 Task: Look for space in Jiamusi, China from 1st July, 2023 to 8th July, 2023 for 2 adults, 1 child in price range Rs.15000 to Rs.20000. Place can be entire place with 1  bedroom having 1 bed and 1 bathroom. Property type can be house, flat, guest house, hotel. Booking option can be shelf check-in. Required host language is Chinese (Simplified).
Action: Mouse moved to (745, 104)
Screenshot: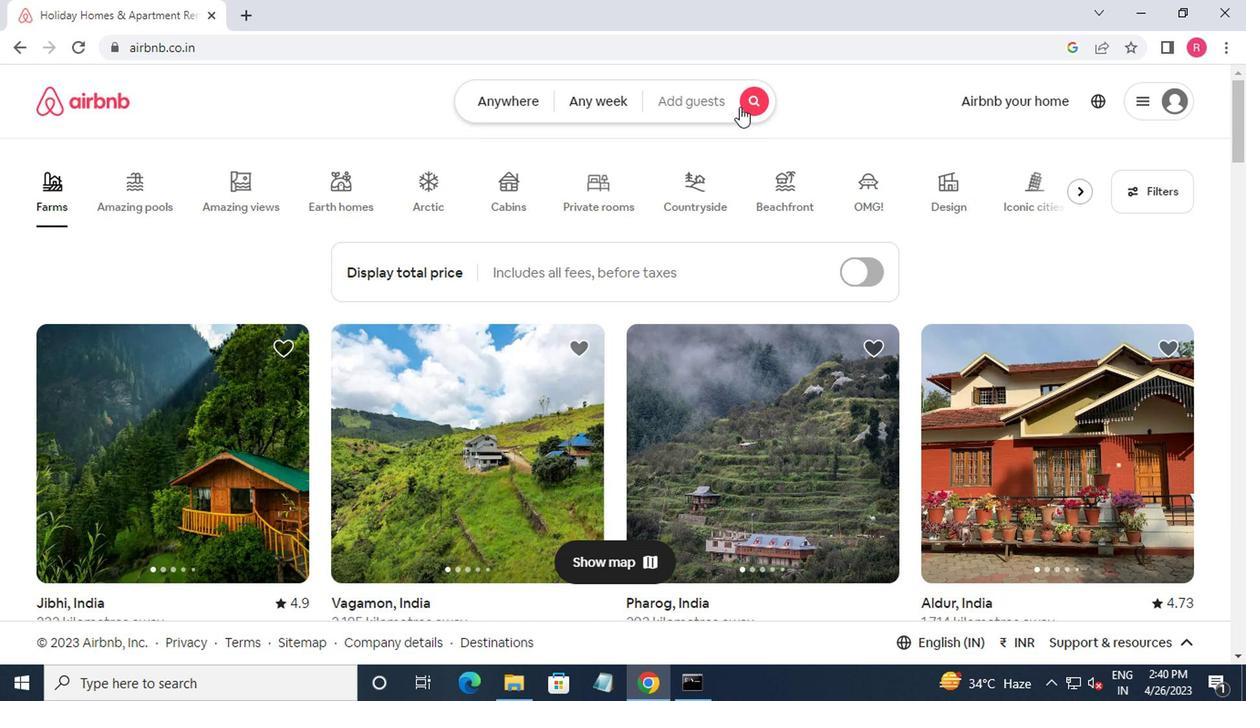 
Action: Mouse pressed left at (745, 104)
Screenshot: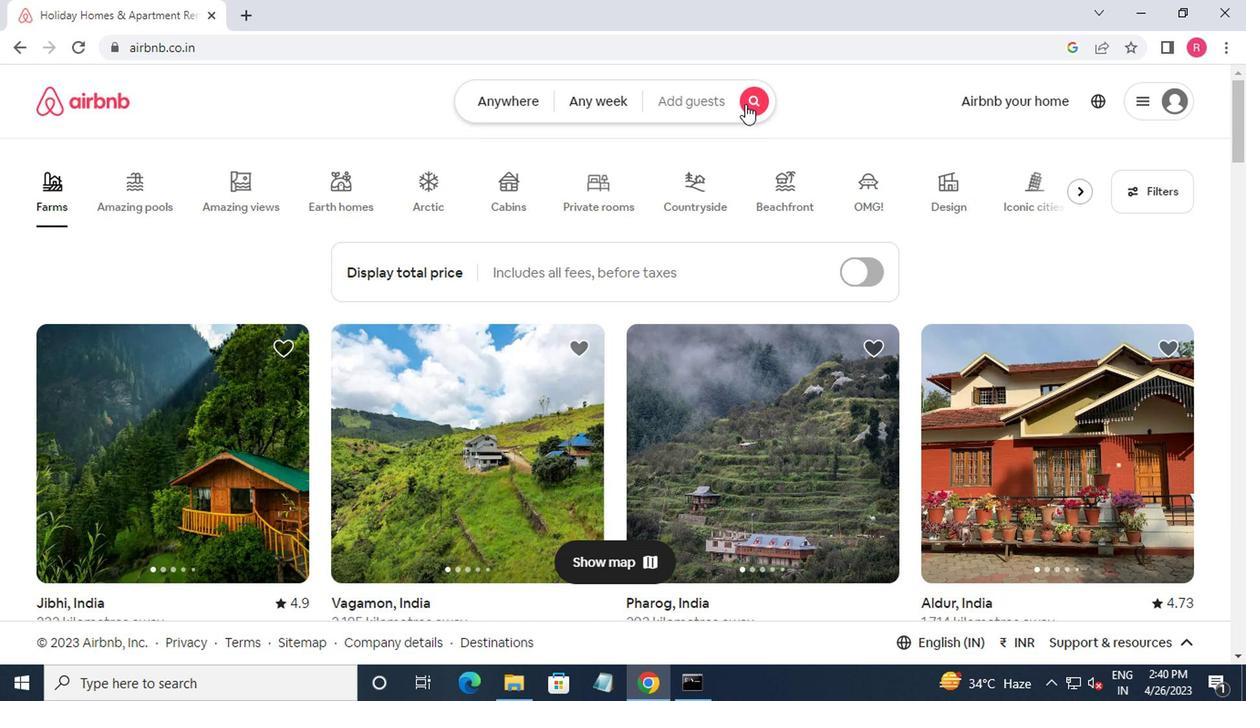 
Action: Mouse moved to (460, 173)
Screenshot: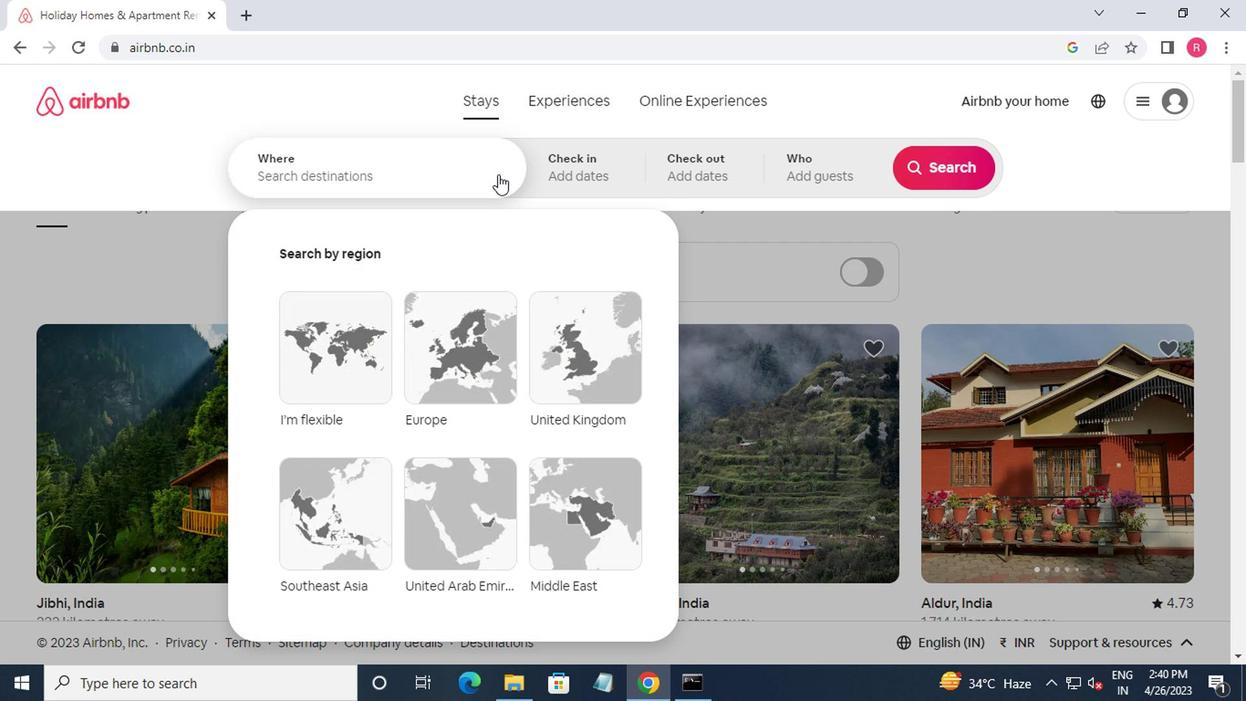 
Action: Mouse pressed left at (460, 173)
Screenshot: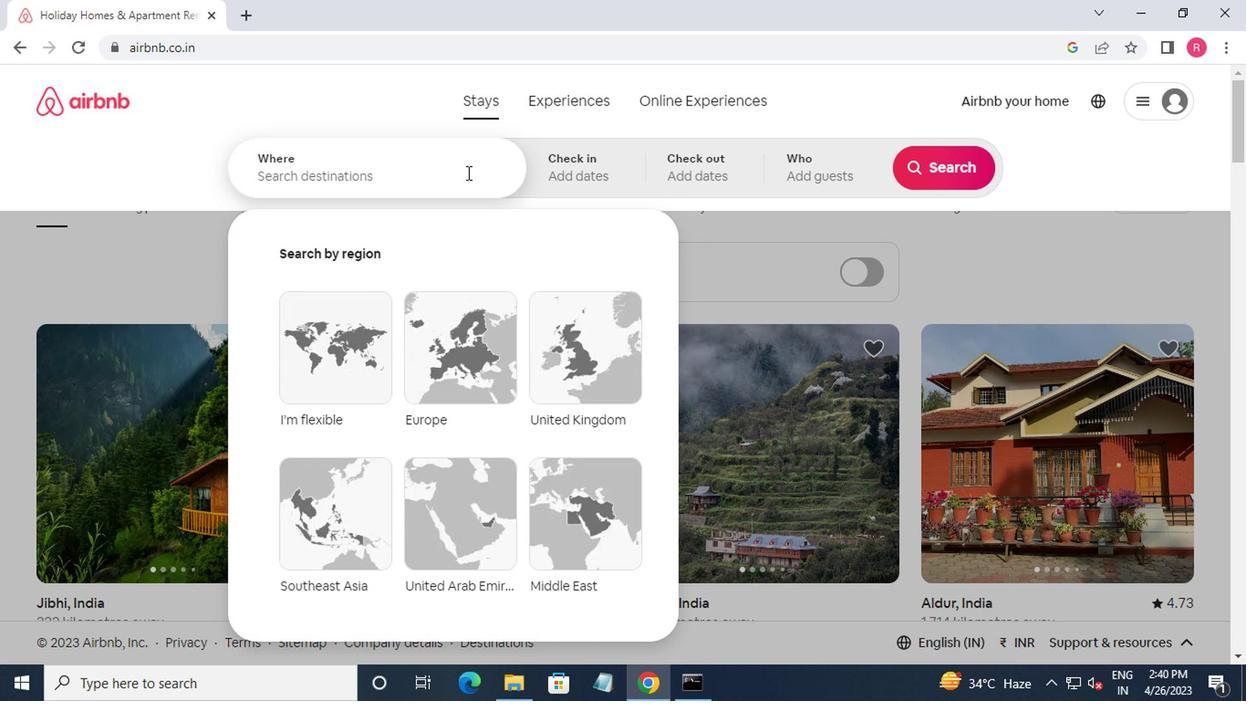 
Action: Key pressed jiamusi,china<Key.enter>
Screenshot: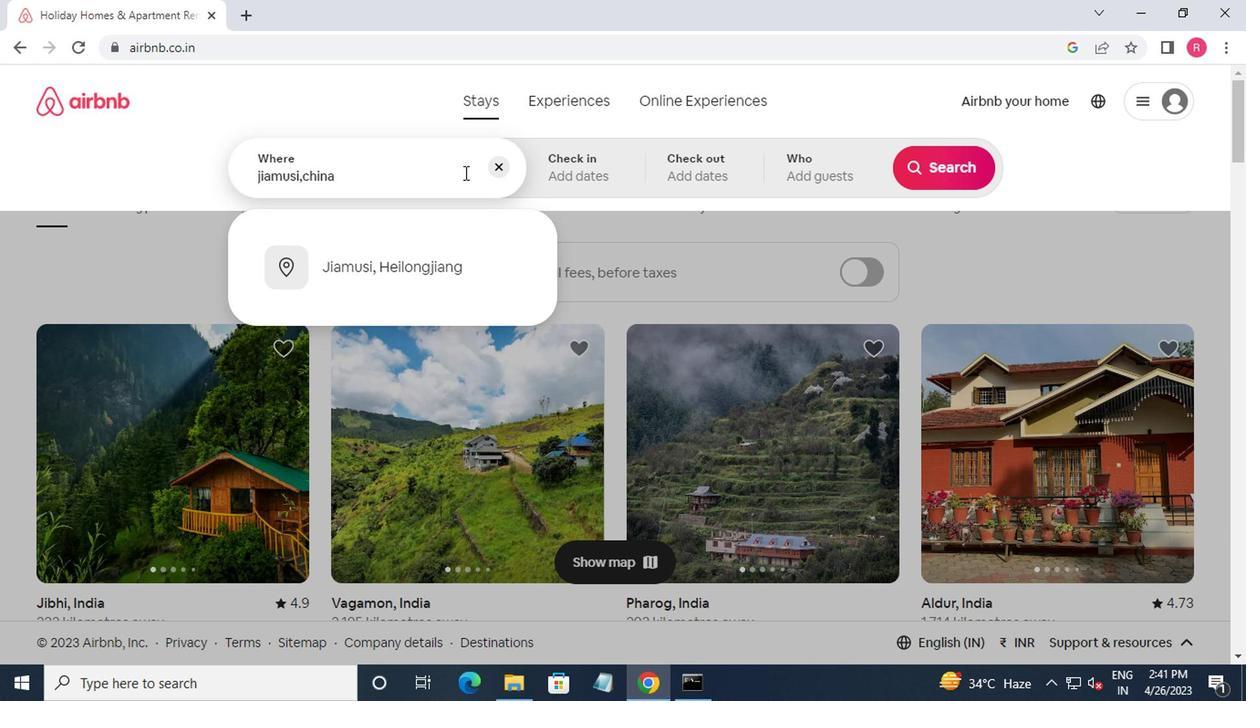 
Action: Mouse moved to (930, 321)
Screenshot: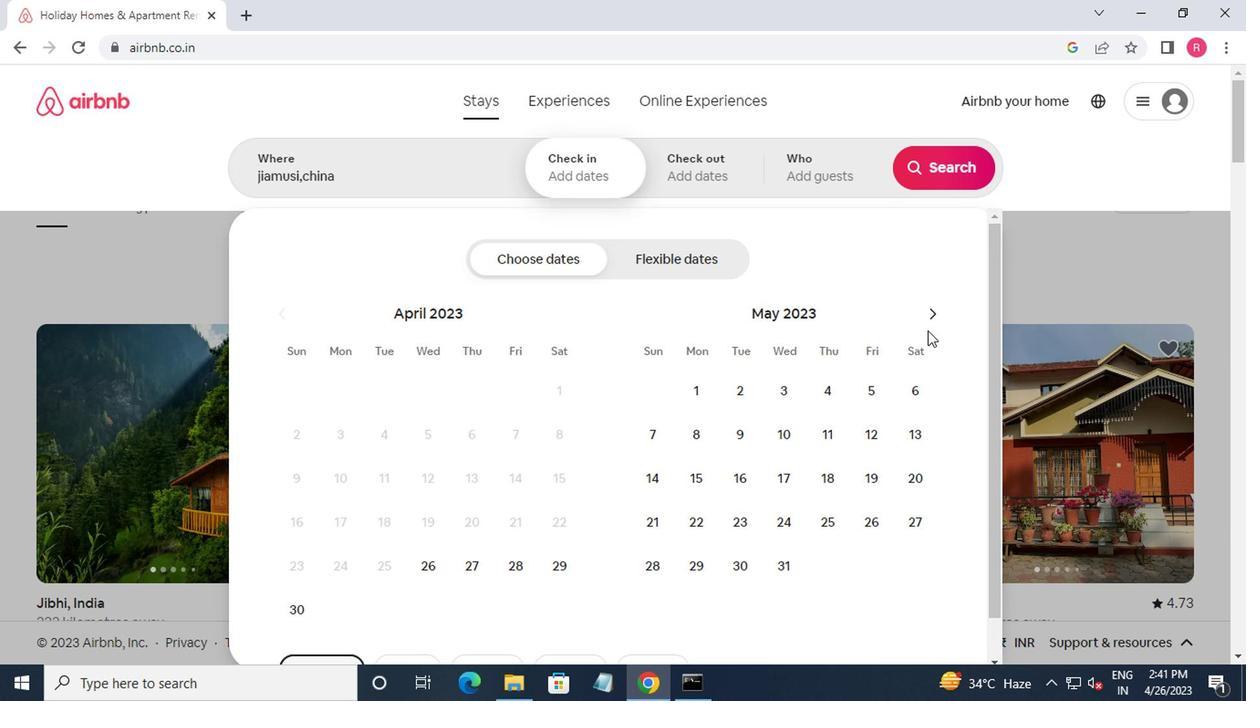 
Action: Mouse pressed left at (930, 321)
Screenshot: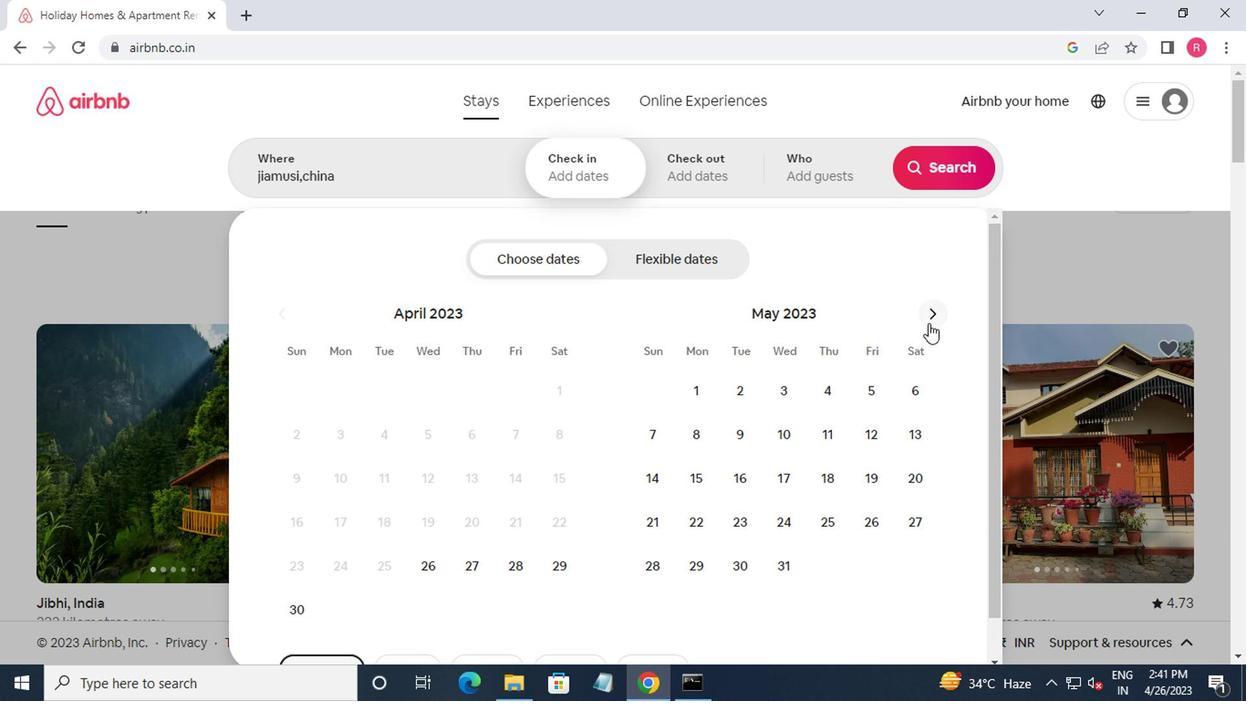 
Action: Mouse moved to (930, 321)
Screenshot: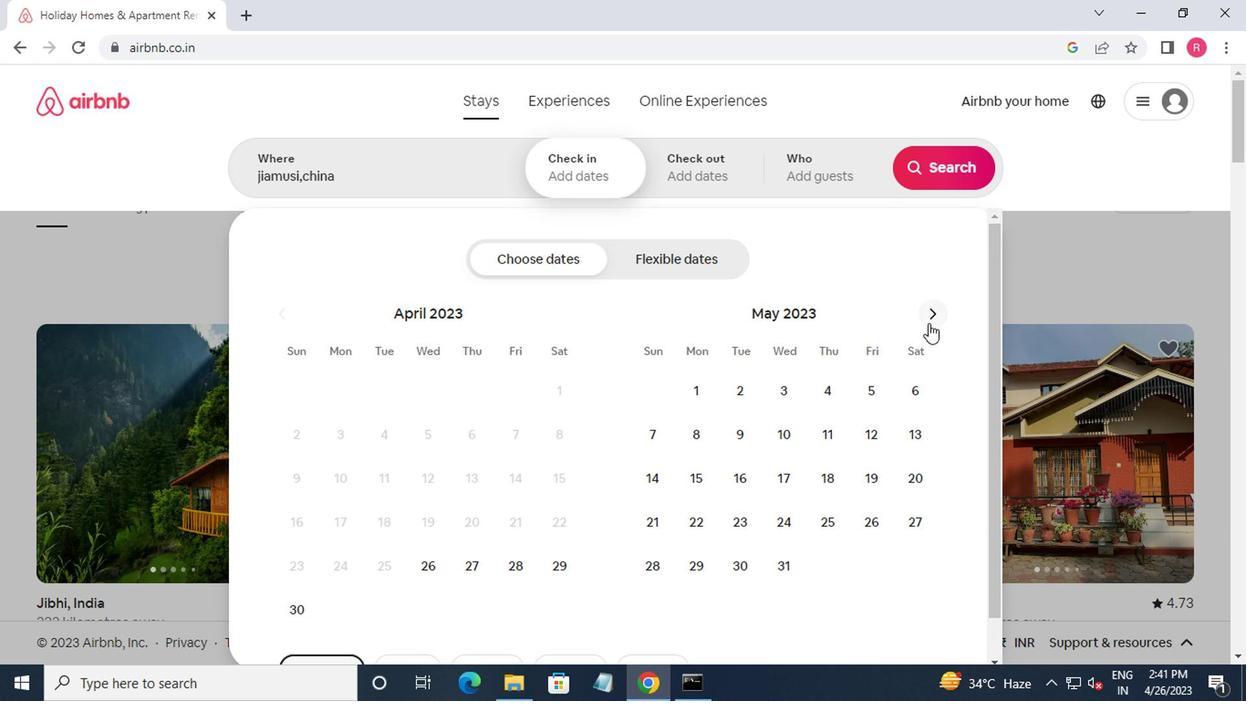 
Action: Mouse pressed left at (930, 321)
Screenshot: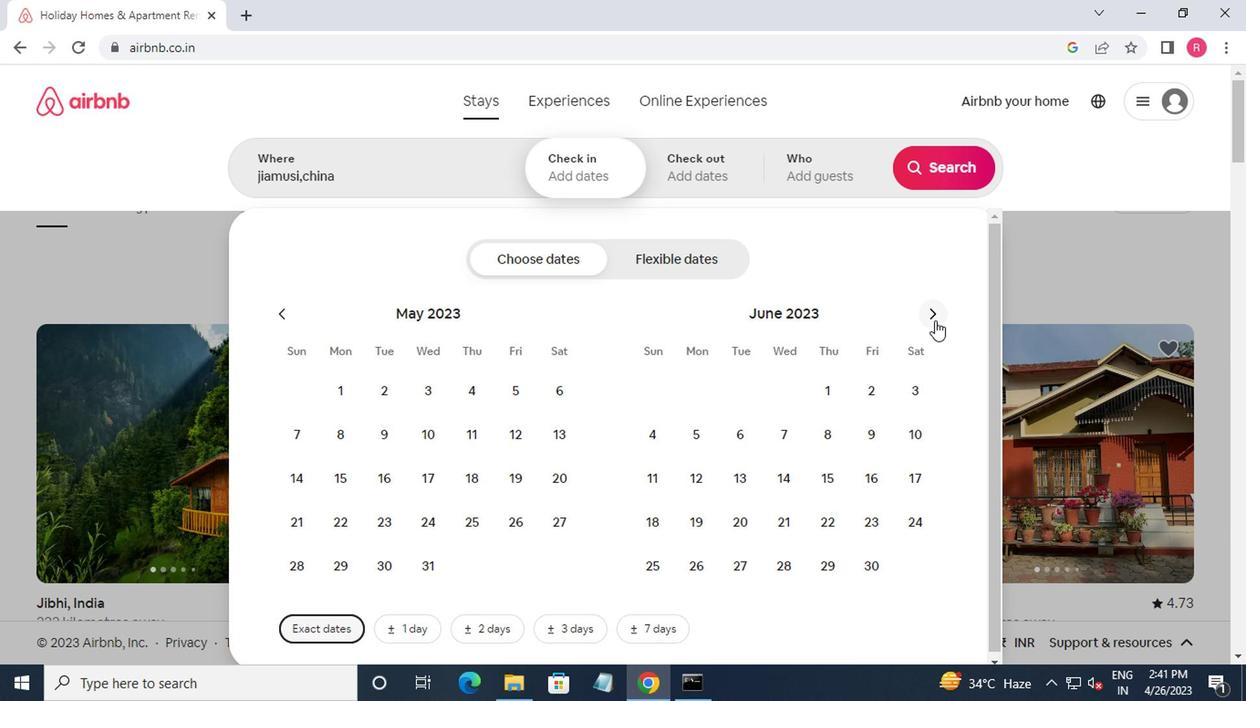 
Action: Mouse moved to (903, 407)
Screenshot: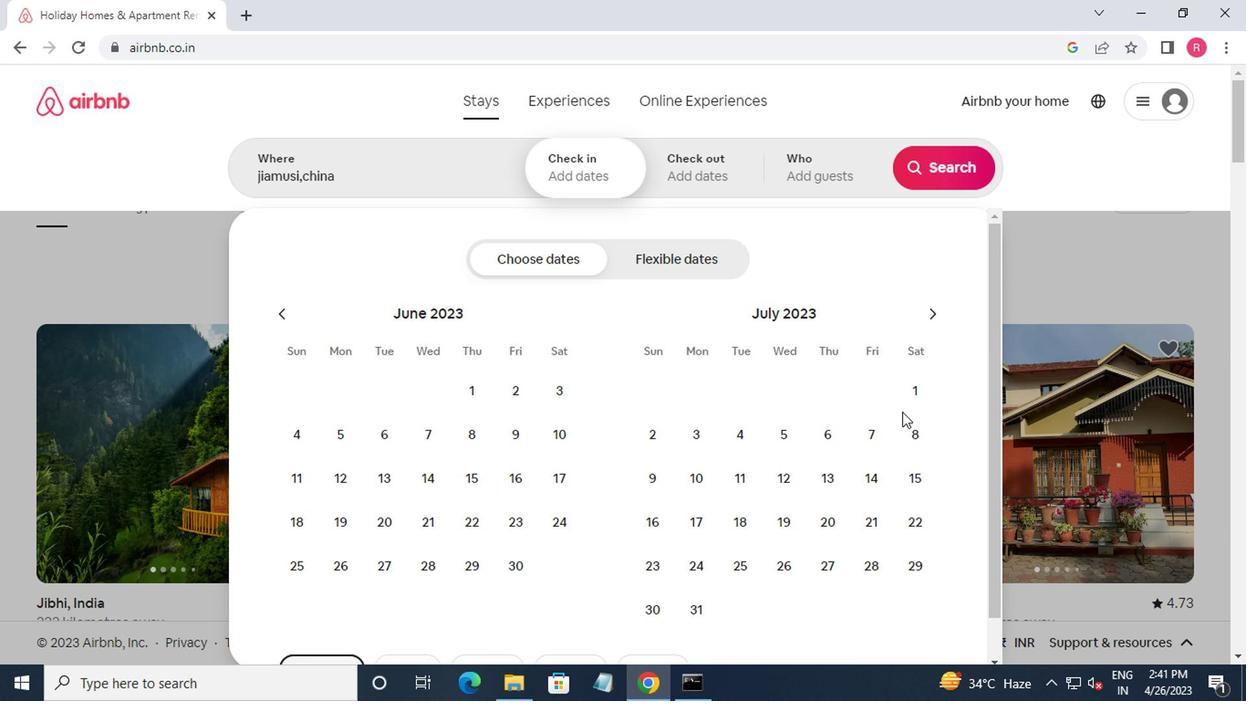 
Action: Mouse pressed left at (903, 407)
Screenshot: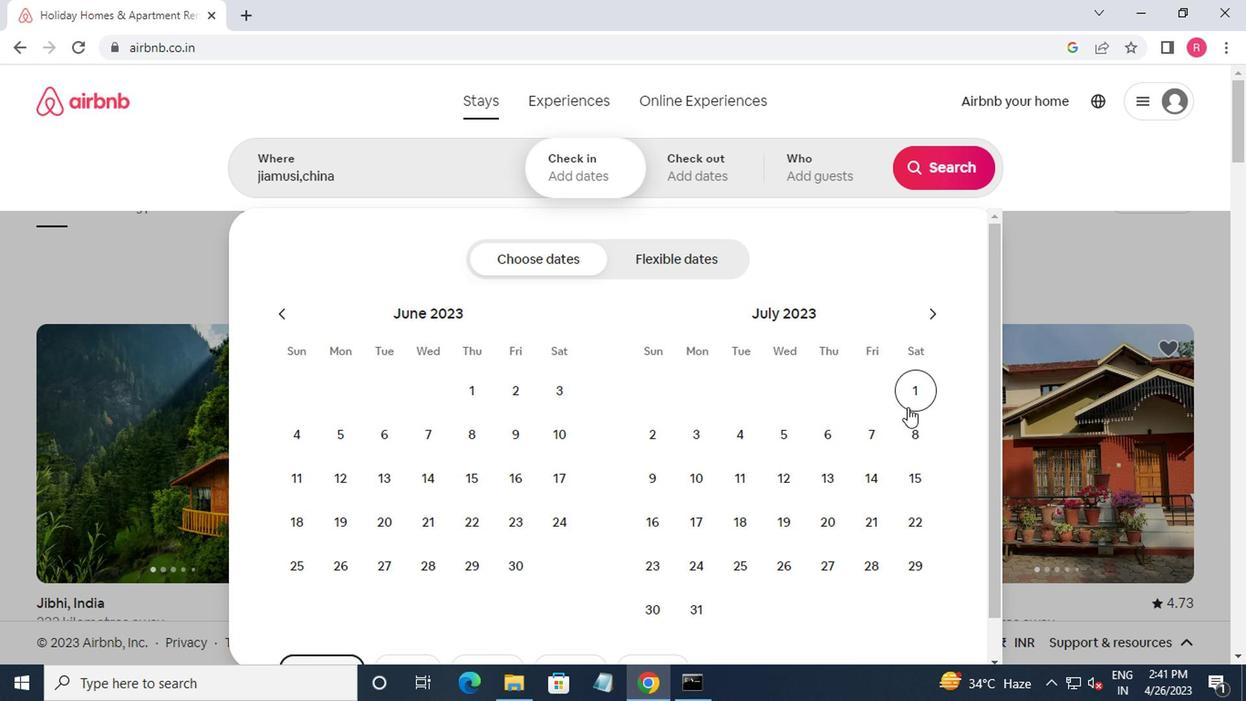 
Action: Mouse moved to (908, 443)
Screenshot: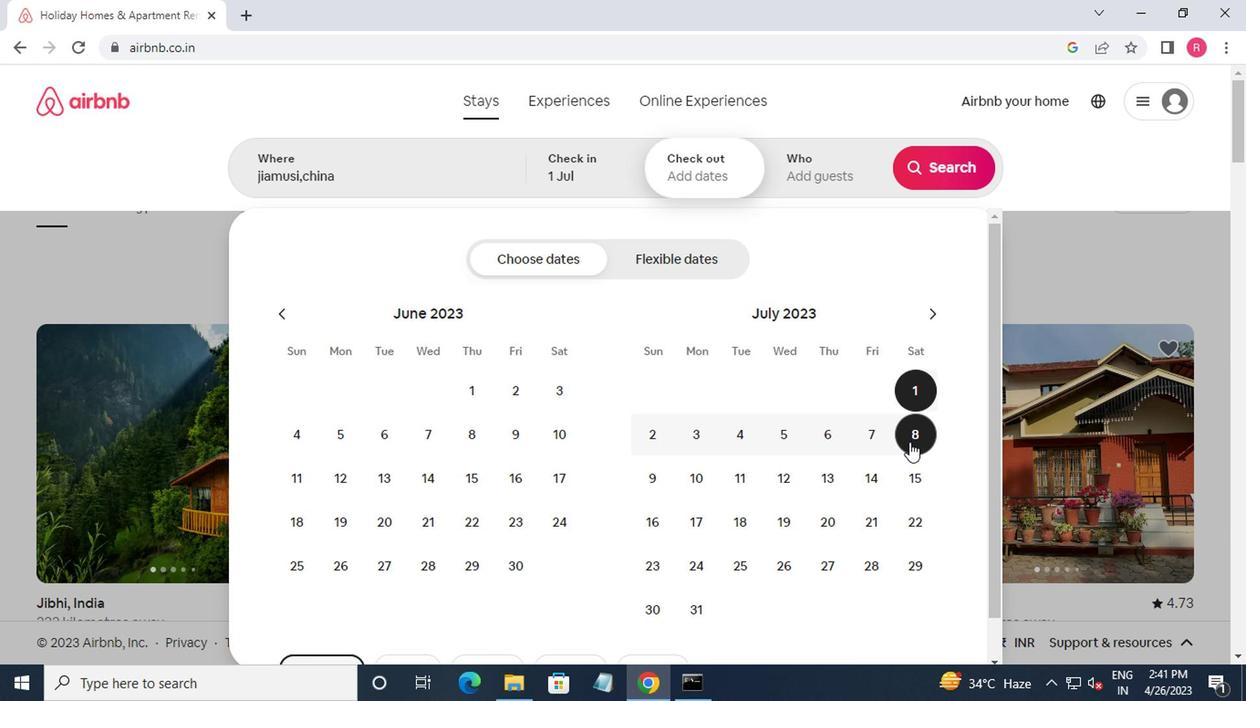 
Action: Mouse pressed left at (908, 443)
Screenshot: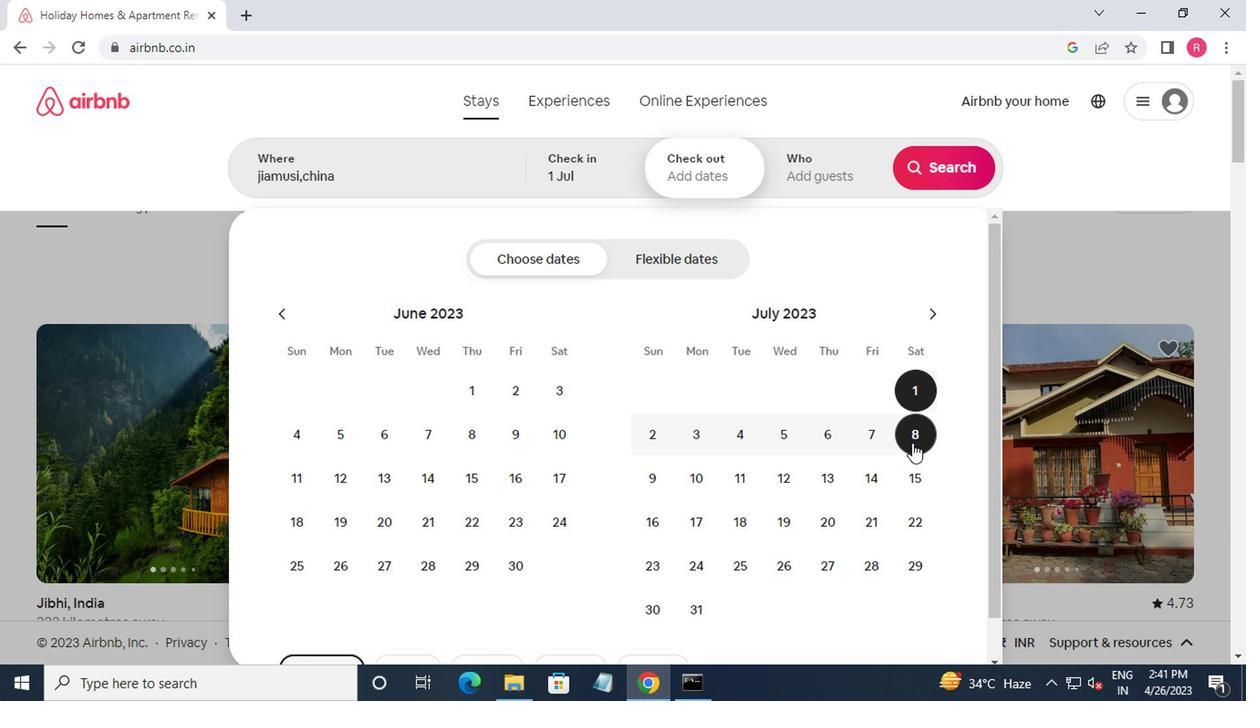 
Action: Mouse moved to (828, 188)
Screenshot: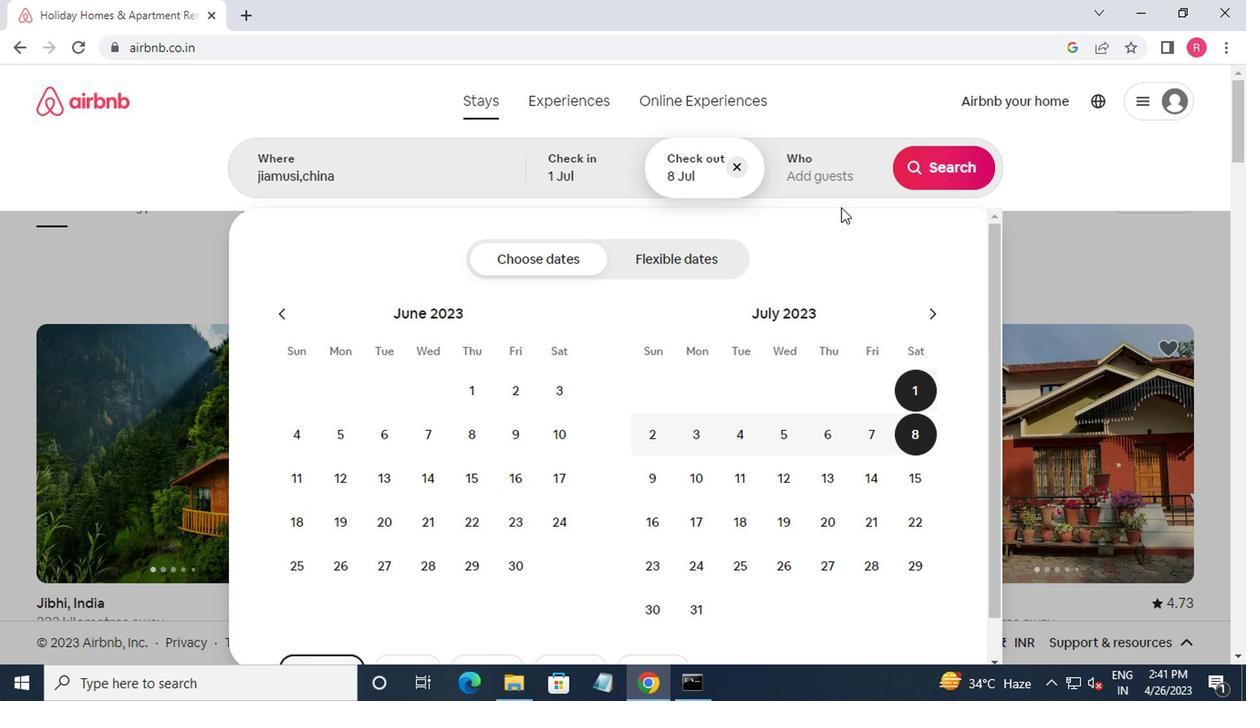 
Action: Mouse pressed left at (828, 188)
Screenshot: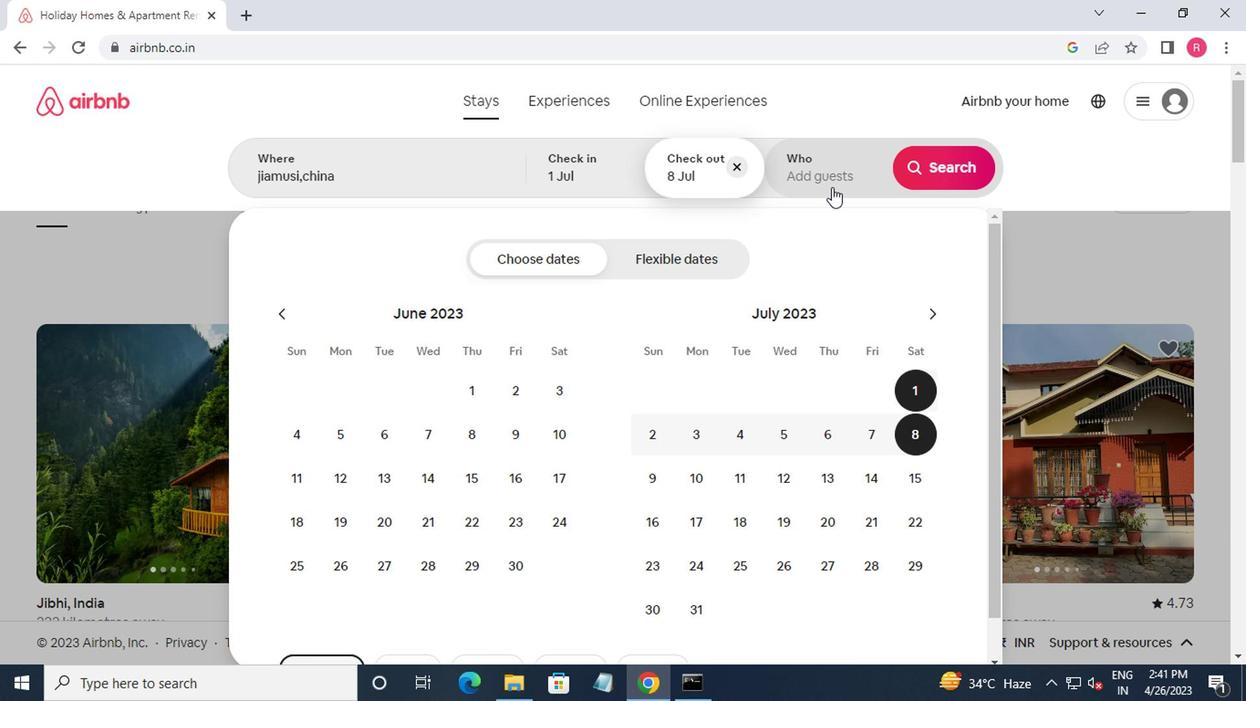 
Action: Mouse moved to (952, 264)
Screenshot: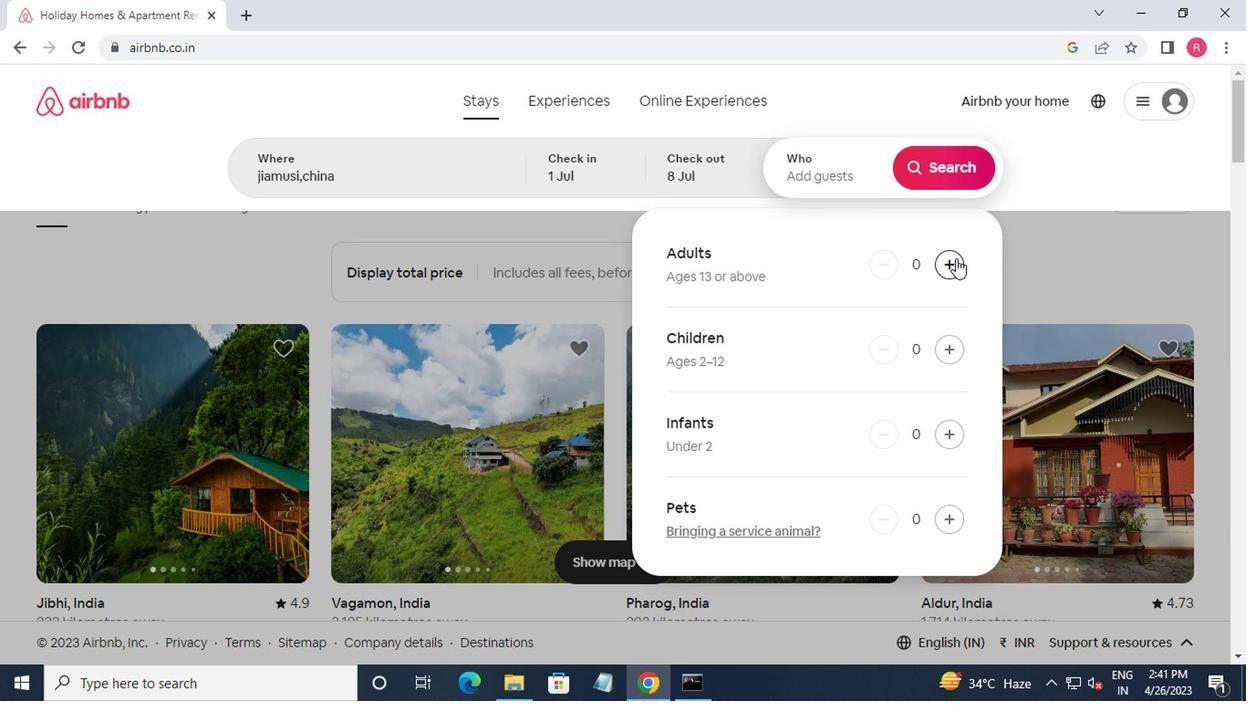 
Action: Mouse pressed left at (952, 264)
Screenshot: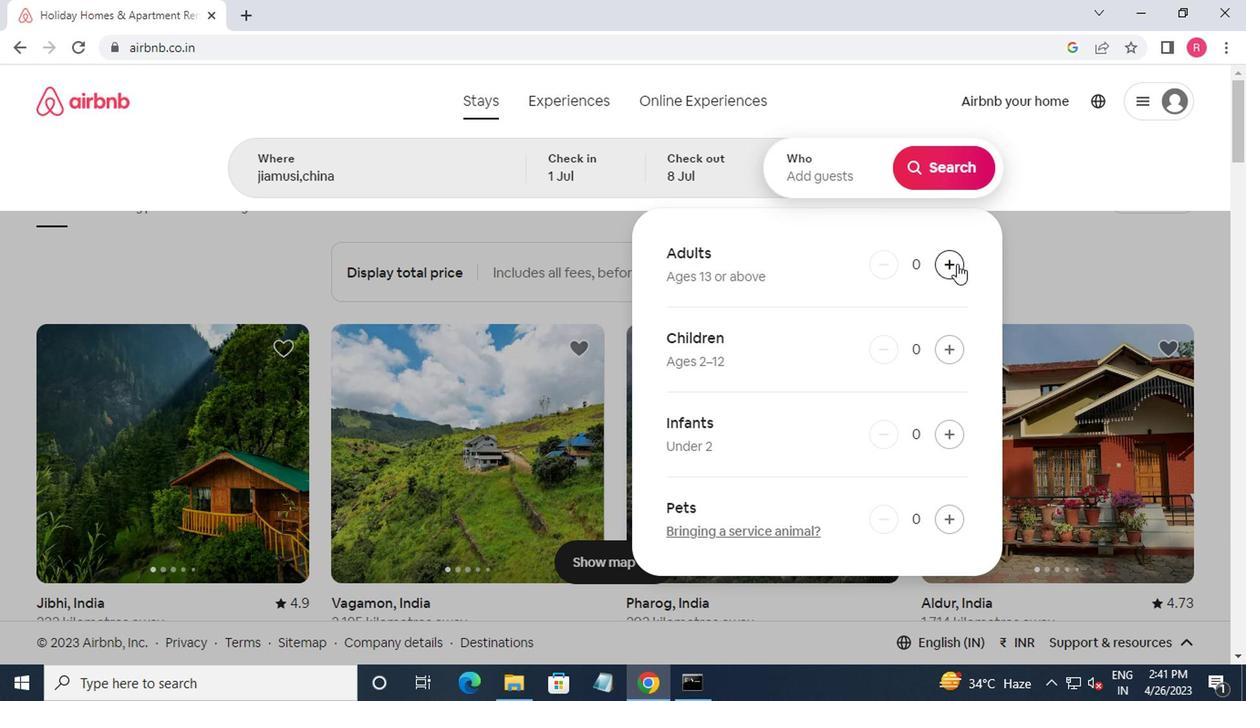 
Action: Mouse pressed left at (952, 264)
Screenshot: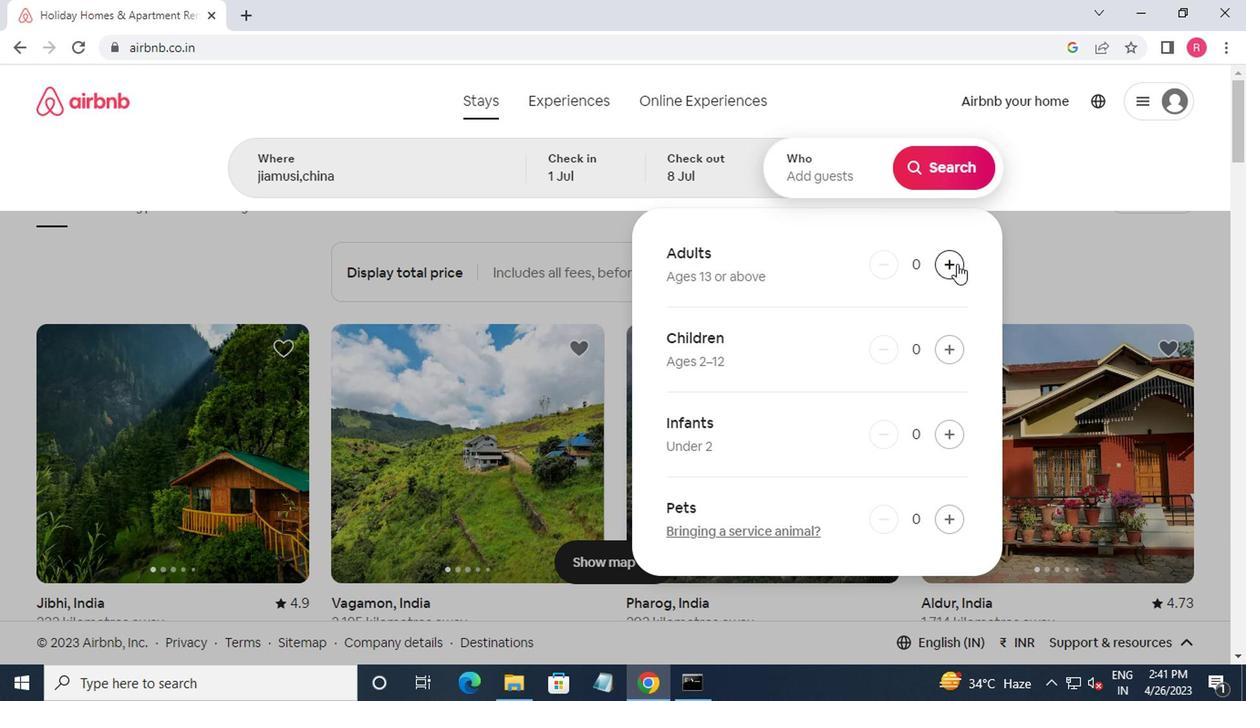 
Action: Mouse moved to (944, 360)
Screenshot: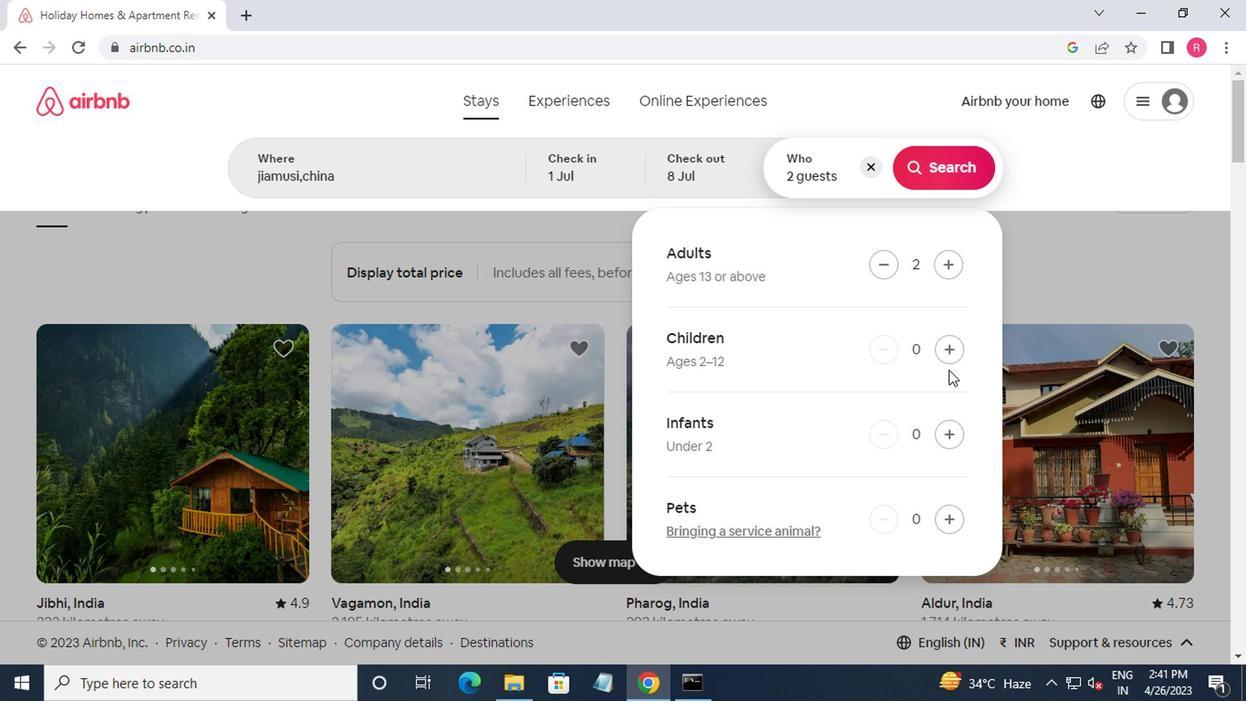 
Action: Mouse pressed left at (944, 360)
Screenshot: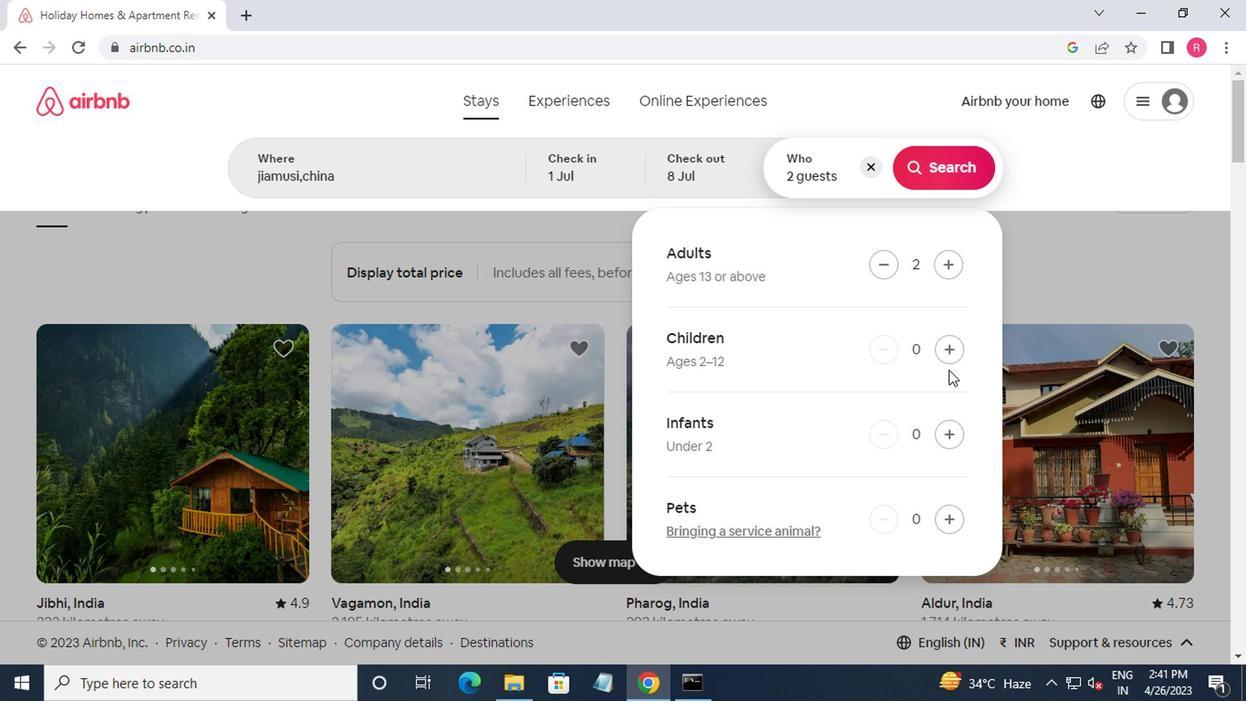 
Action: Mouse moved to (925, 184)
Screenshot: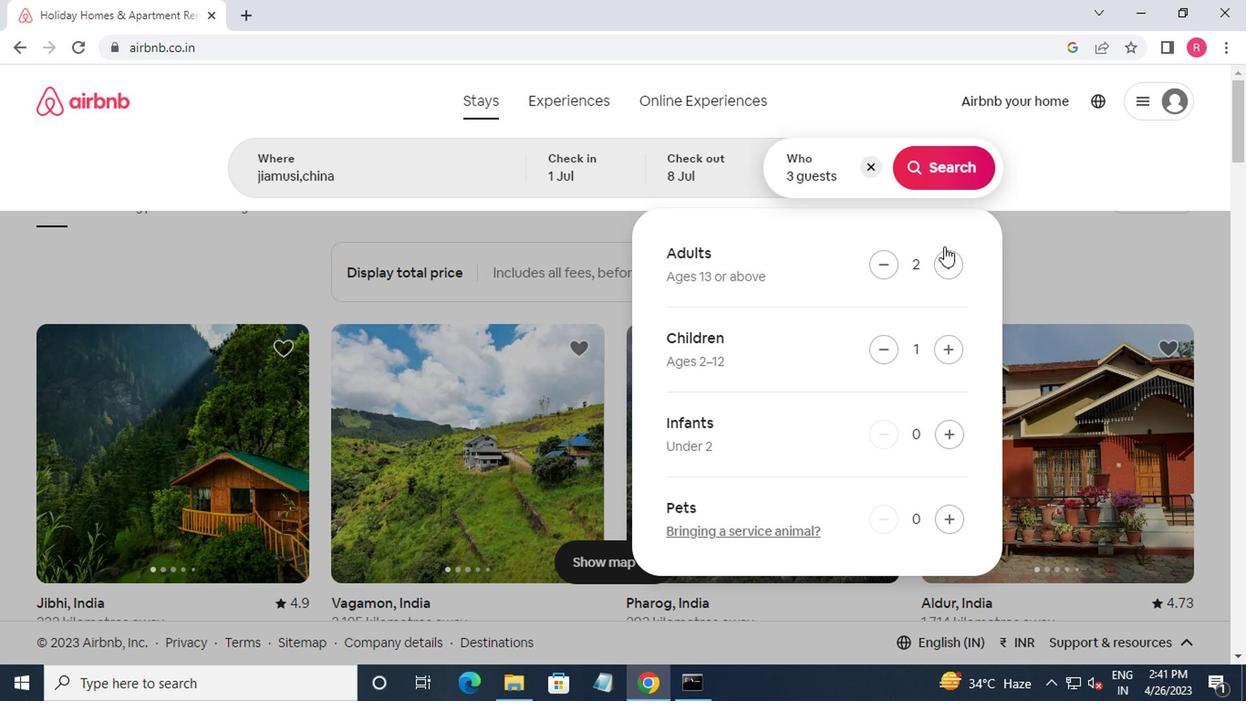 
Action: Mouse pressed left at (925, 184)
Screenshot: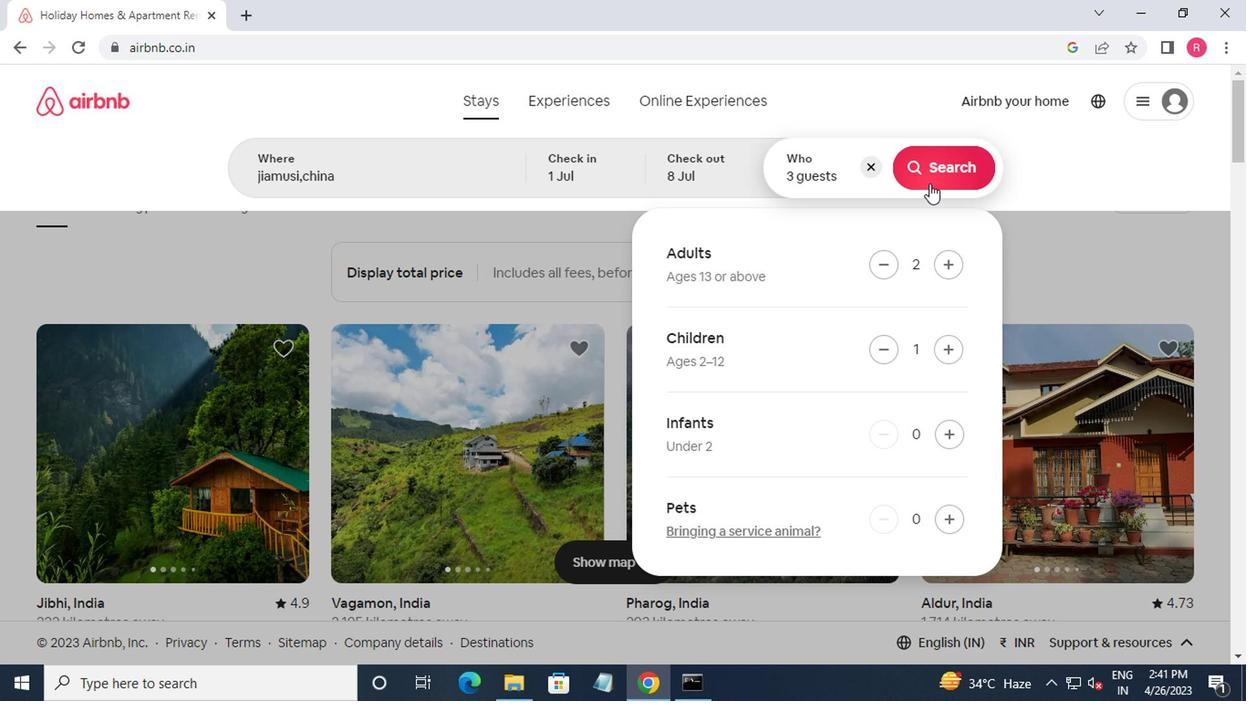 
Action: Mouse moved to (1142, 188)
Screenshot: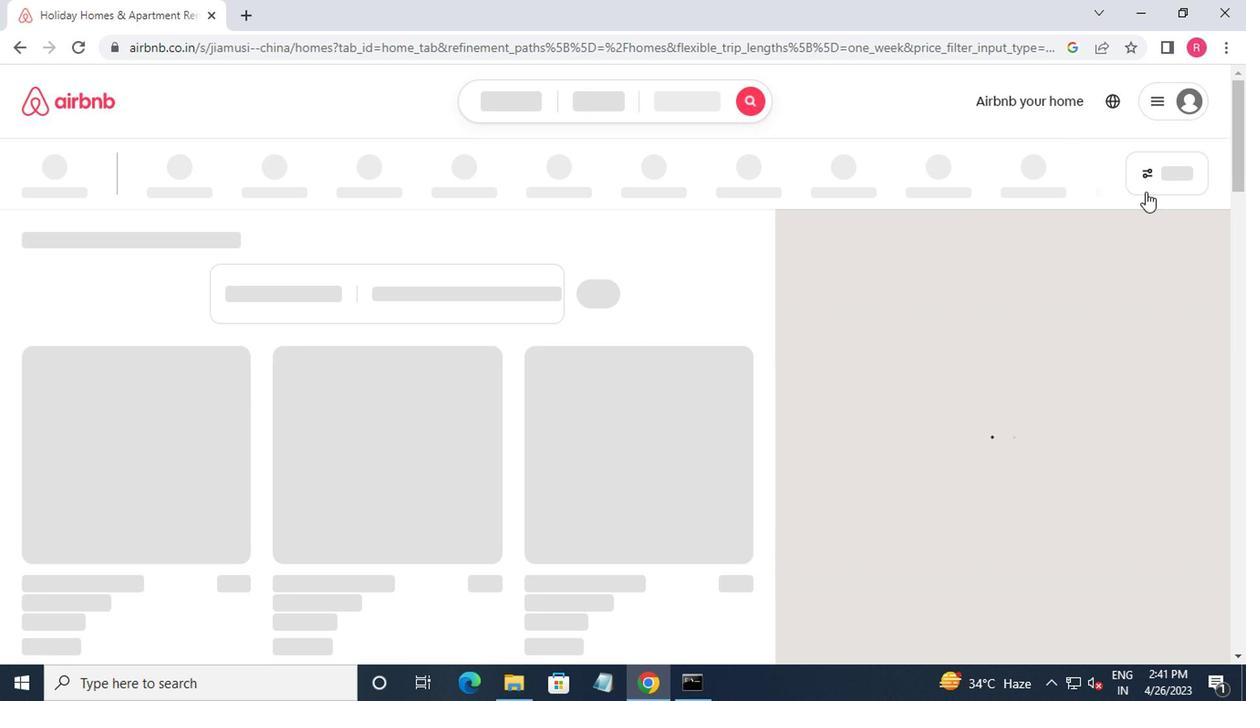 
Action: Mouse pressed left at (1142, 188)
Screenshot: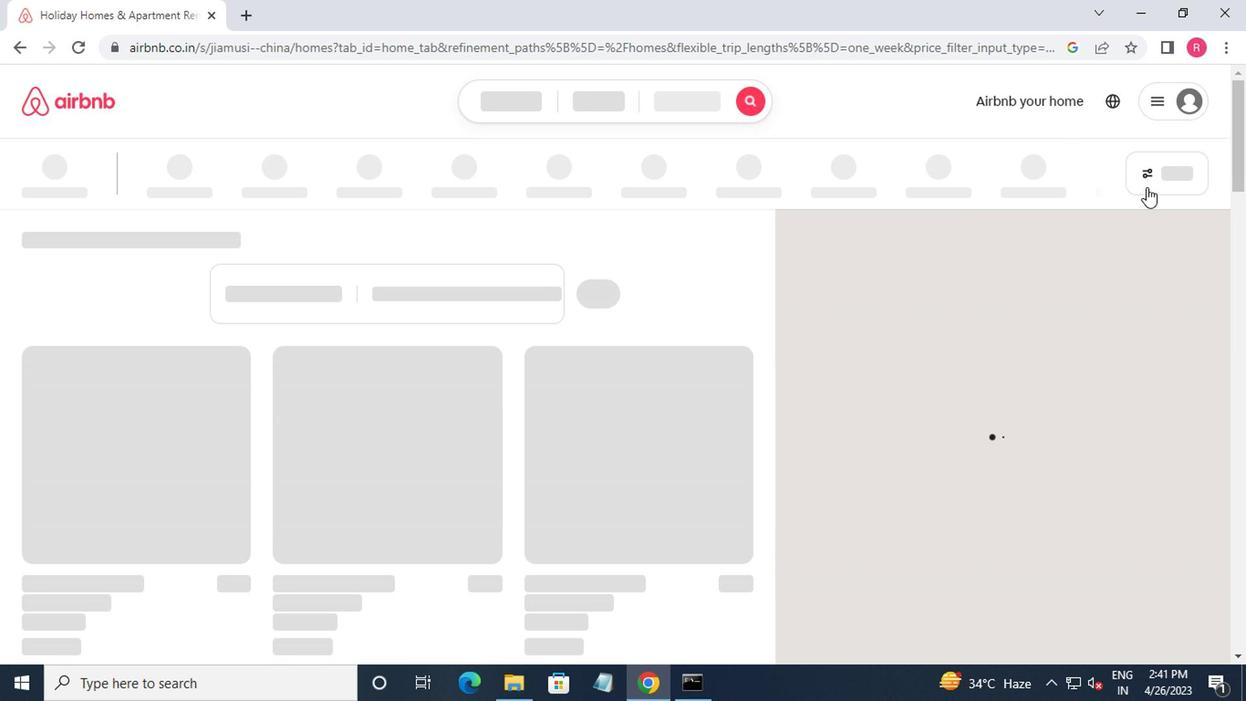 
Action: Mouse moved to (429, 294)
Screenshot: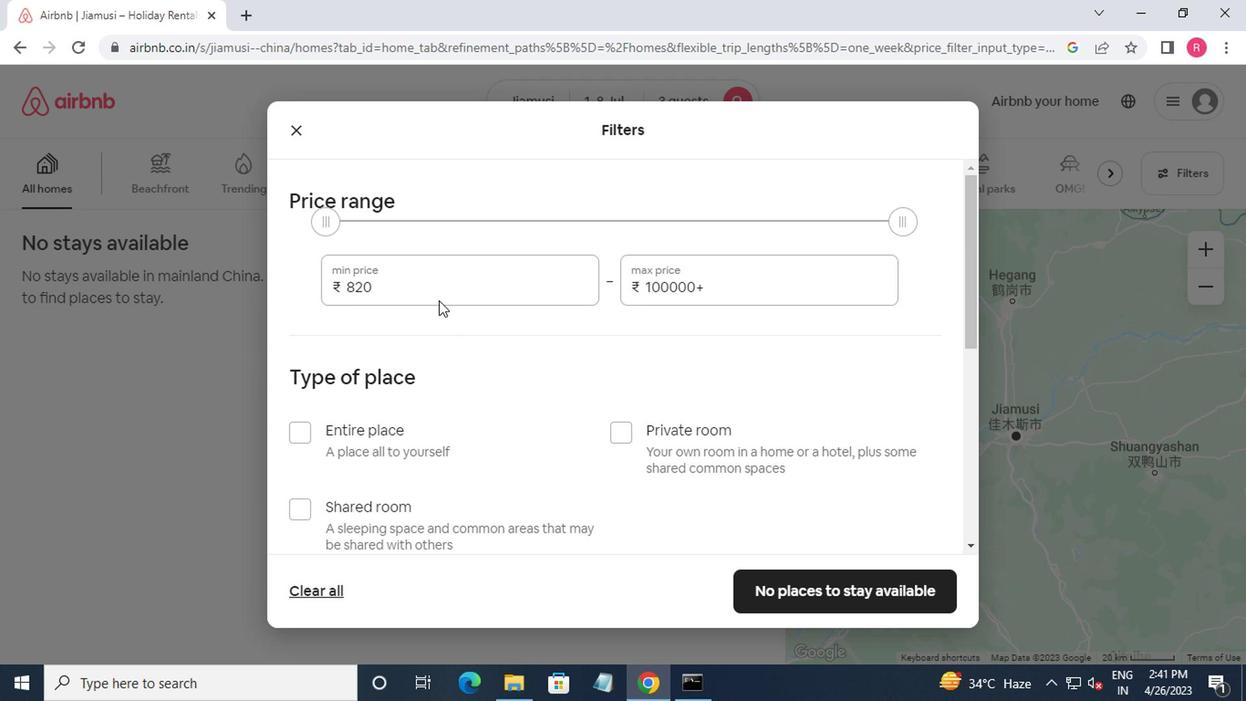 
Action: Mouse pressed left at (429, 294)
Screenshot: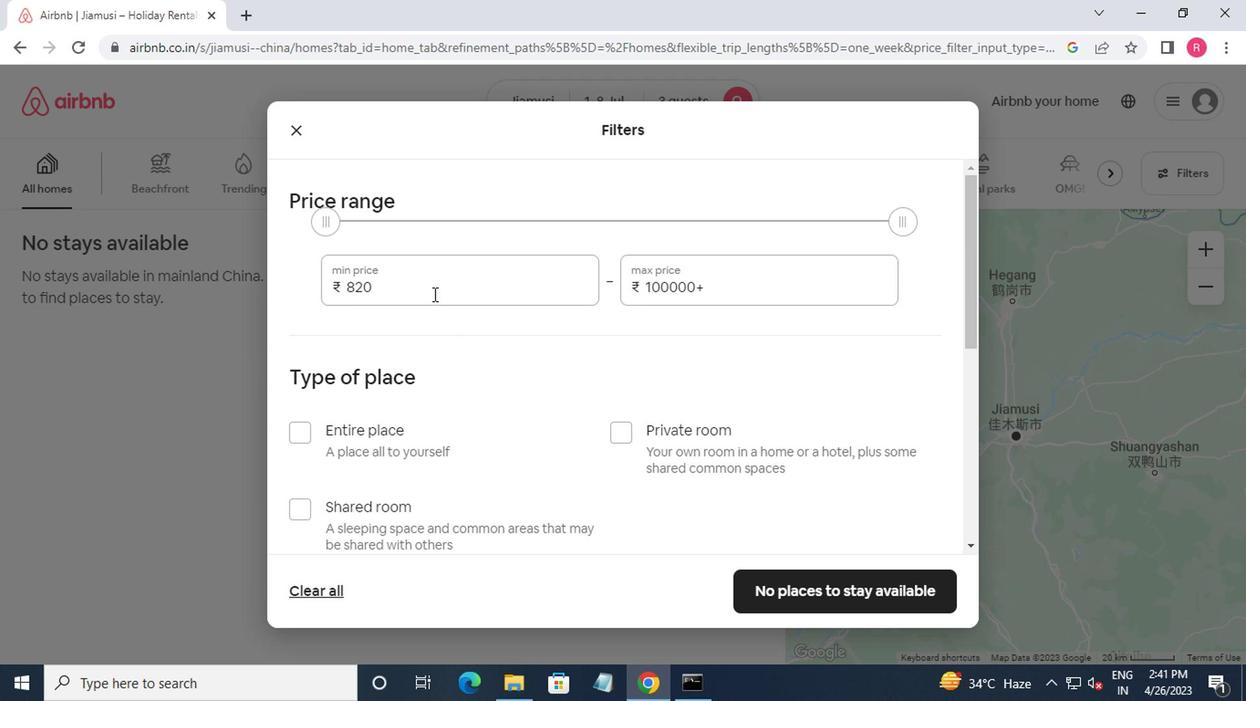 
Action: Mouse moved to (428, 294)
Screenshot: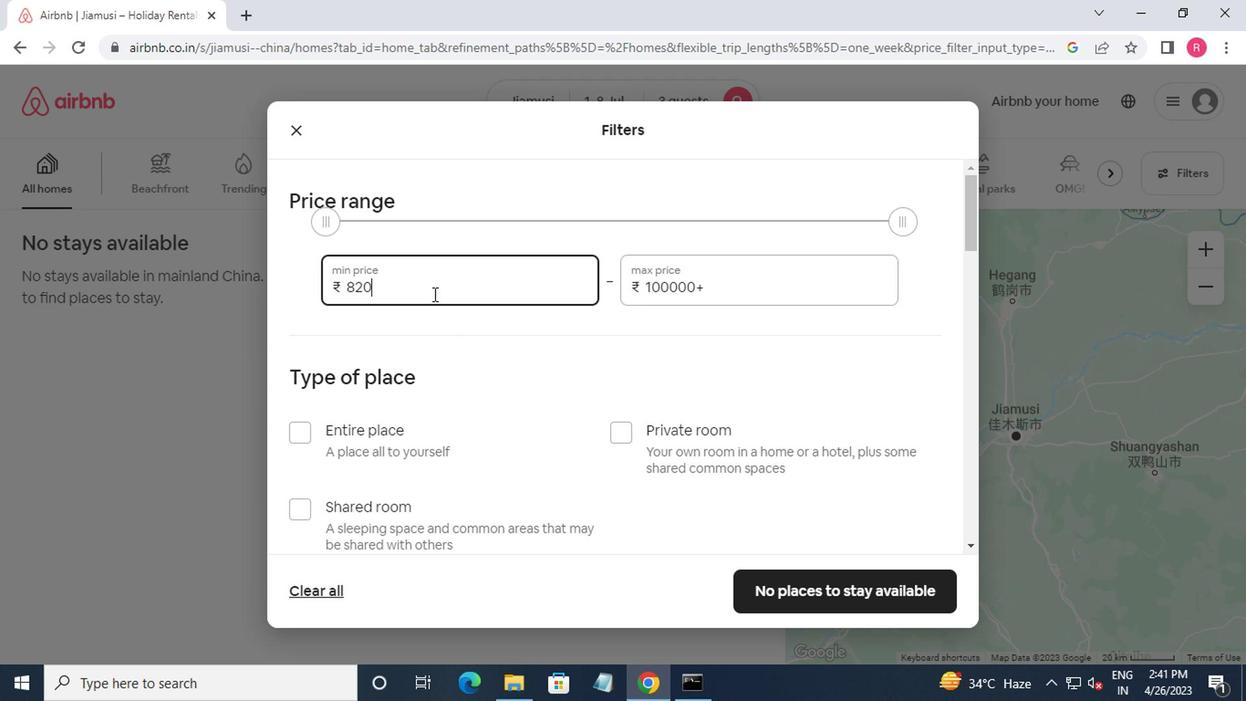 
Action: Key pressed <Key.backspace><Key.backspace><Key.backspace><Key.backspace><Key.backspace><Key.backspace><Key.backspace><Key.backspace><Key.backspace><Key.backspace><Key.backspace><Key.backspace><Key.backspace><Key.backspace><Key.backspace><Key.backspace>15000<Key.tab>2<Key.backspace><Key.backspace><Key.backspace><Key.backspace><Key.backspace><Key.backspace><Key.backspace><Key.backspace><Key.backspace><Key.backspace><Key.backspace><Key.backspace><Key.backspace>20000
Screenshot: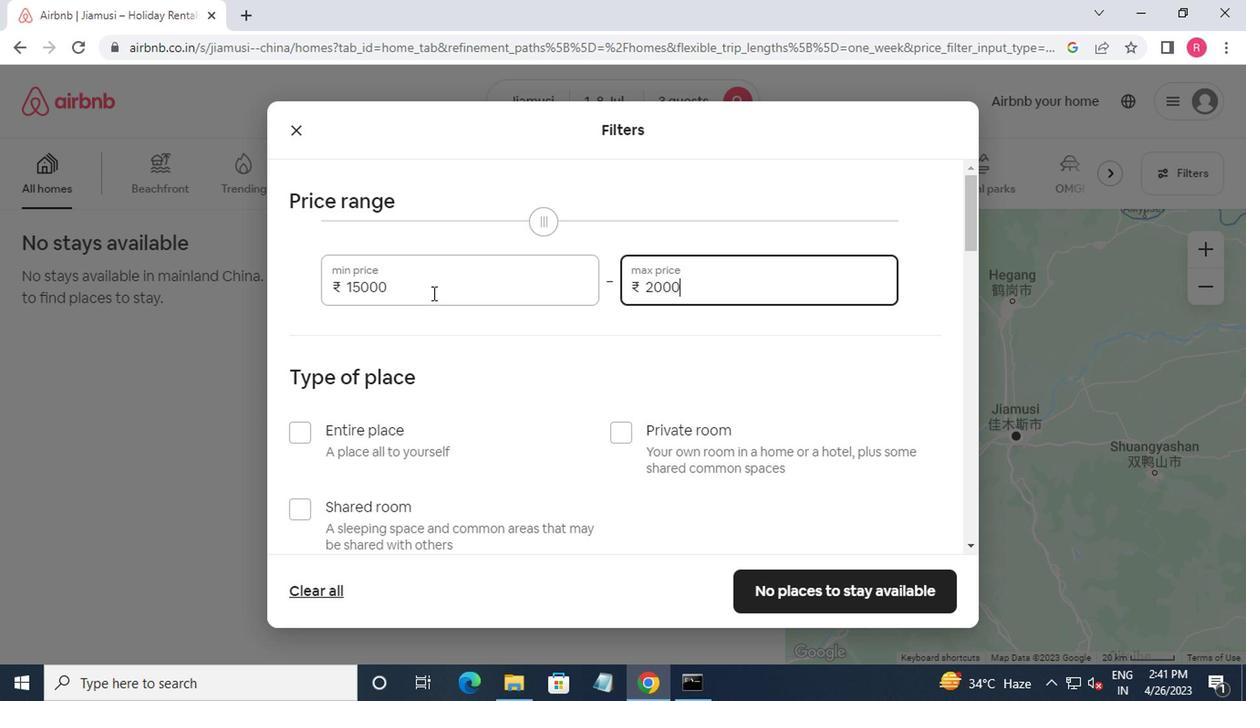 
Action: Mouse moved to (384, 316)
Screenshot: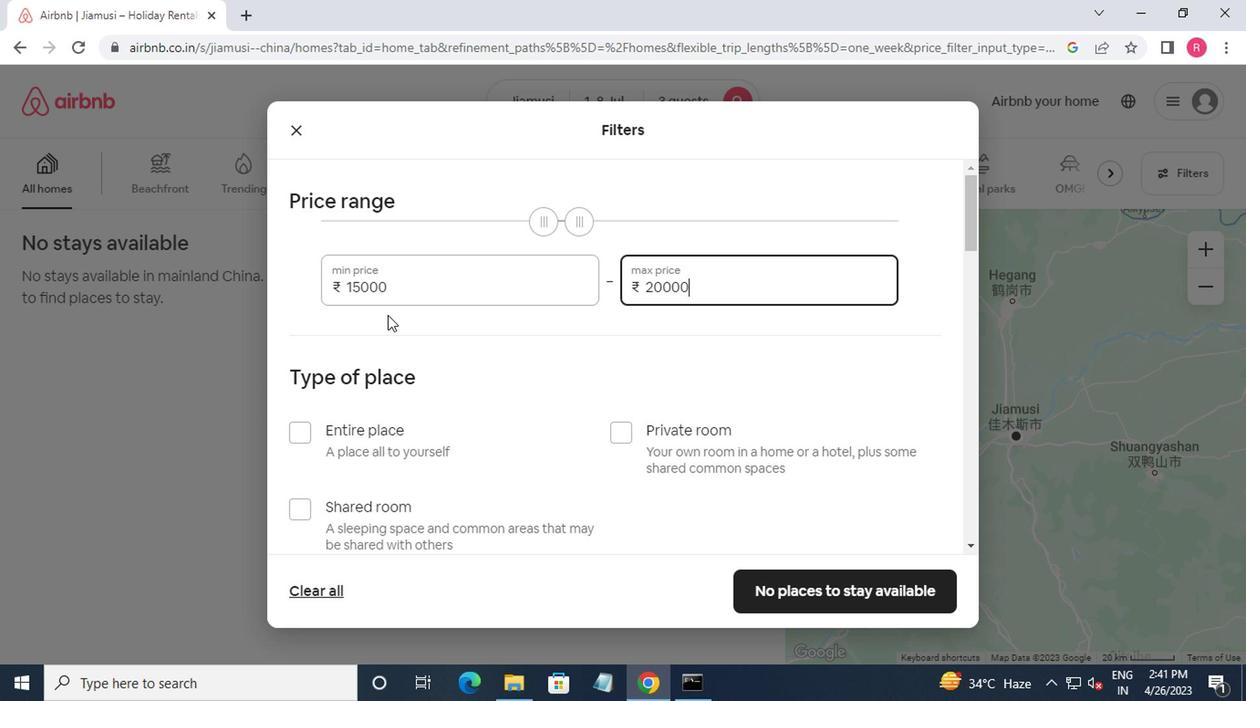 
Action: Mouse scrolled (384, 314) with delta (0, -1)
Screenshot: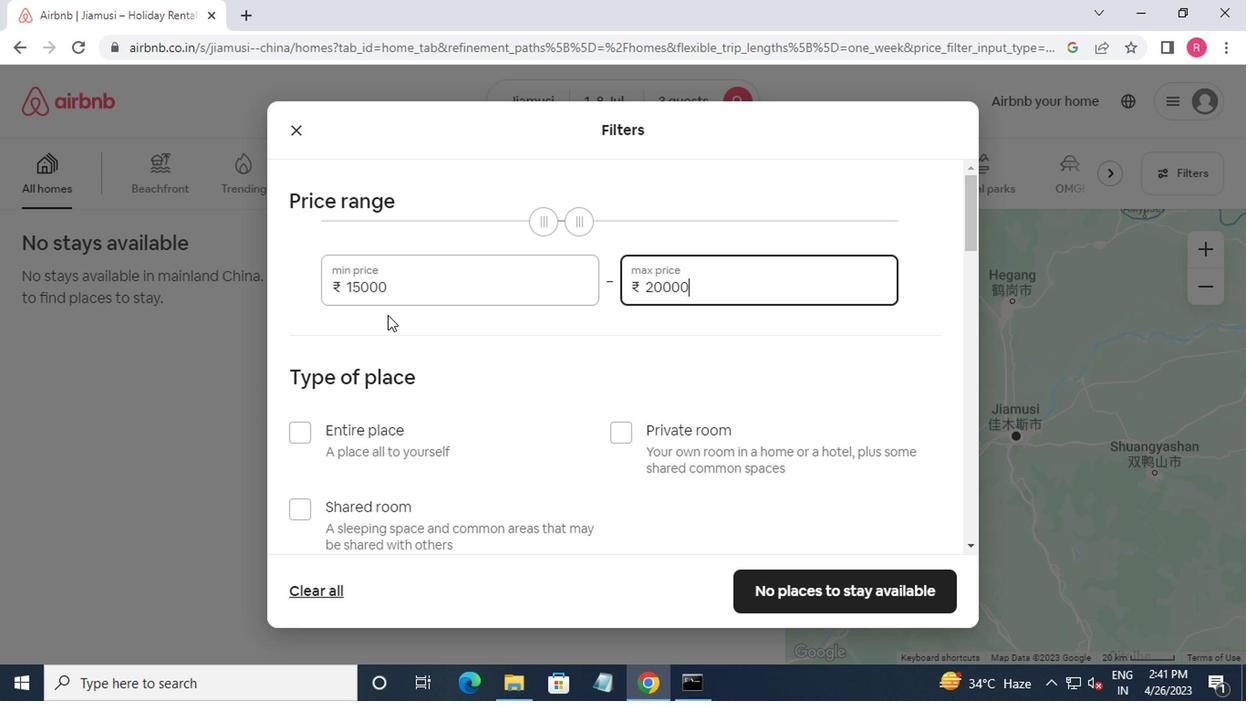 
Action: Mouse moved to (287, 348)
Screenshot: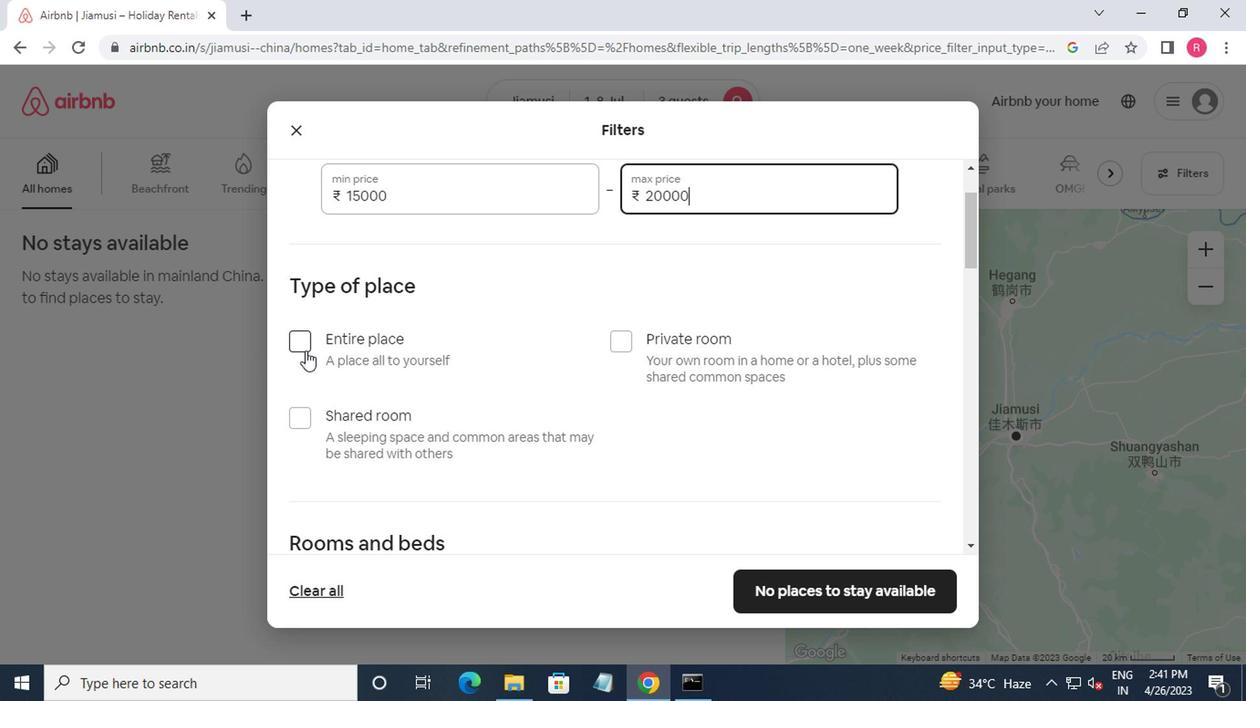 
Action: Mouse pressed left at (287, 348)
Screenshot: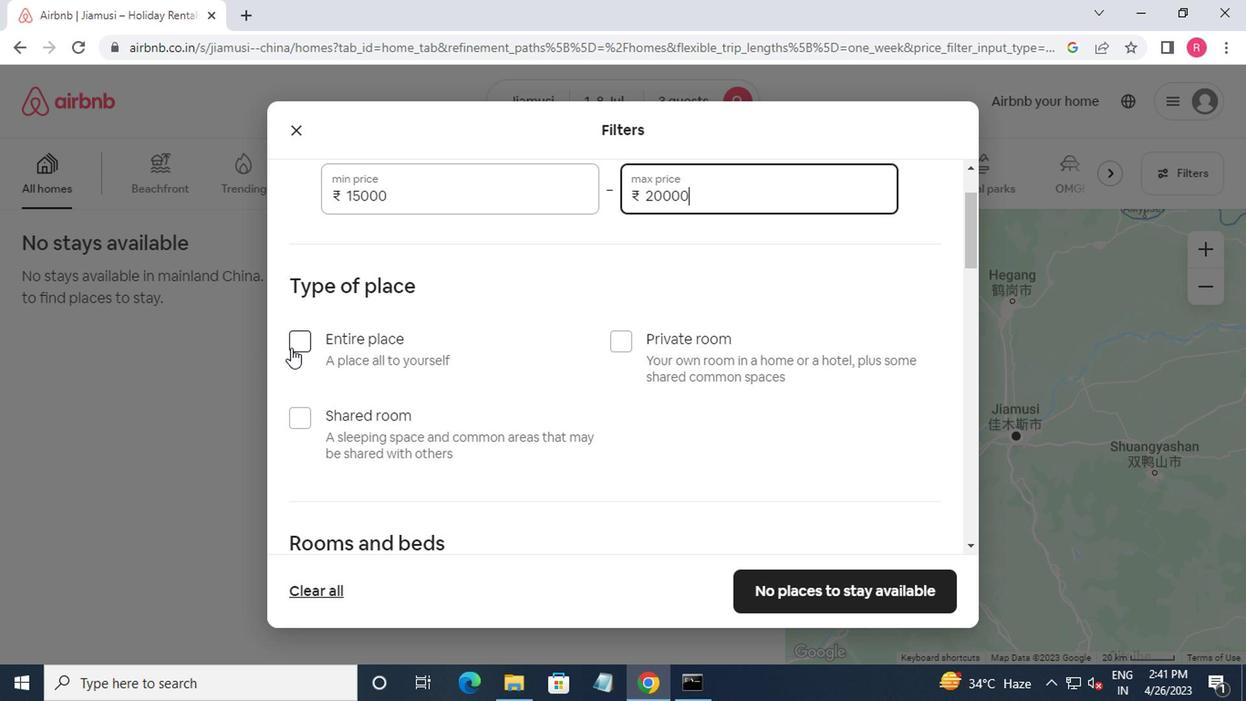 
Action: Mouse moved to (389, 369)
Screenshot: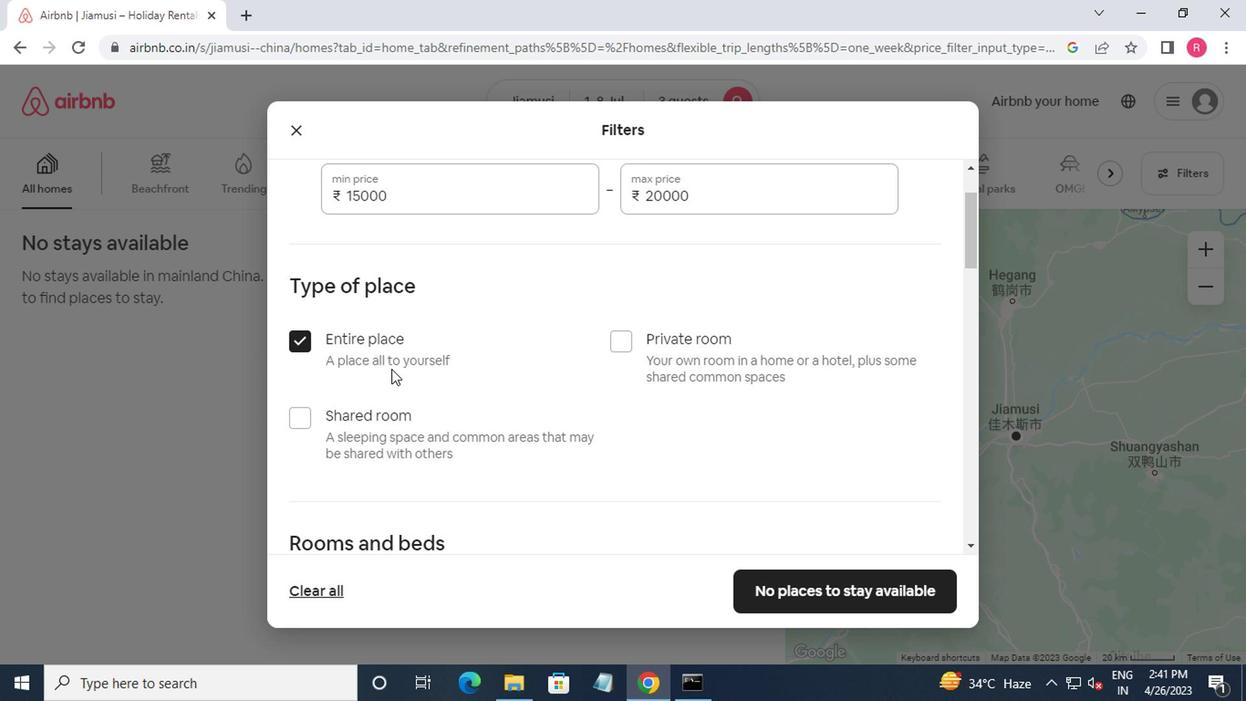 
Action: Mouse scrolled (389, 368) with delta (0, 0)
Screenshot: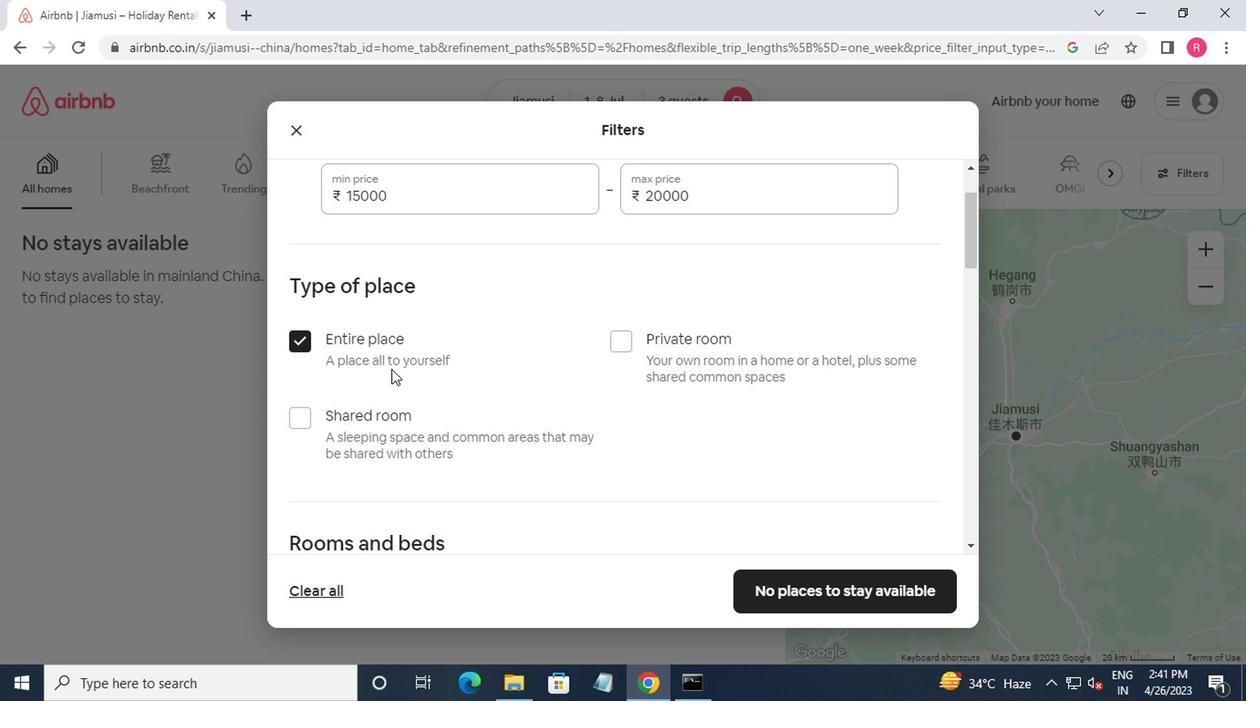 
Action: Mouse moved to (393, 368)
Screenshot: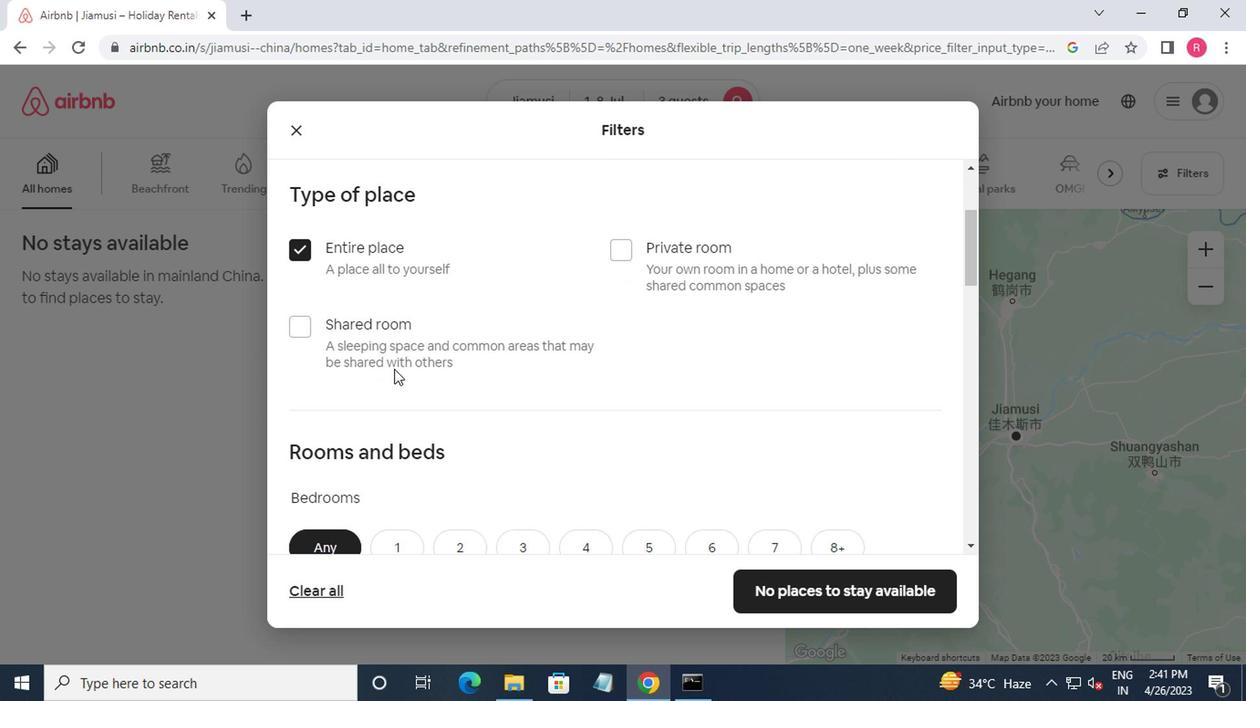 
Action: Mouse scrolled (393, 368) with delta (0, 0)
Screenshot: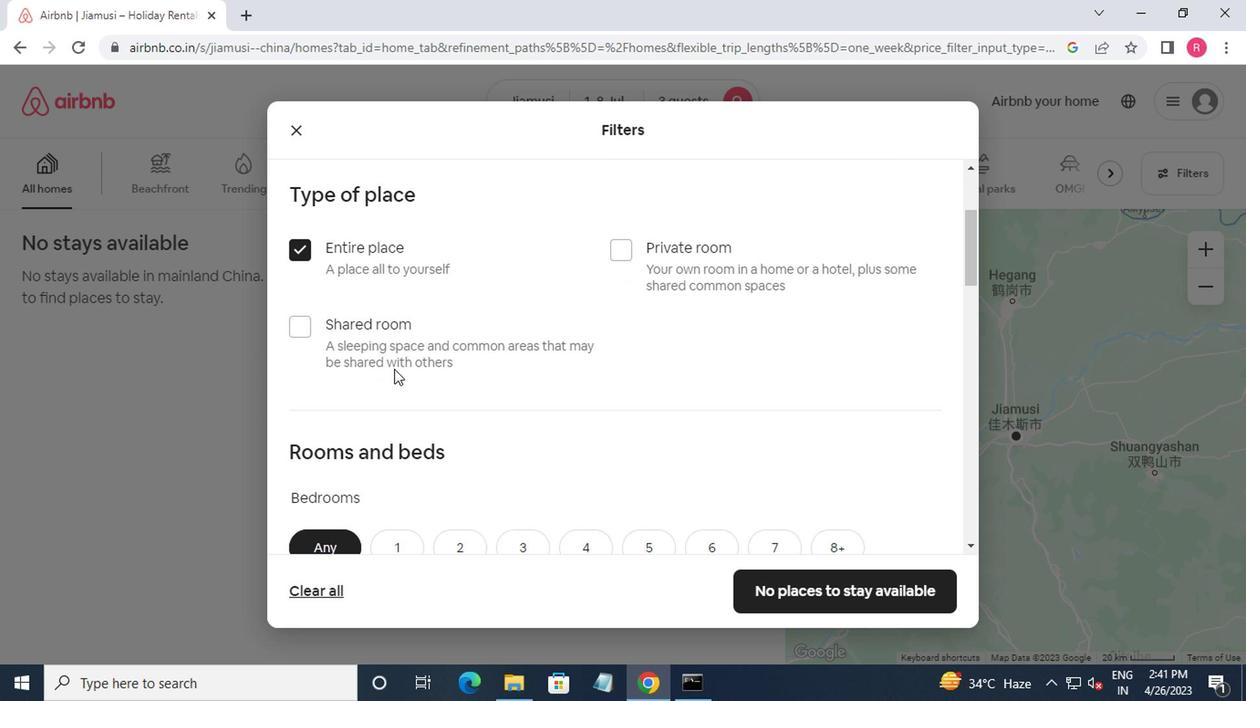 
Action: Mouse scrolled (393, 368) with delta (0, 0)
Screenshot: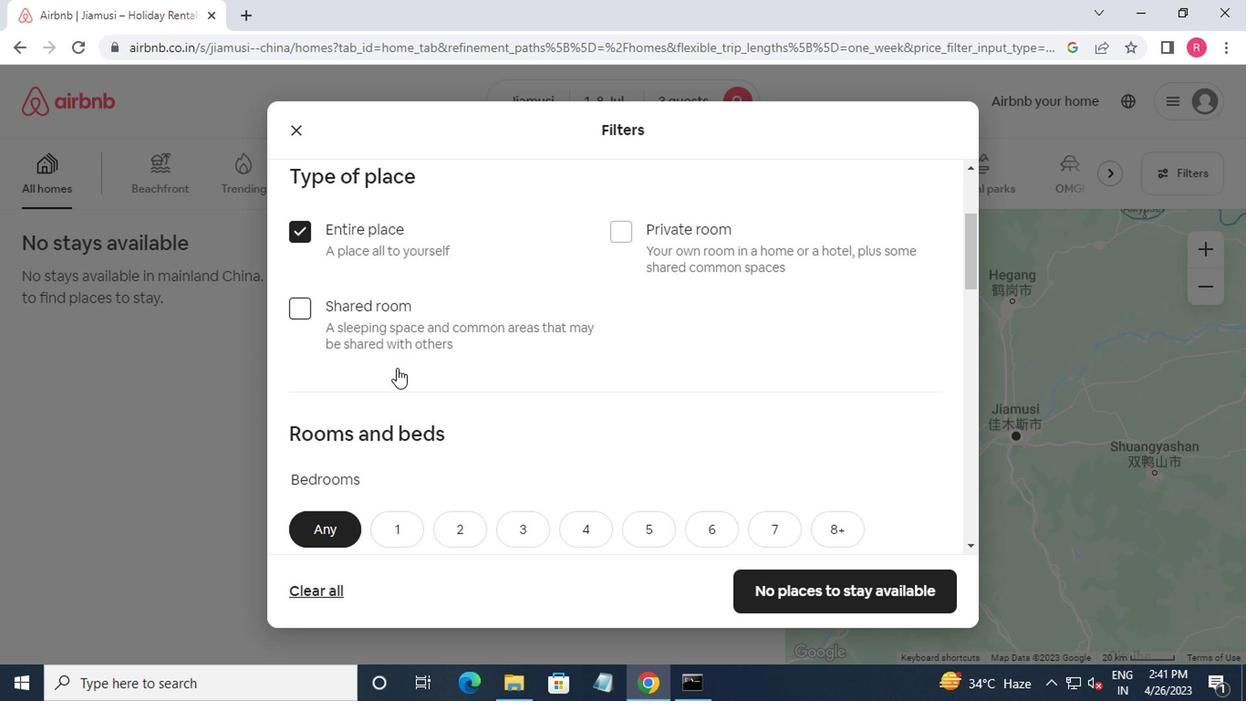 
Action: Mouse moved to (387, 362)
Screenshot: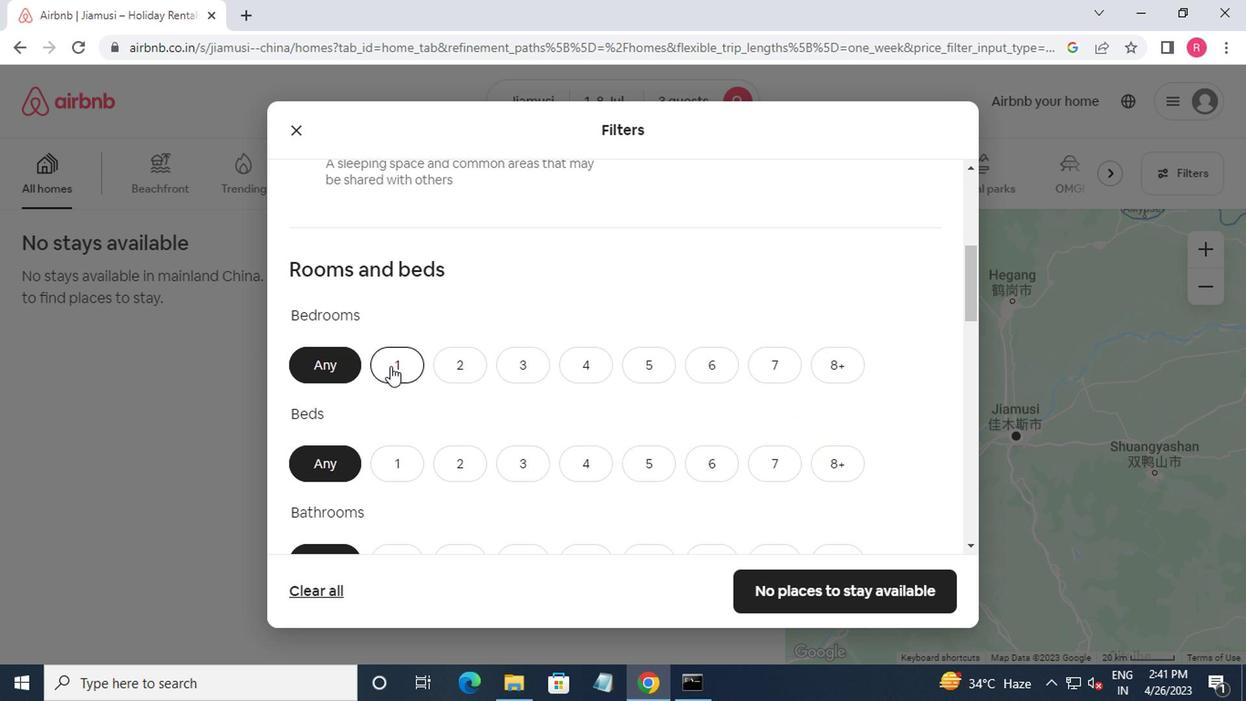 
Action: Mouse pressed left at (387, 362)
Screenshot: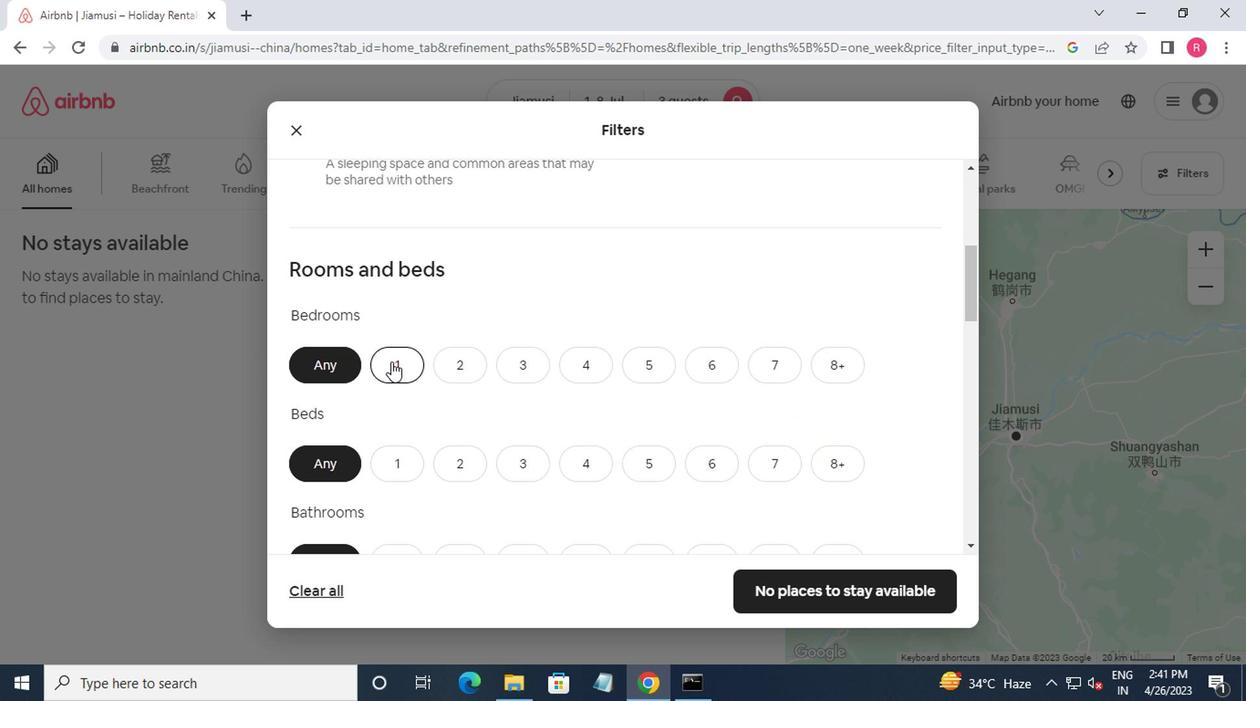 
Action: Mouse moved to (387, 377)
Screenshot: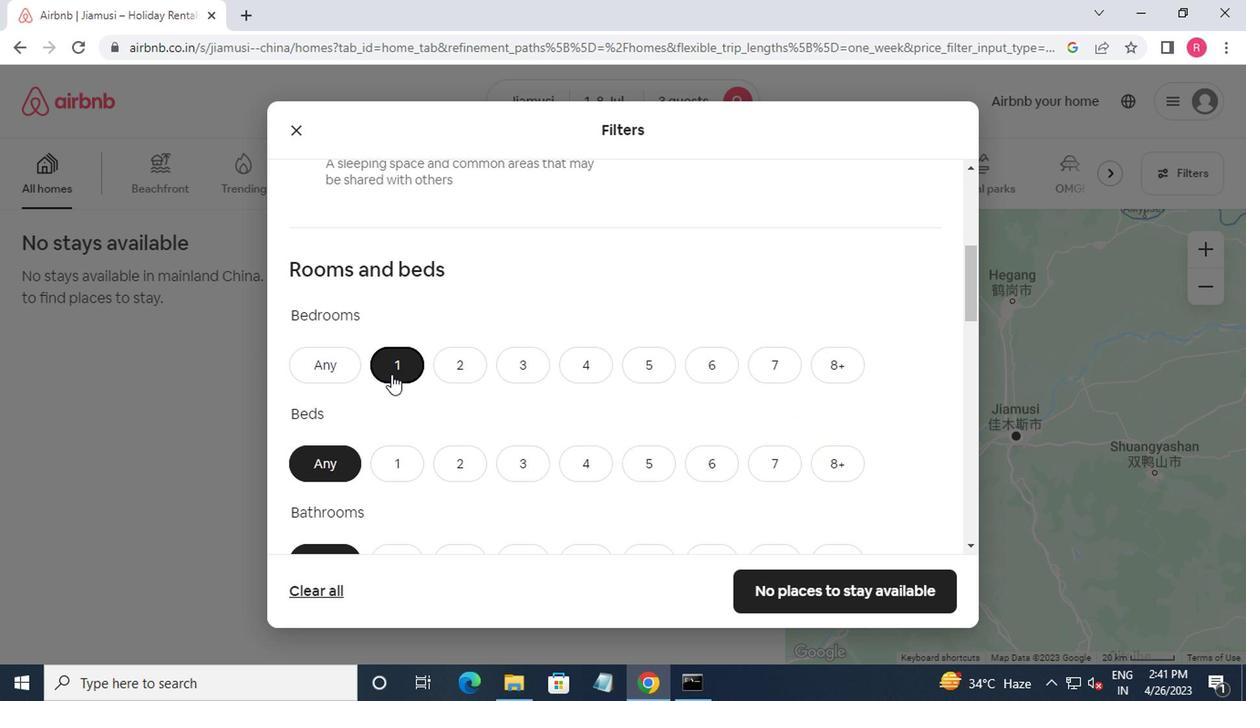 
Action: Mouse scrolled (387, 375) with delta (0, -1)
Screenshot: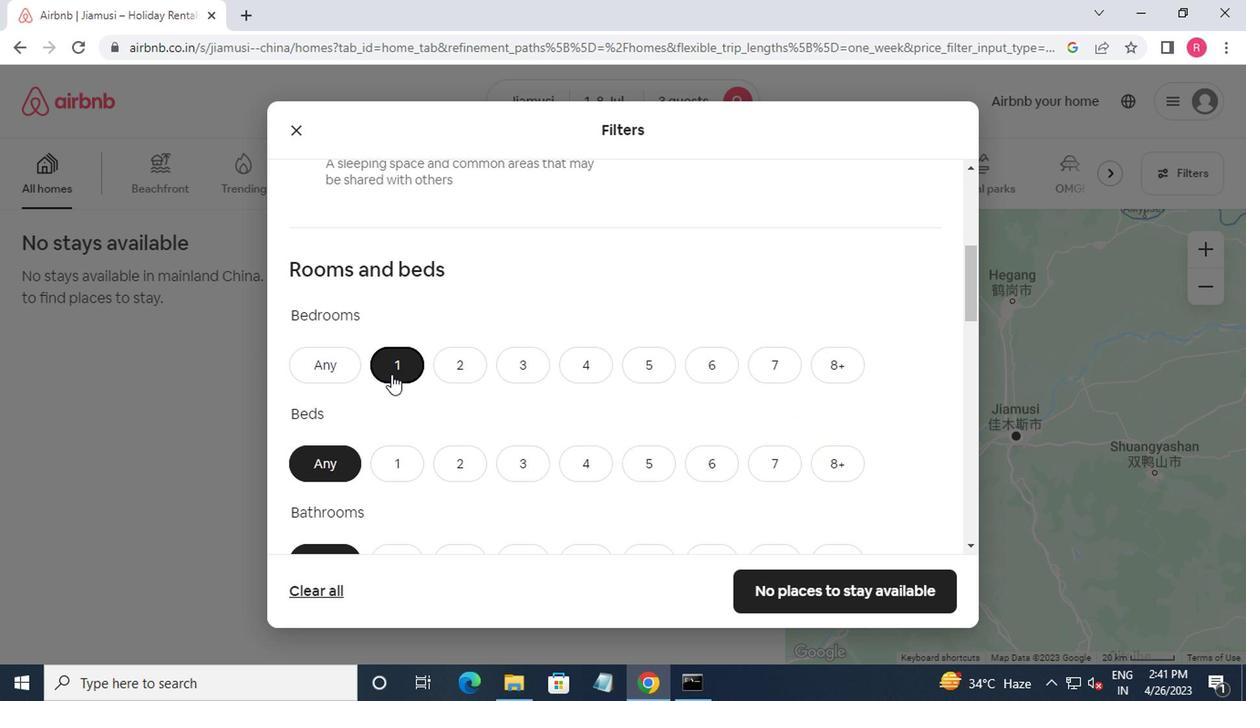 
Action: Mouse moved to (386, 379)
Screenshot: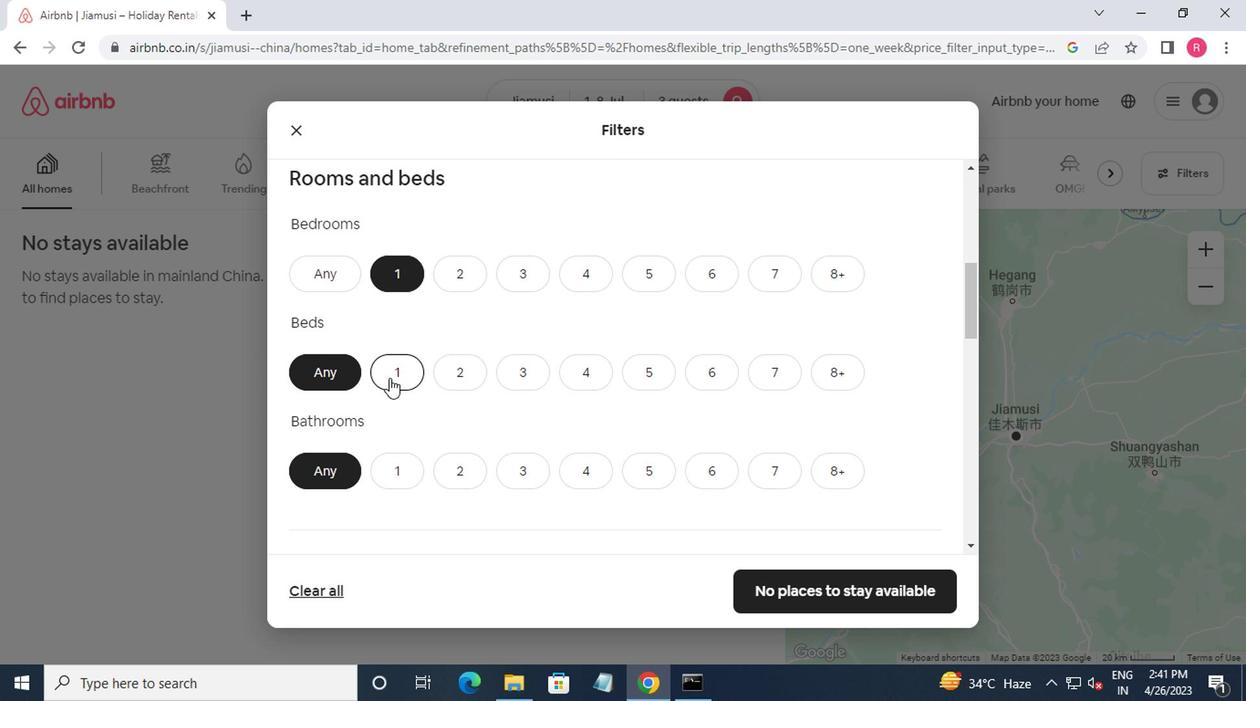 
Action: Mouse pressed left at (386, 379)
Screenshot: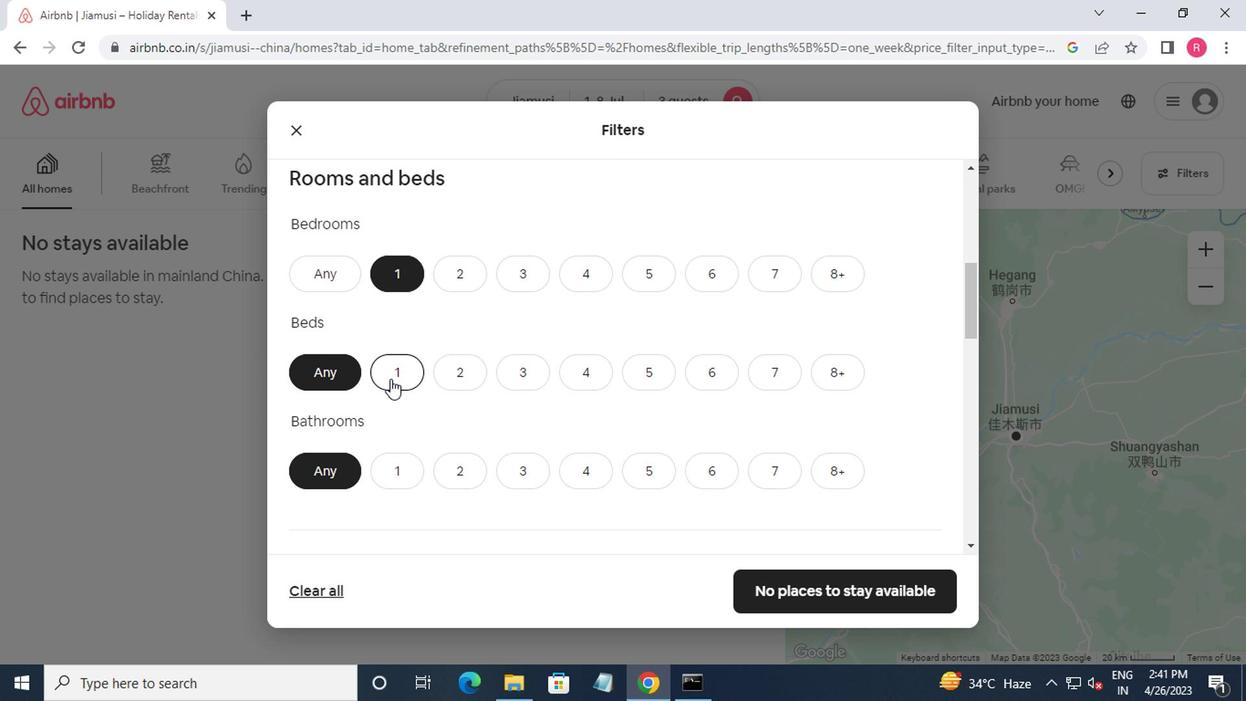 
Action: Mouse moved to (418, 371)
Screenshot: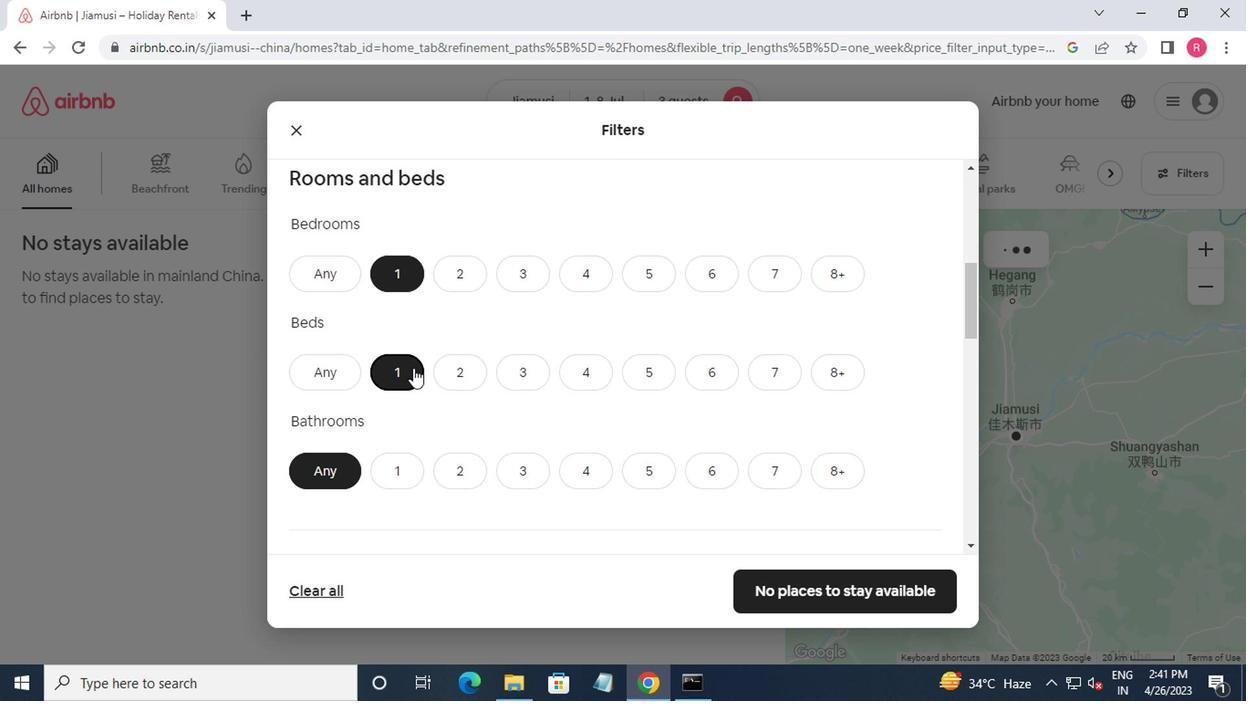 
Action: Mouse scrolled (418, 370) with delta (0, 0)
Screenshot: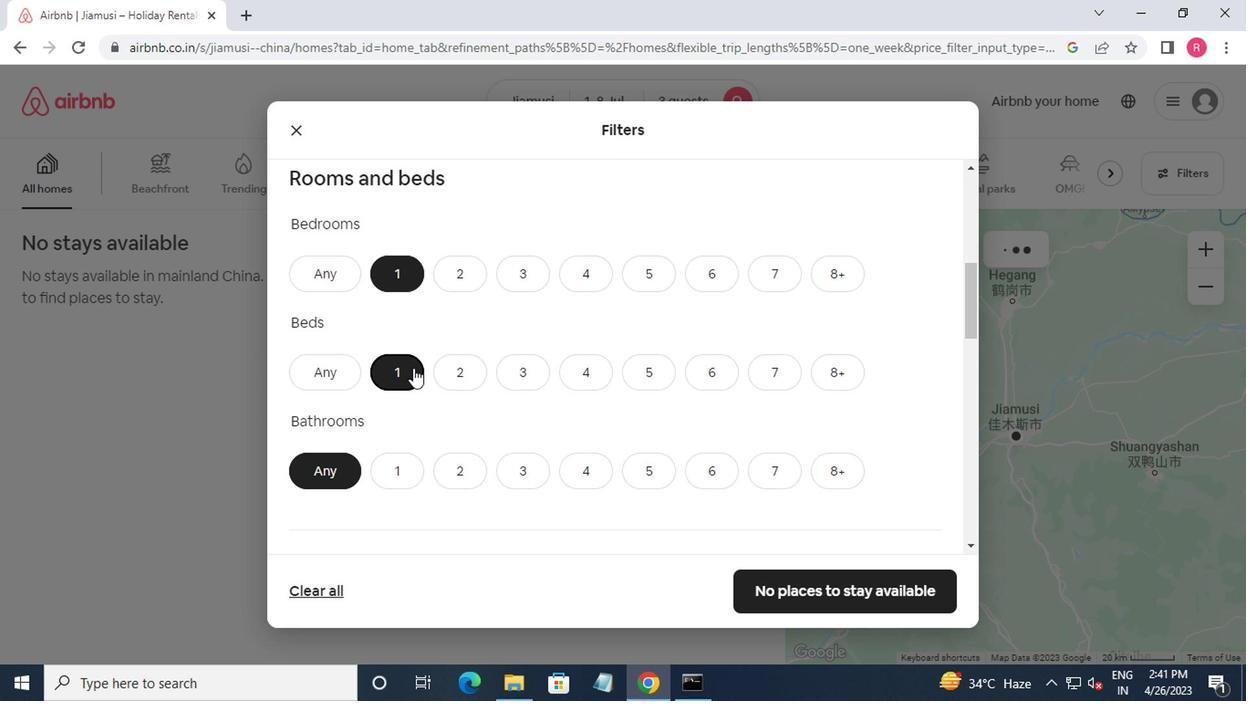 
Action: Mouse moved to (425, 377)
Screenshot: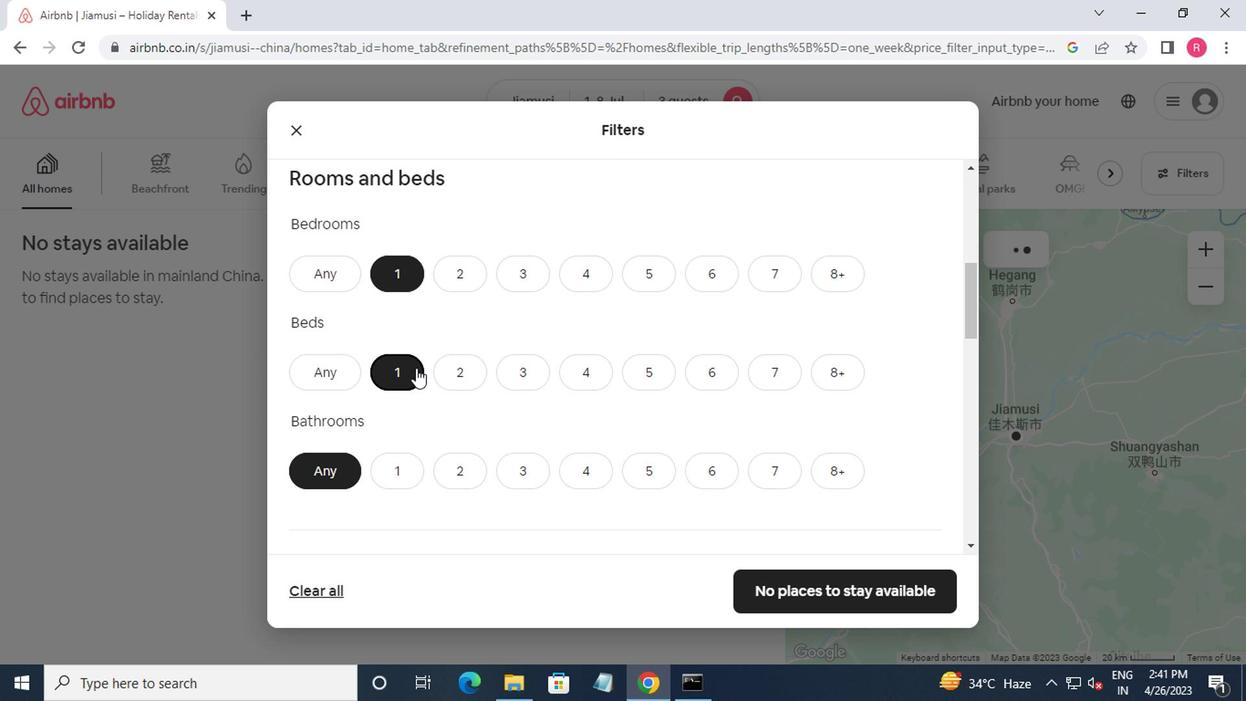 
Action: Mouse scrolled (425, 375) with delta (0, -1)
Screenshot: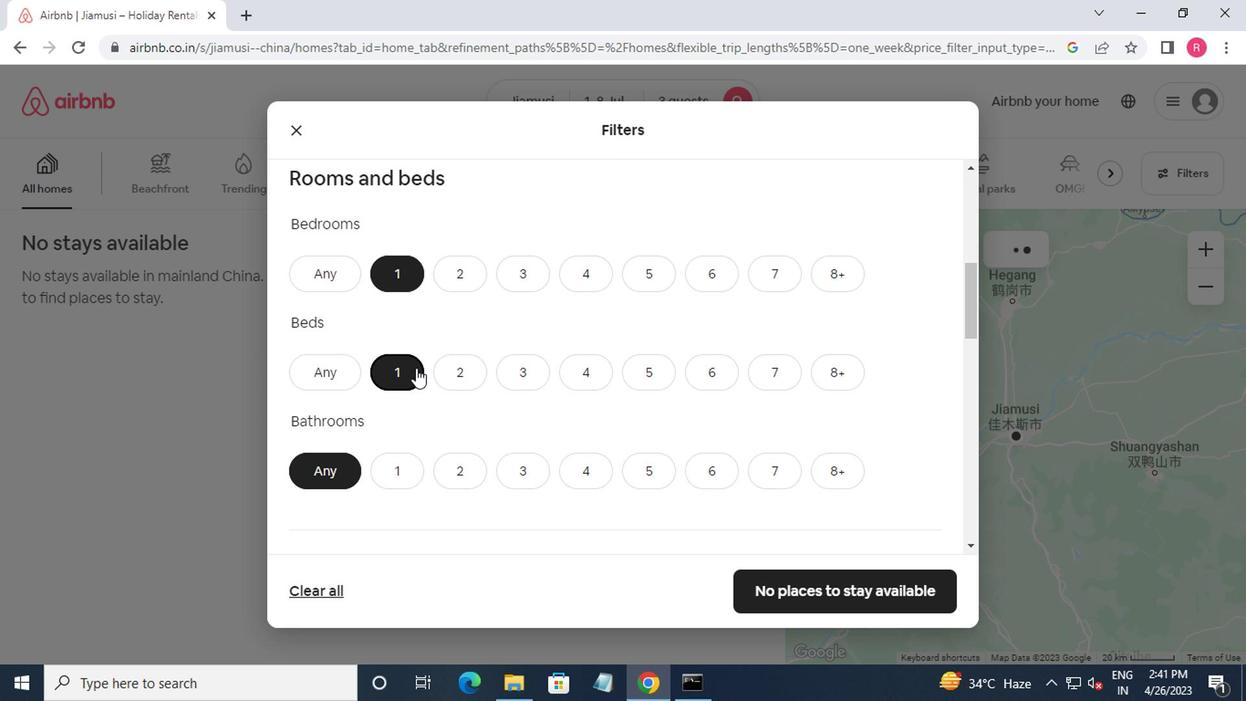
Action: Mouse moved to (394, 292)
Screenshot: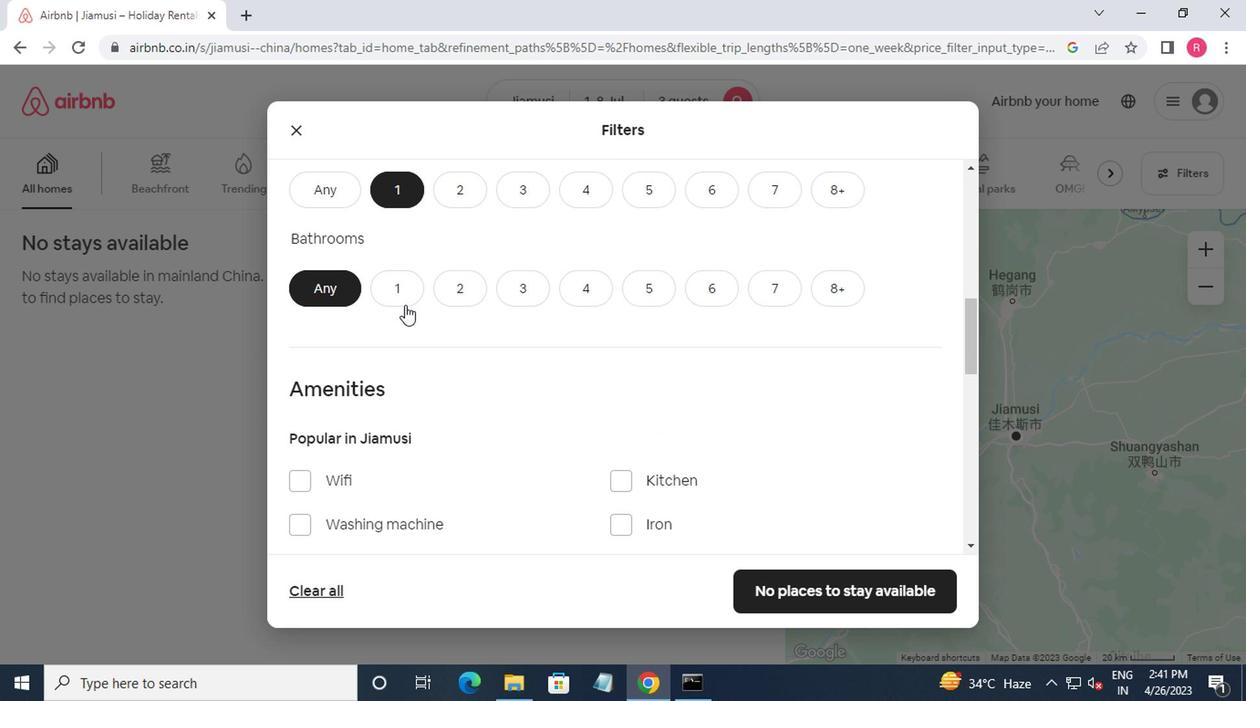 
Action: Mouse pressed left at (394, 292)
Screenshot: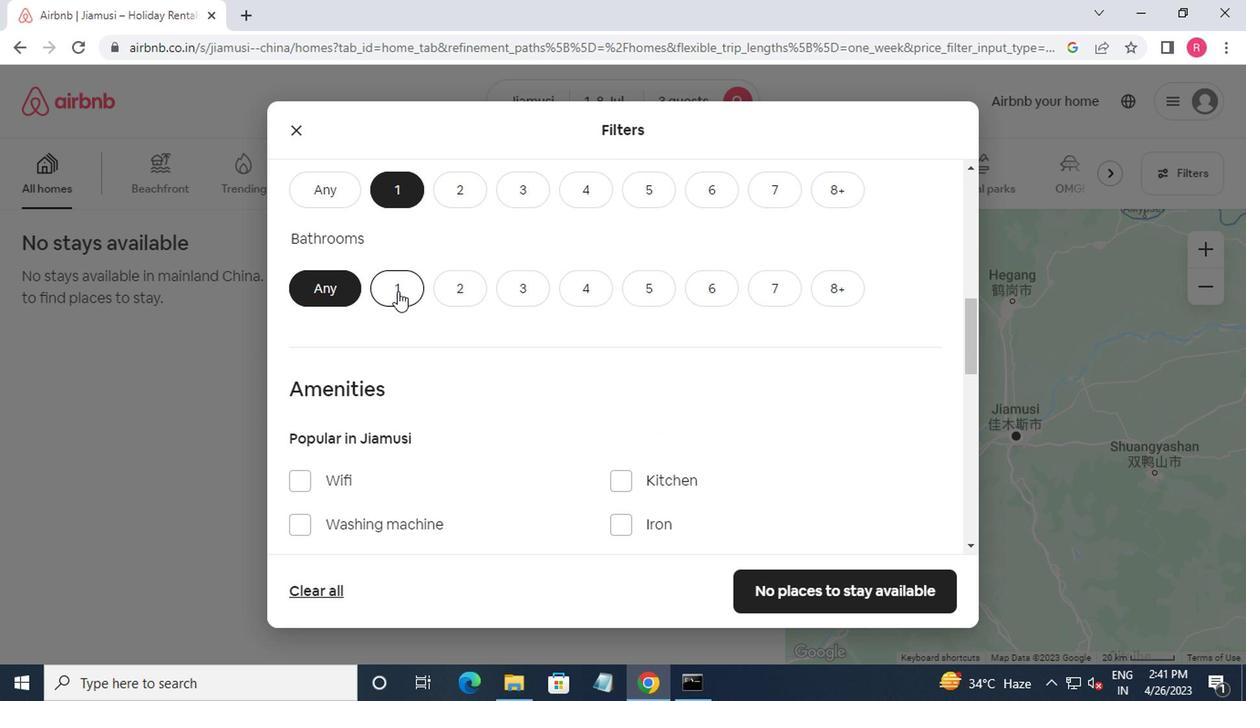 
Action: Mouse moved to (403, 308)
Screenshot: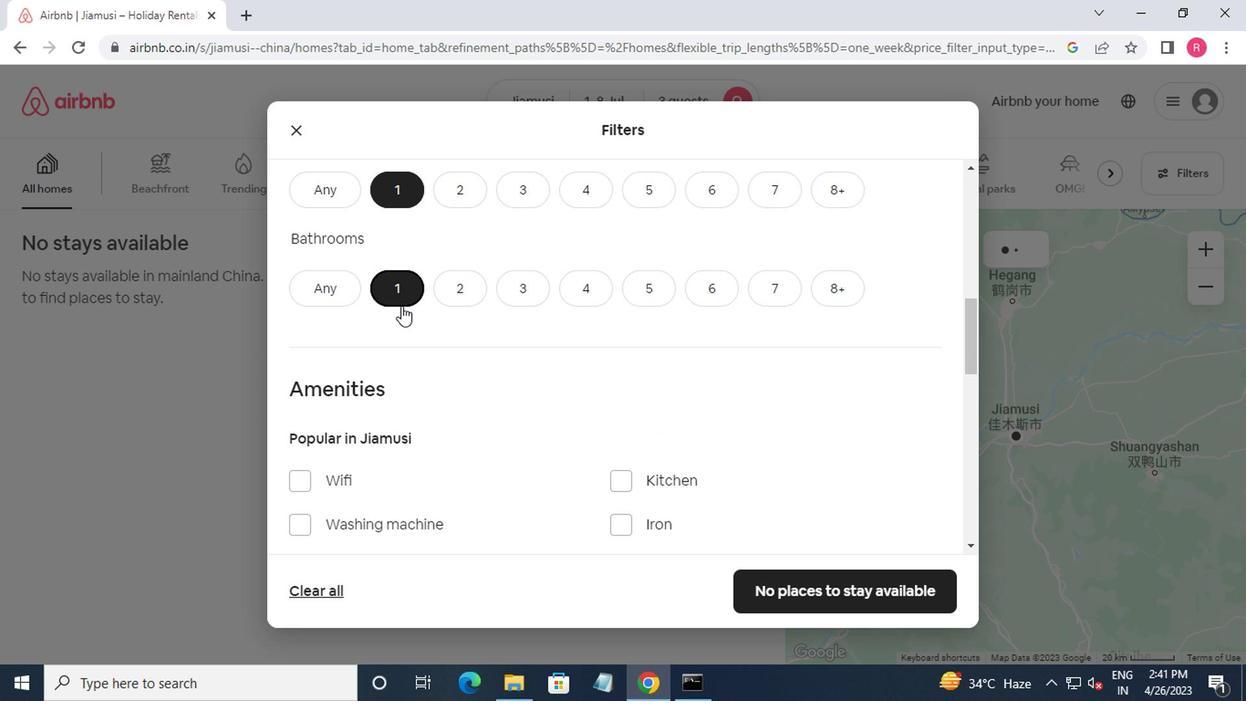 
Action: Mouse scrolled (403, 307) with delta (0, 0)
Screenshot: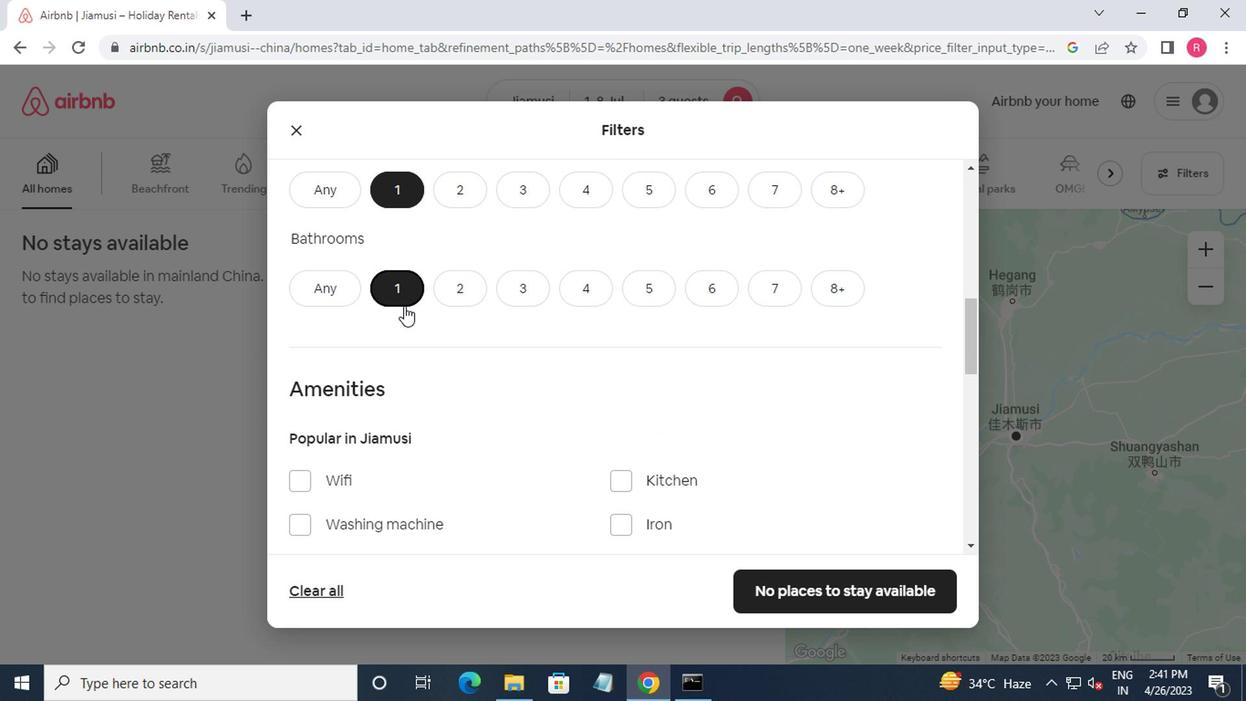 
Action: Mouse moved to (407, 336)
Screenshot: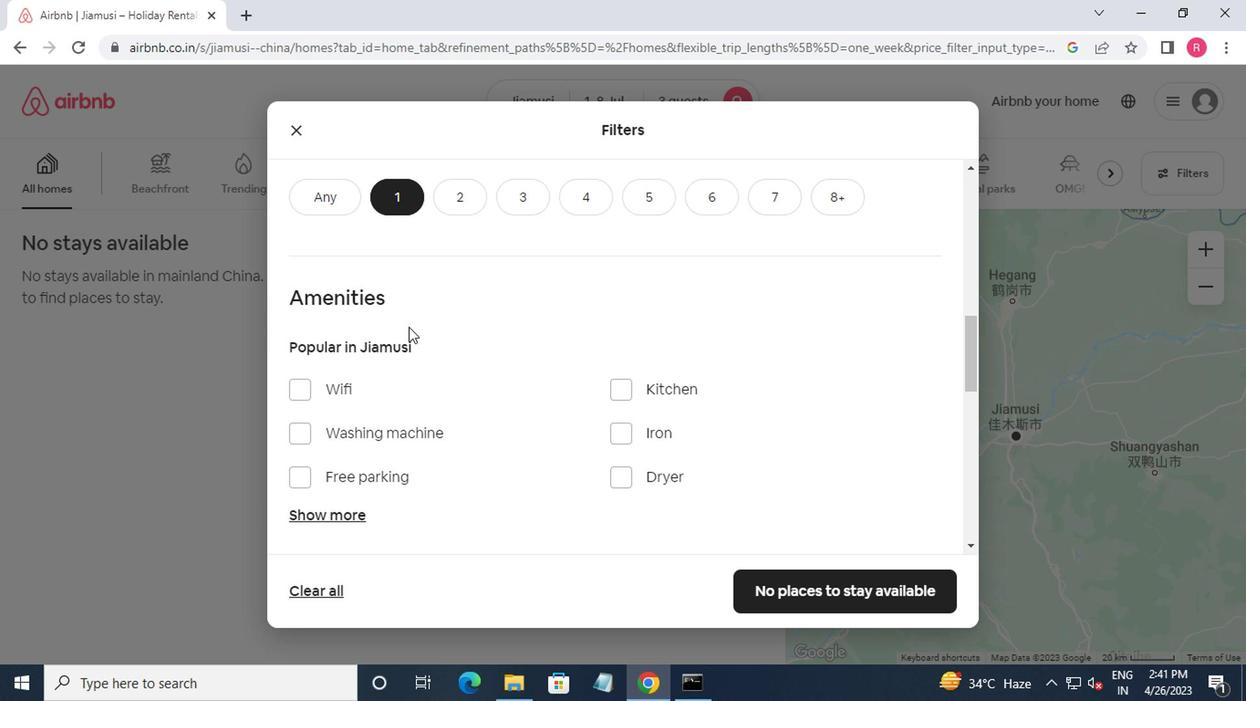 
Action: Mouse scrolled (407, 335) with delta (0, -1)
Screenshot: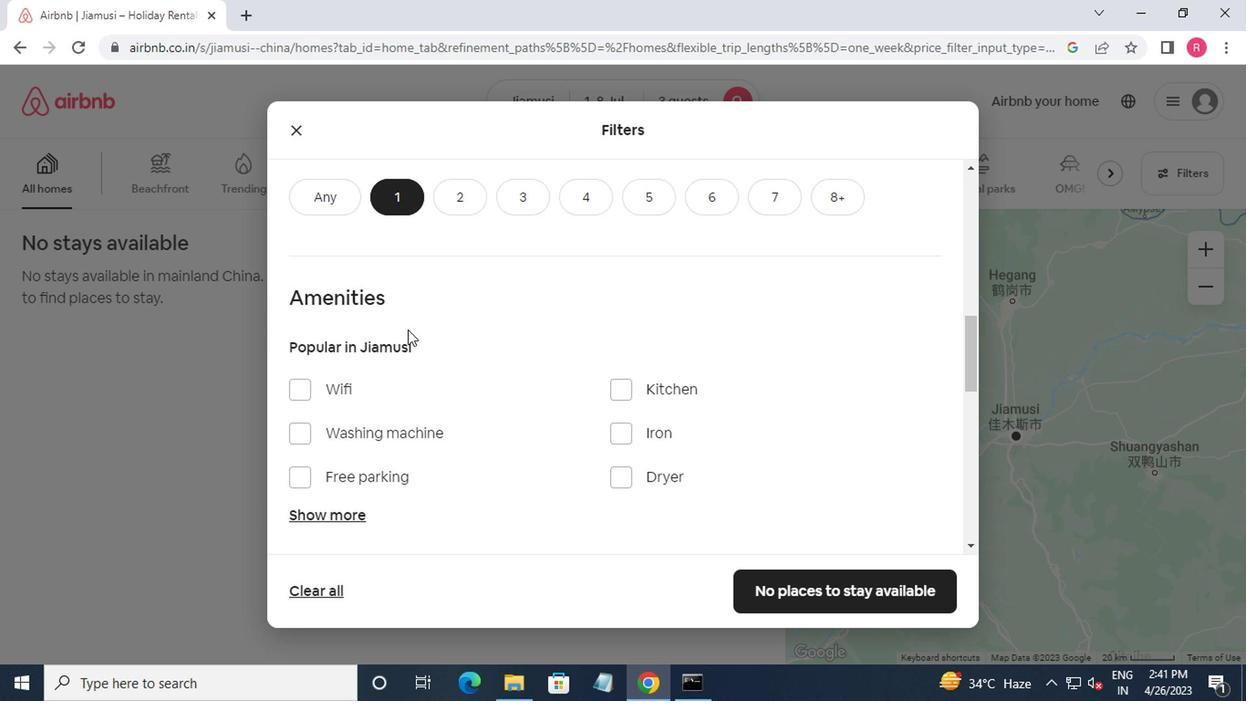 
Action: Mouse moved to (407, 340)
Screenshot: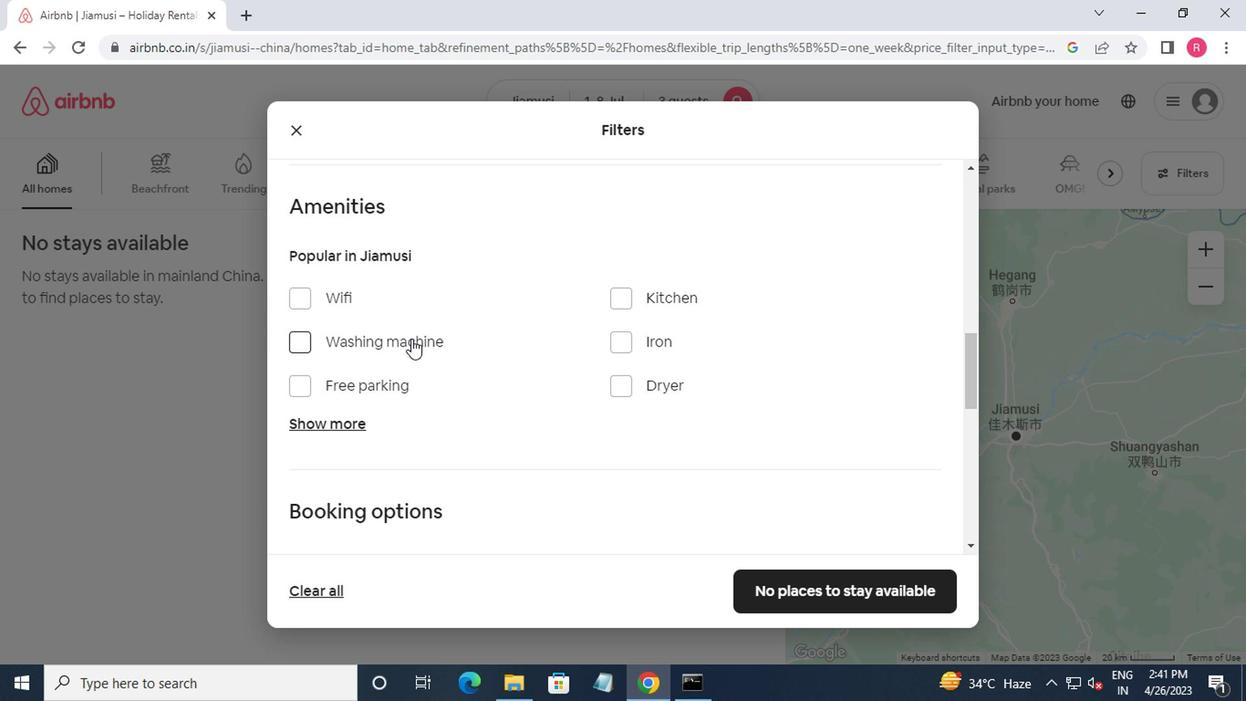 
Action: Mouse scrolled (407, 339) with delta (0, 0)
Screenshot: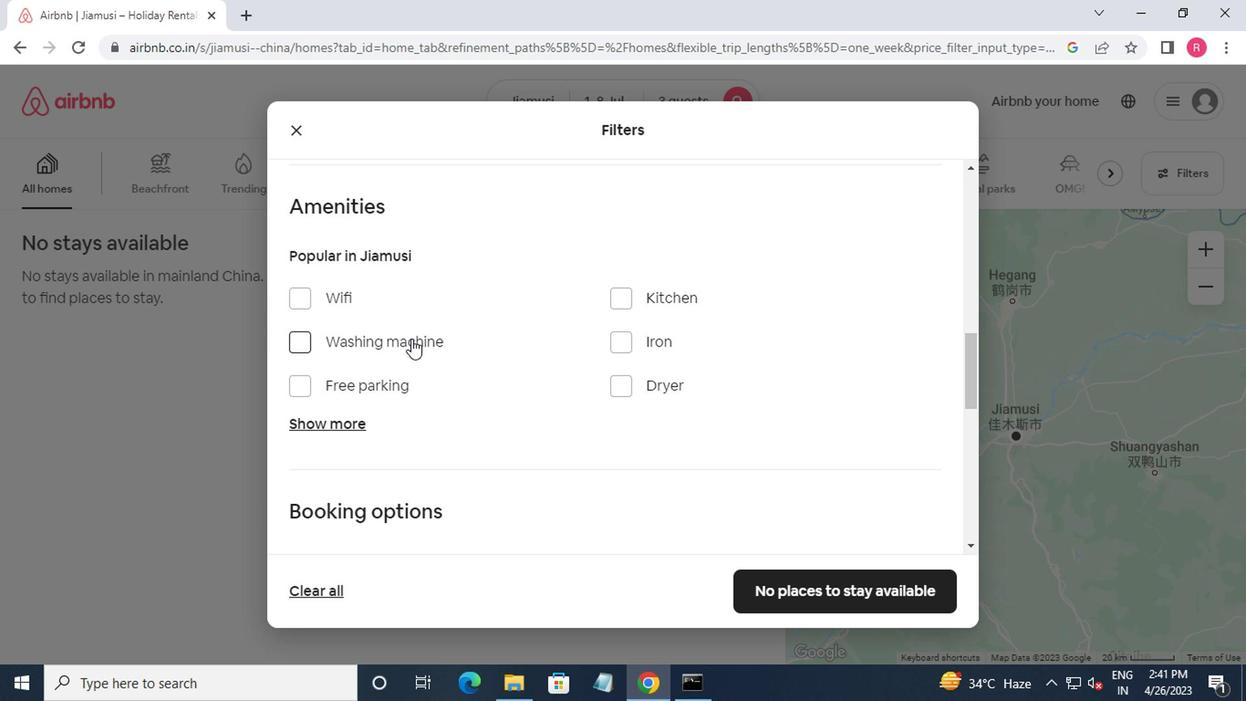 
Action: Mouse moved to (407, 343)
Screenshot: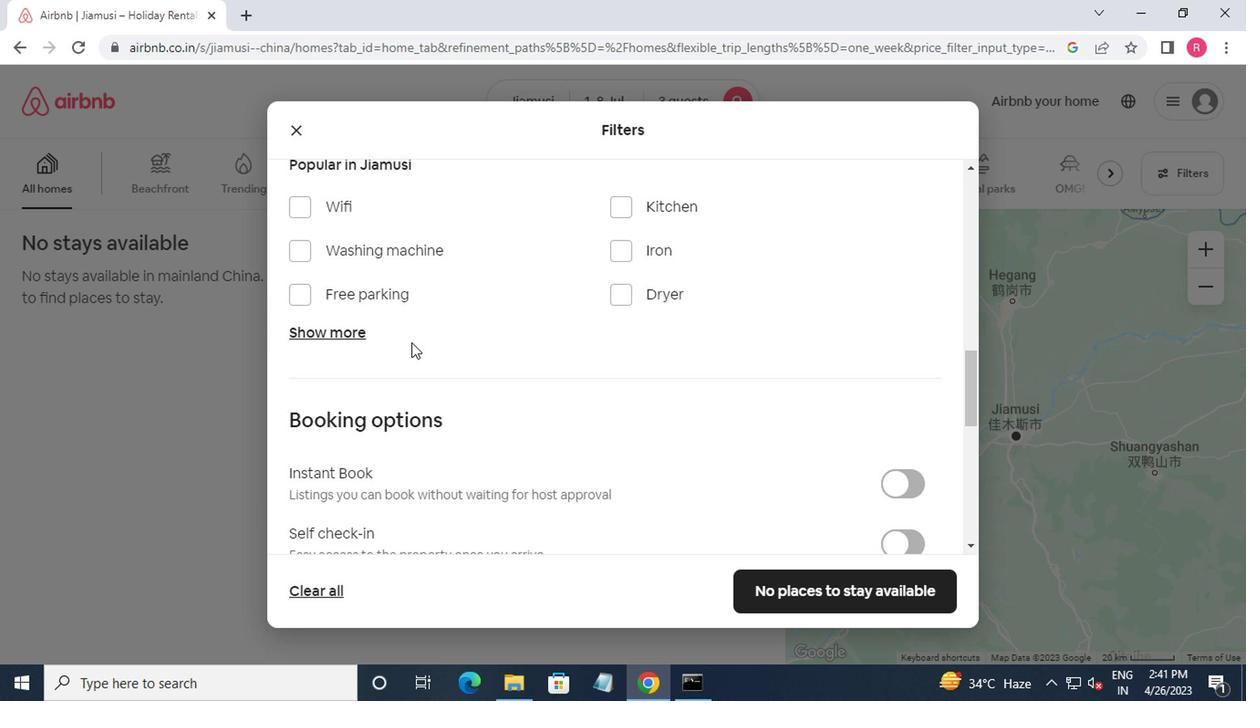 
Action: Mouse scrolled (407, 342) with delta (0, -1)
Screenshot: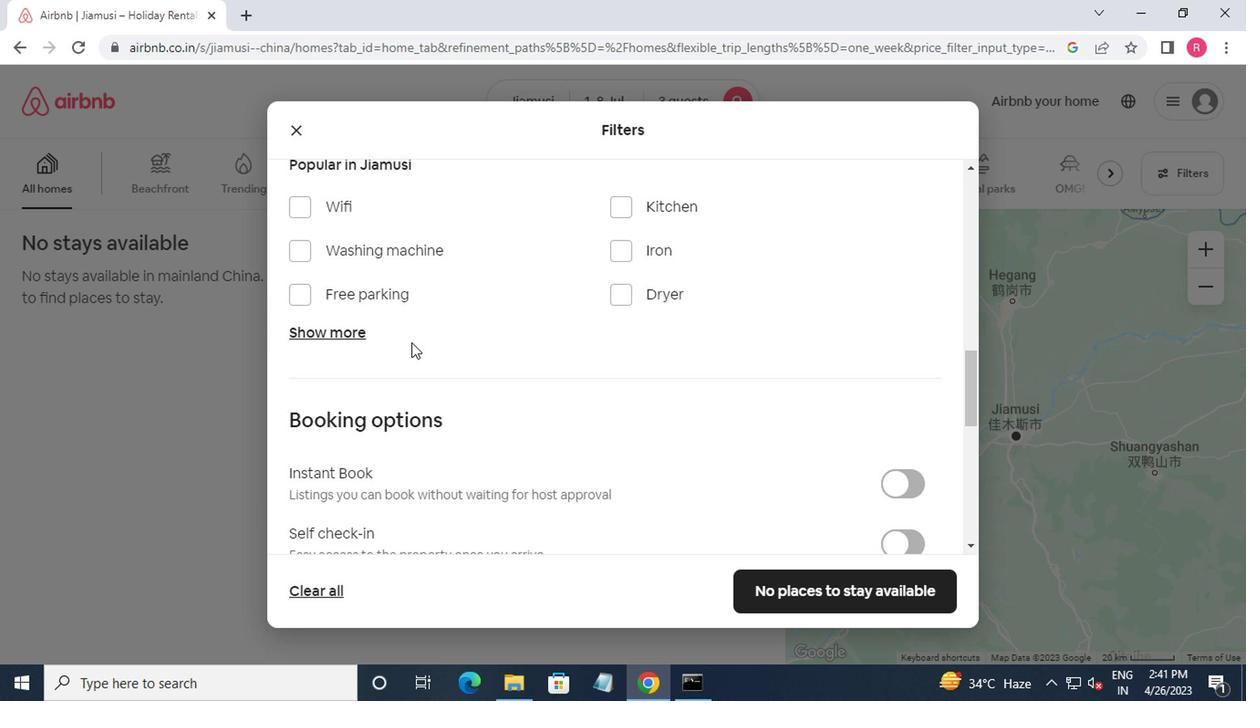 
Action: Mouse scrolled (407, 342) with delta (0, -1)
Screenshot: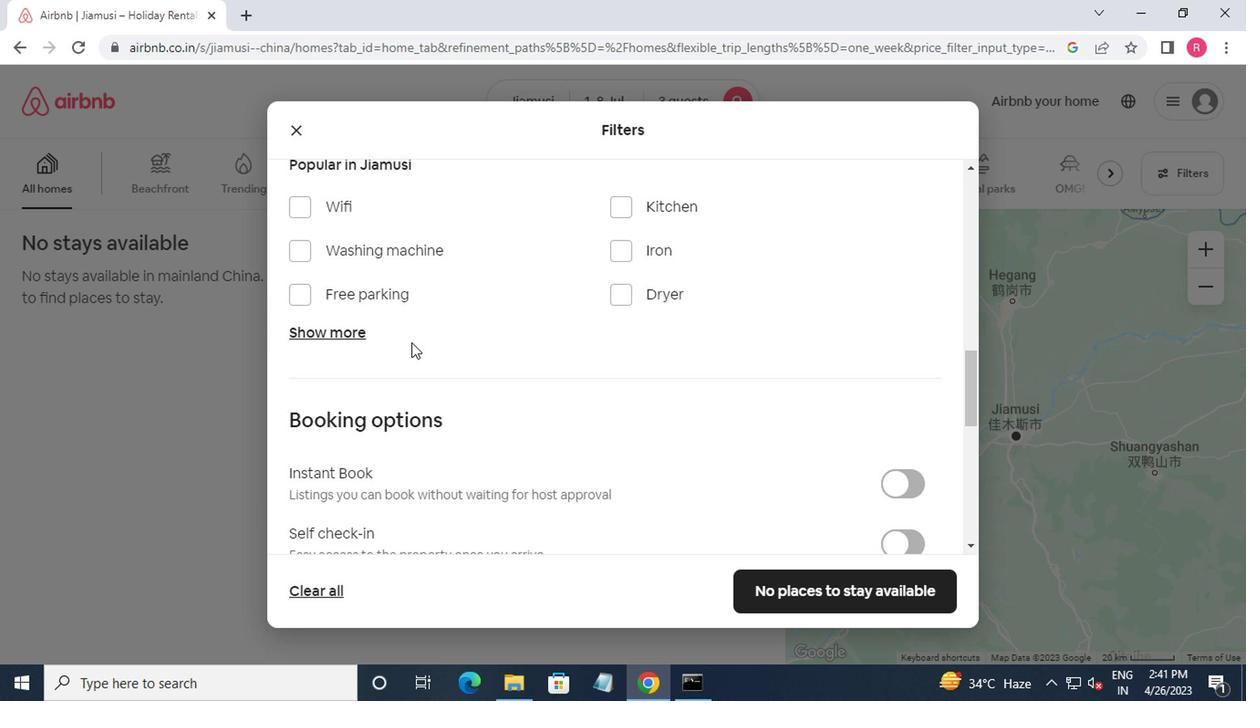 
Action: Mouse moved to (910, 368)
Screenshot: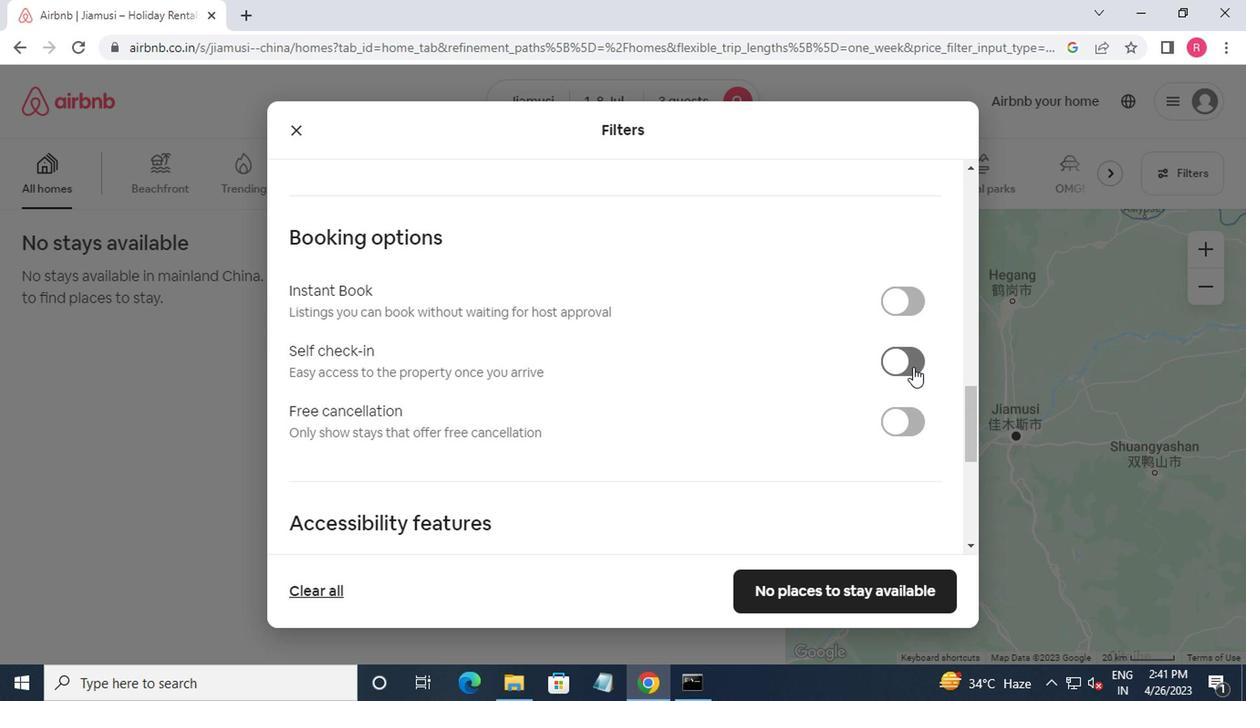
Action: Mouse pressed left at (910, 368)
Screenshot: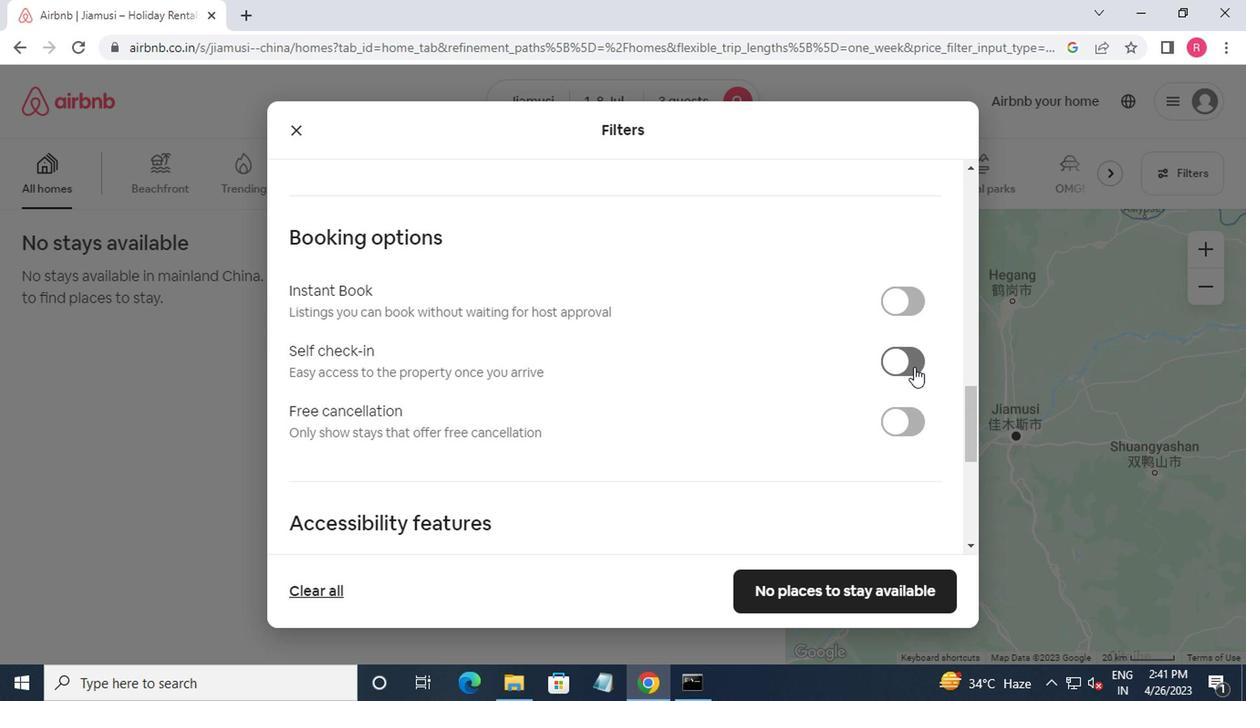 
Action: Mouse moved to (908, 366)
Screenshot: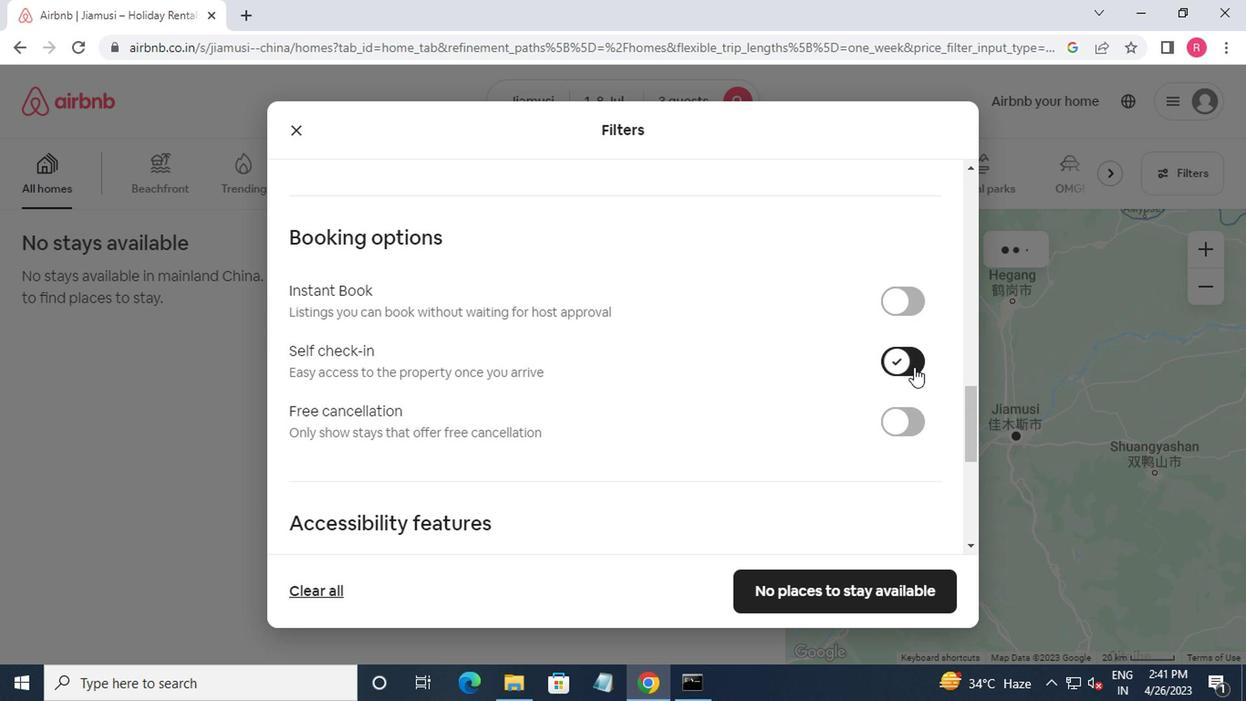 
Action: Mouse scrolled (908, 366) with delta (0, 0)
Screenshot: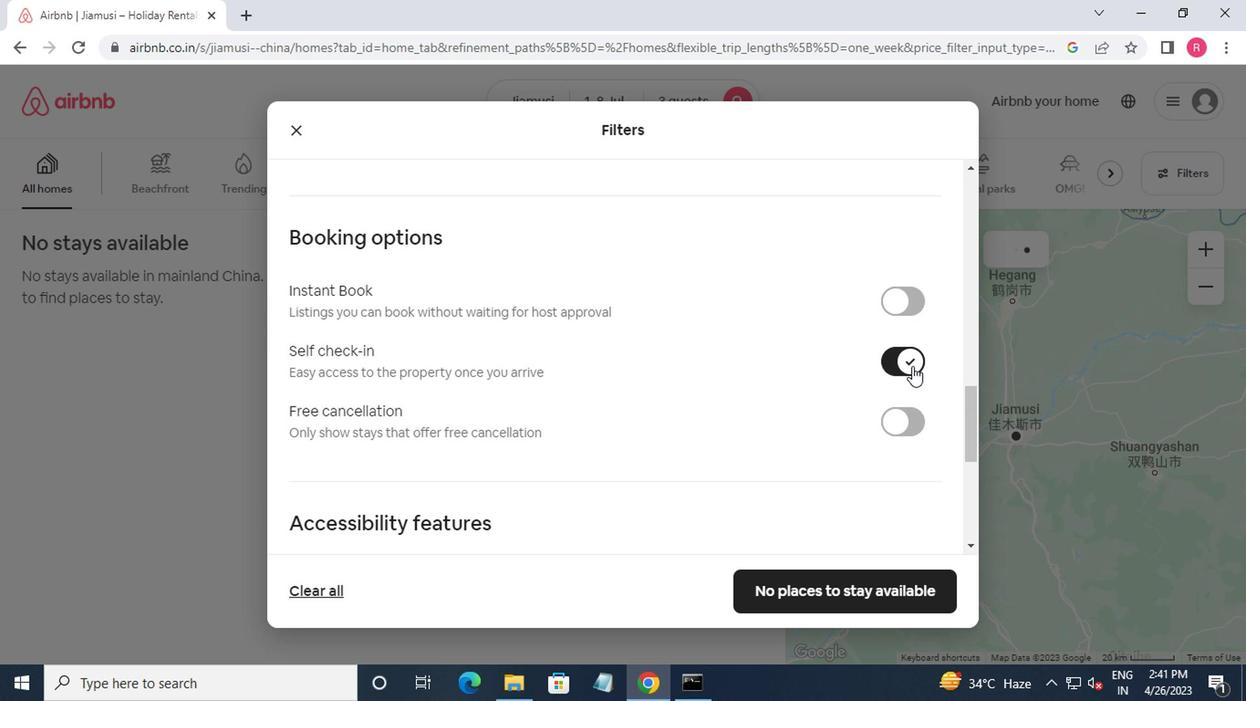 
Action: Mouse moved to (905, 366)
Screenshot: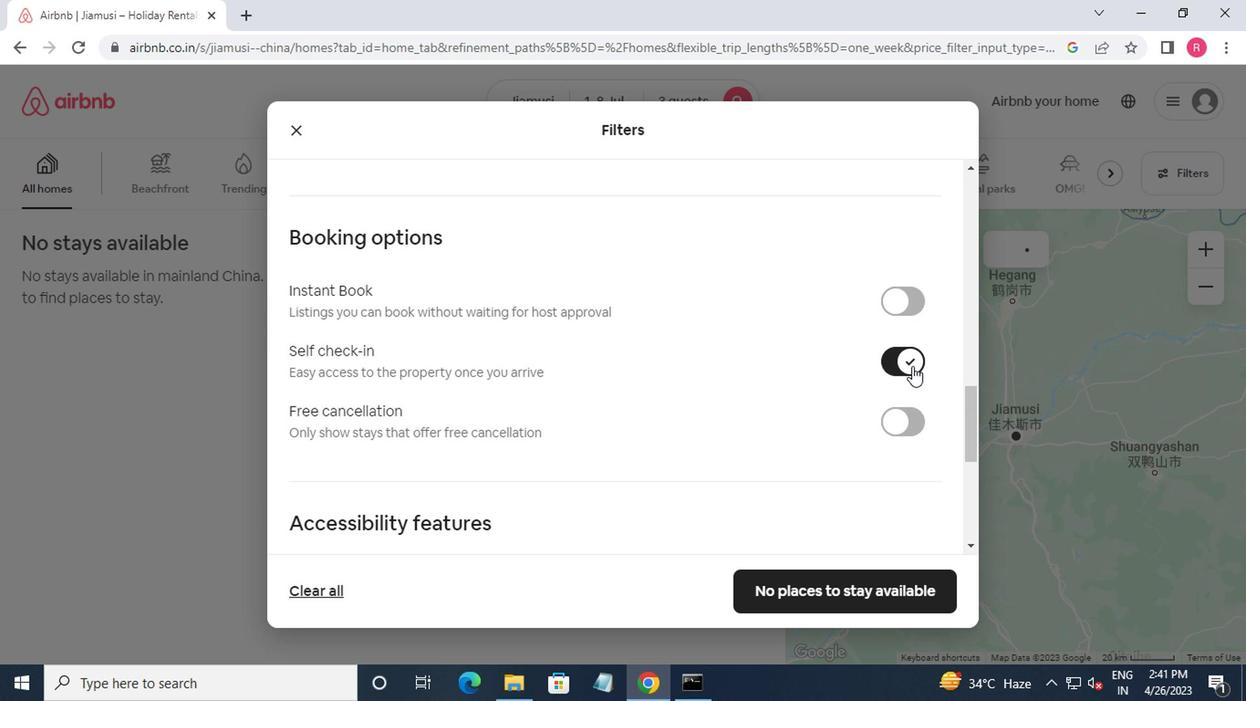
Action: Mouse scrolled (905, 366) with delta (0, 0)
Screenshot: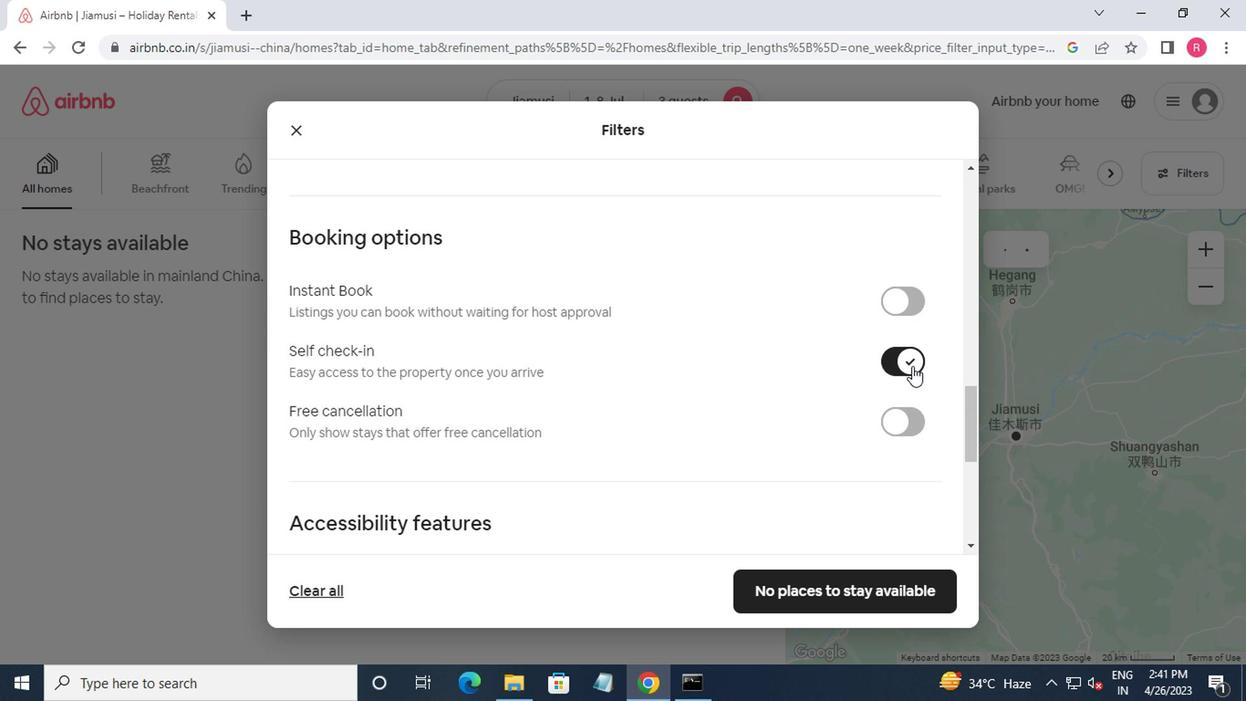 
Action: Mouse moved to (905, 366)
Screenshot: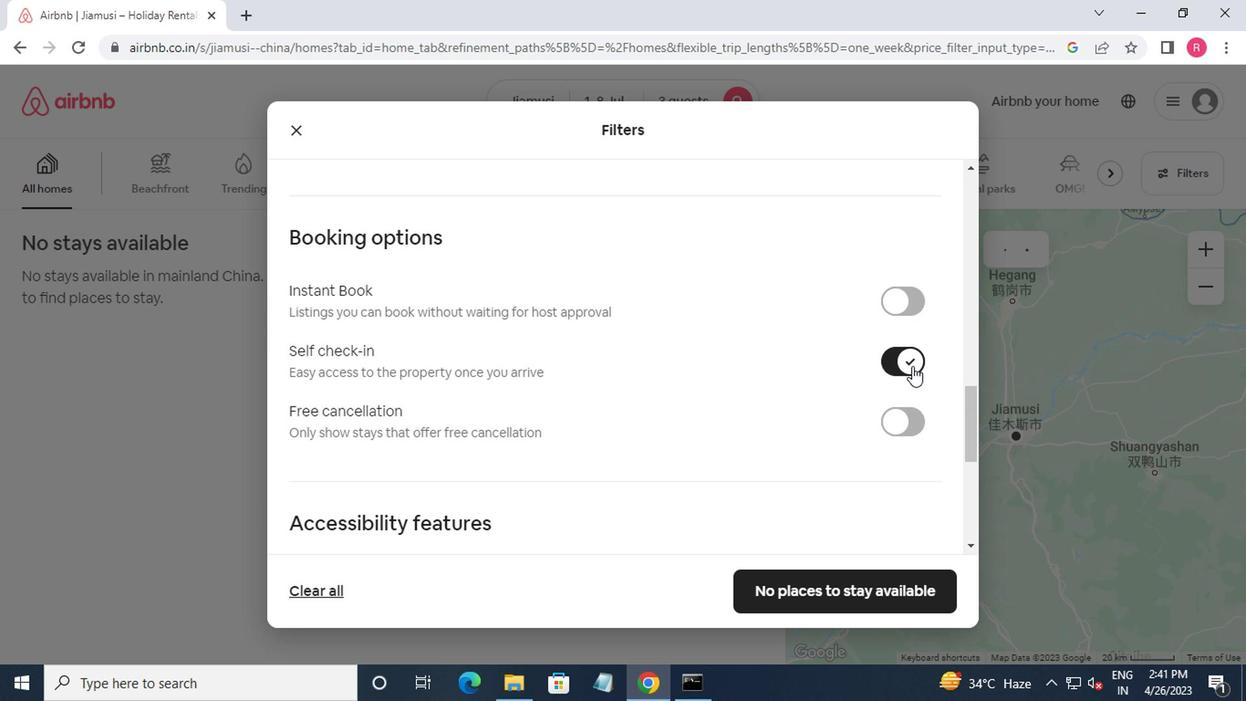 
Action: Mouse scrolled (905, 366) with delta (0, 0)
Screenshot: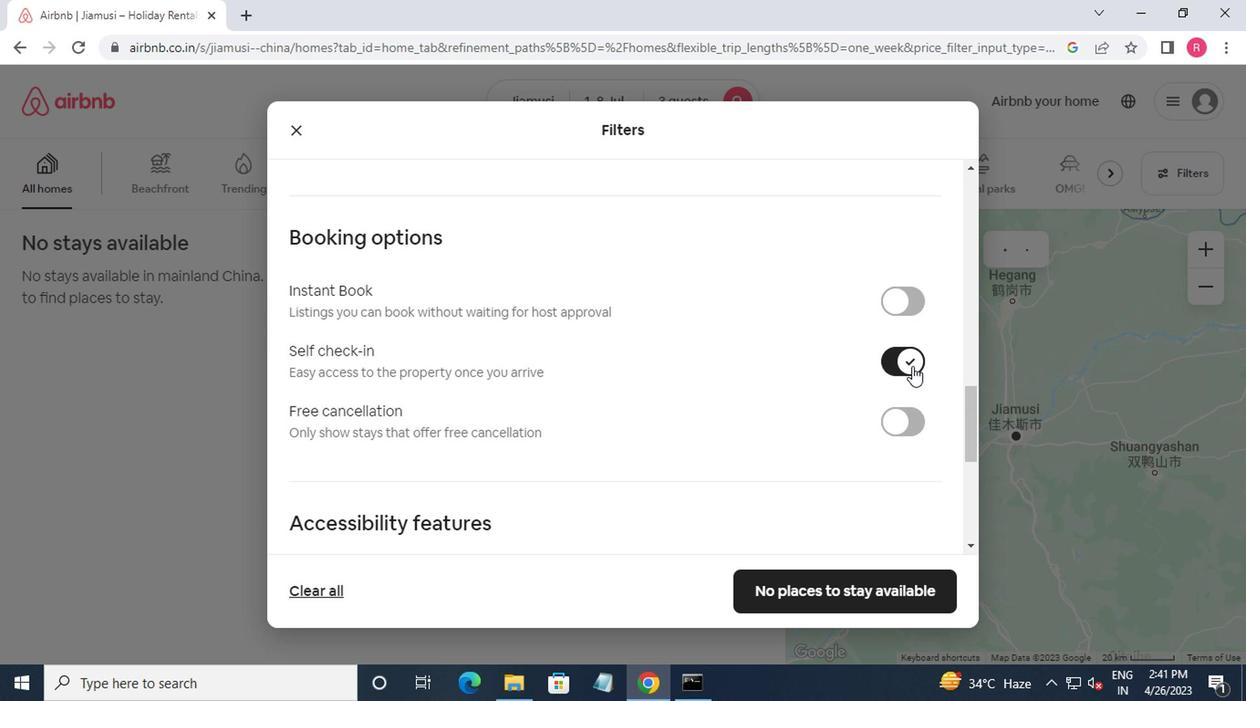 
Action: Mouse moved to (904, 368)
Screenshot: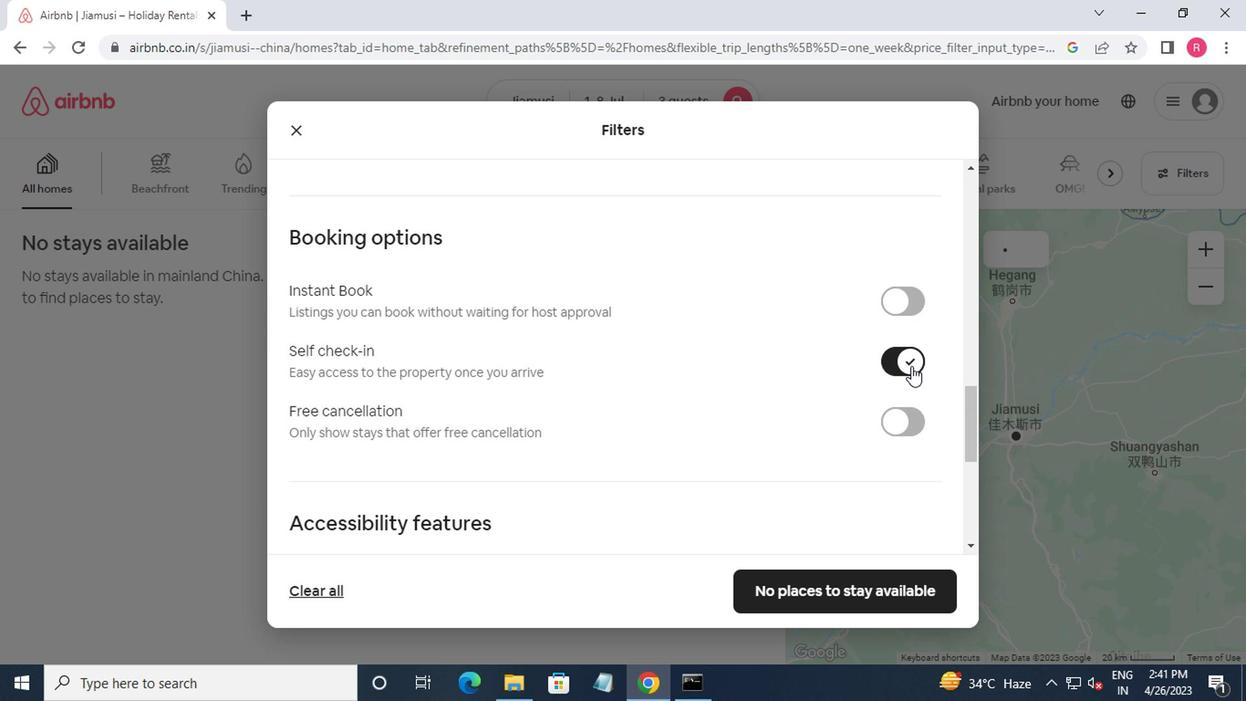 
Action: Mouse scrolled (904, 366) with delta (0, -1)
Screenshot: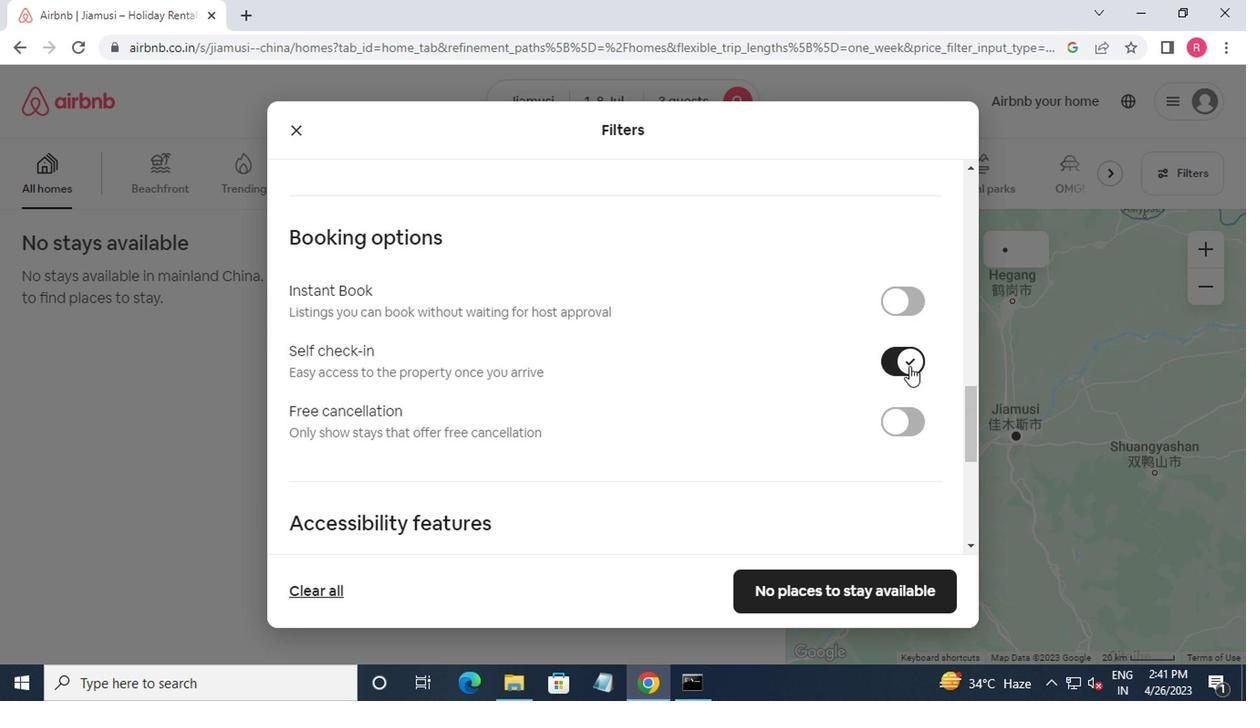
Action: Mouse moved to (904, 368)
Screenshot: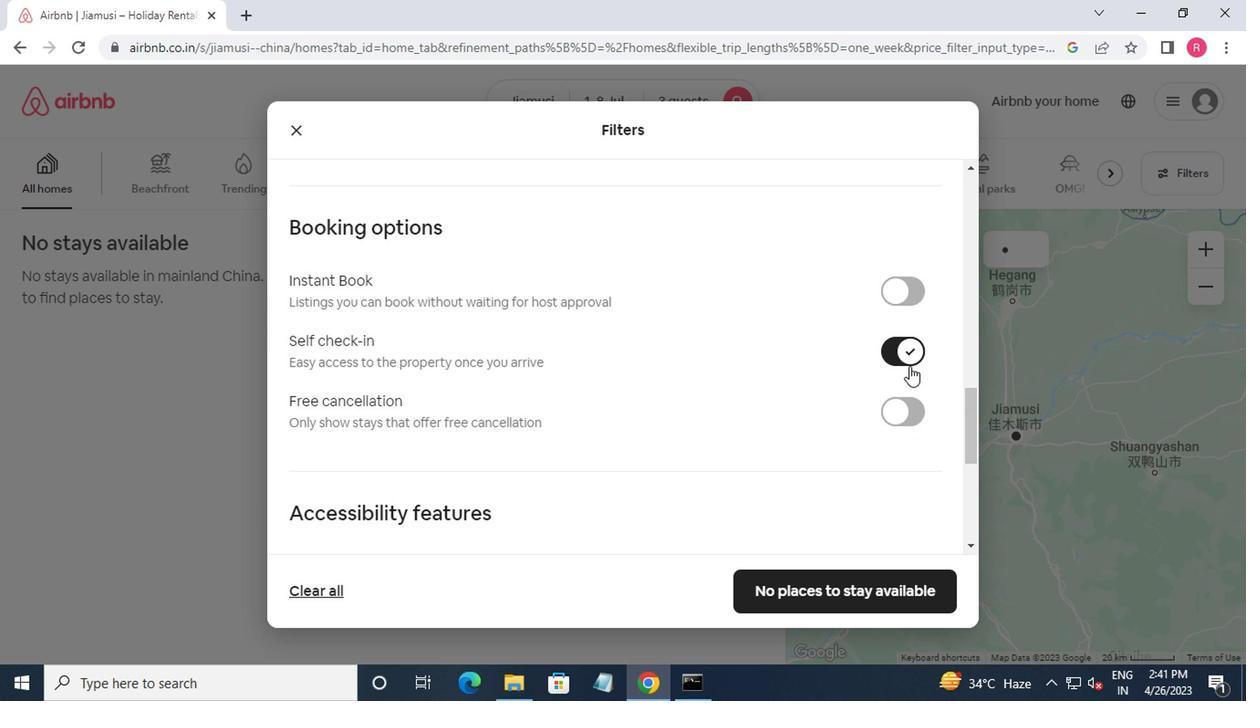 
Action: Mouse scrolled (904, 368) with delta (0, 0)
Screenshot: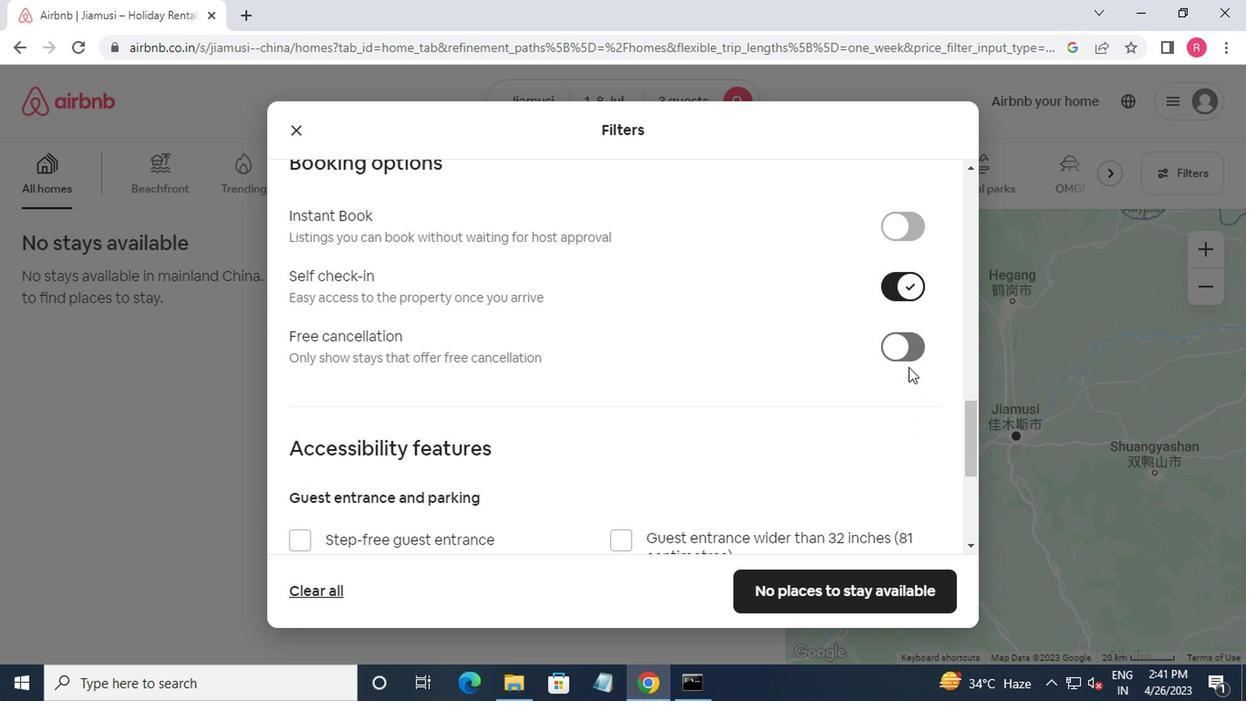 
Action: Mouse moved to (901, 372)
Screenshot: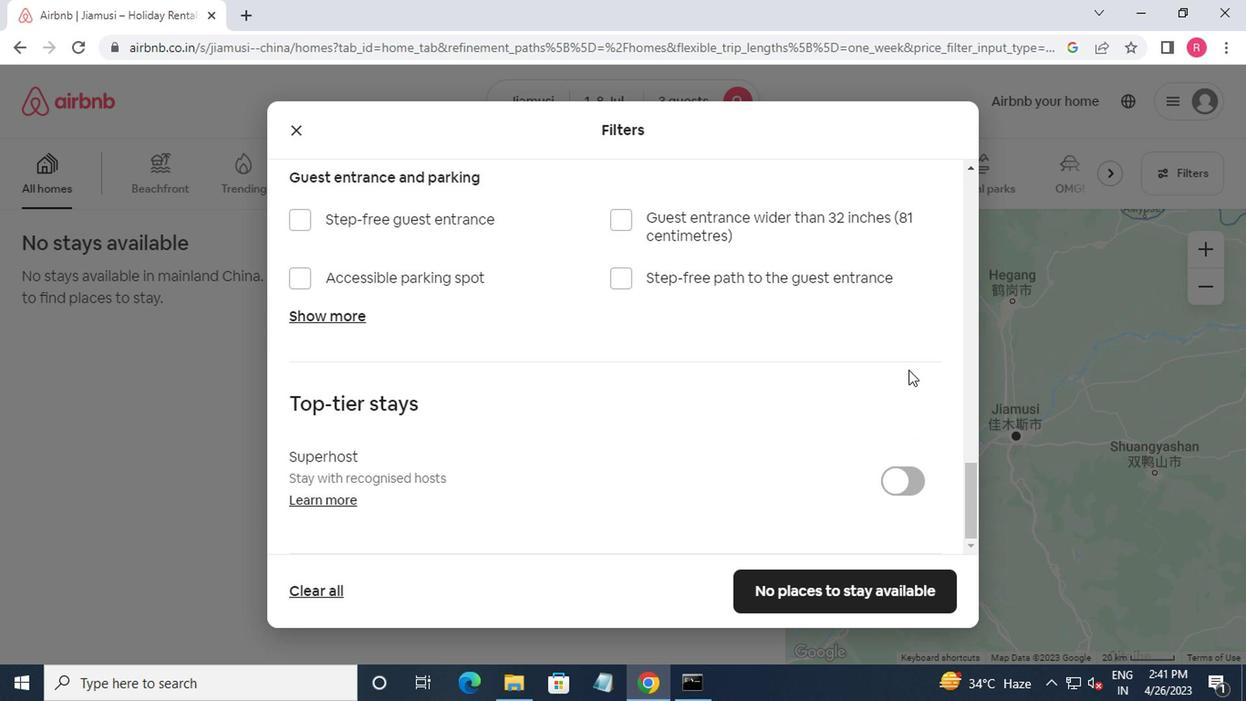 
Action: Mouse scrolled (901, 371) with delta (0, -1)
Screenshot: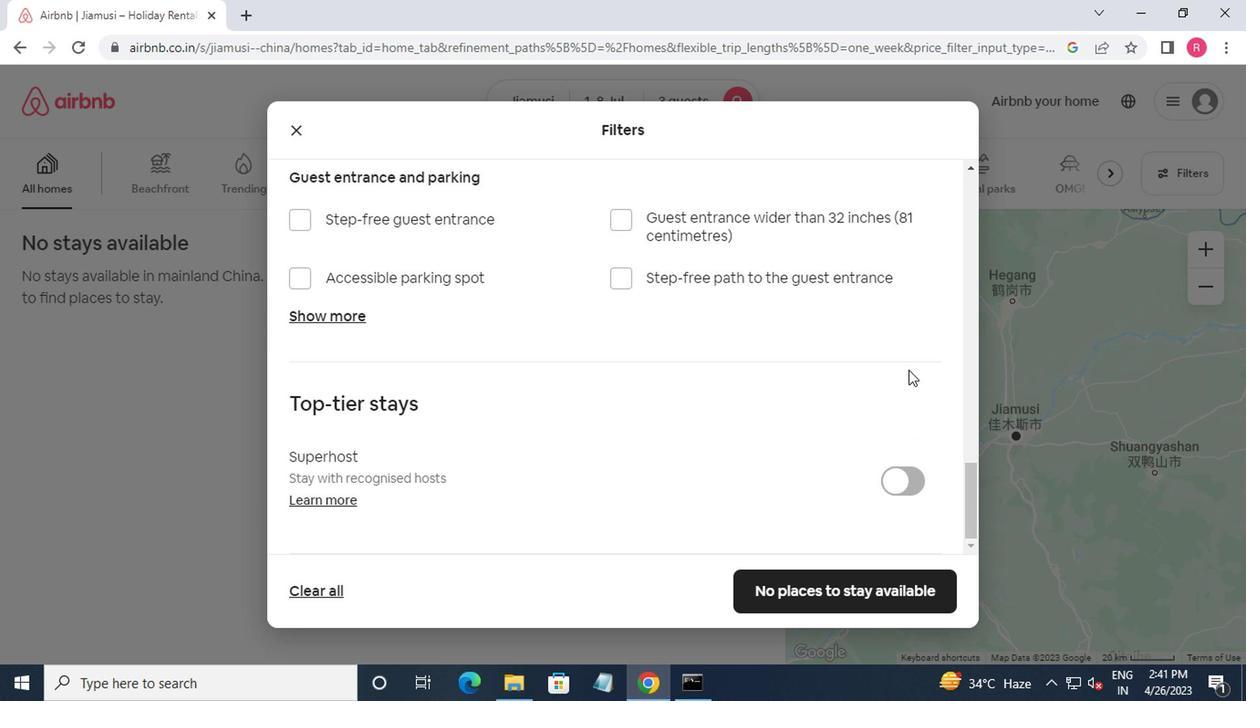 
Action: Mouse moved to (900, 373)
Screenshot: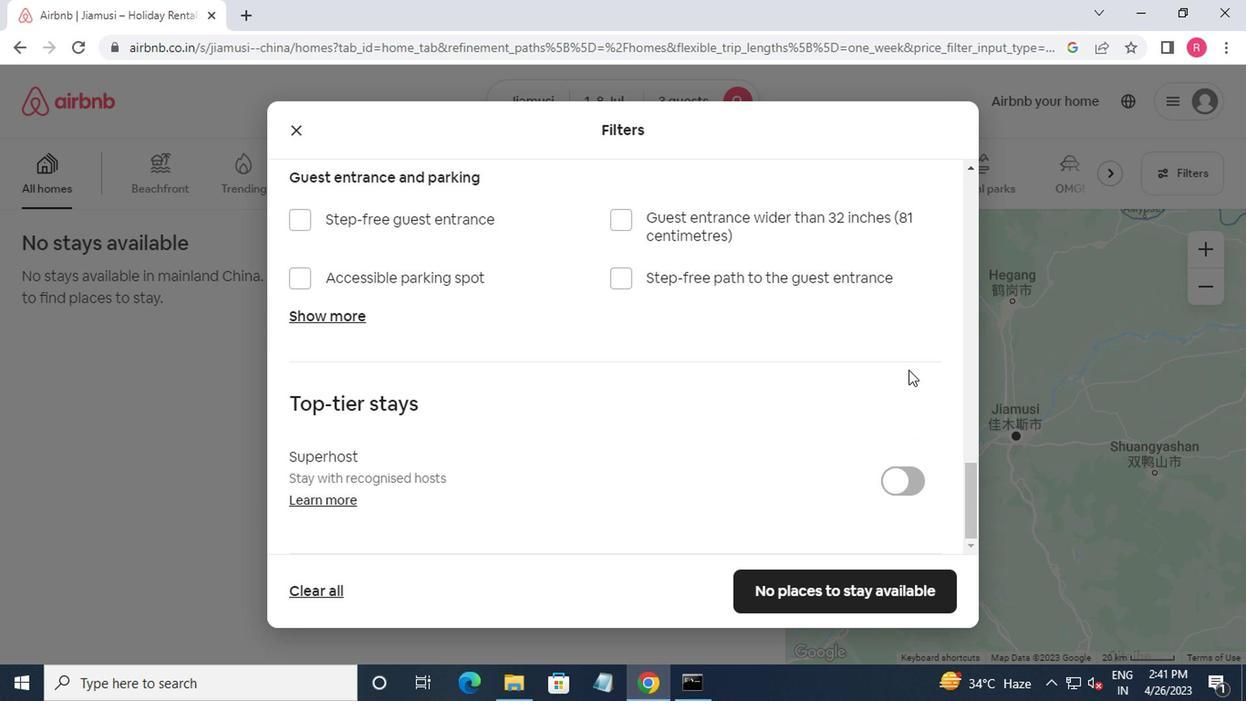 
Action: Mouse scrolled (900, 372) with delta (0, 0)
Screenshot: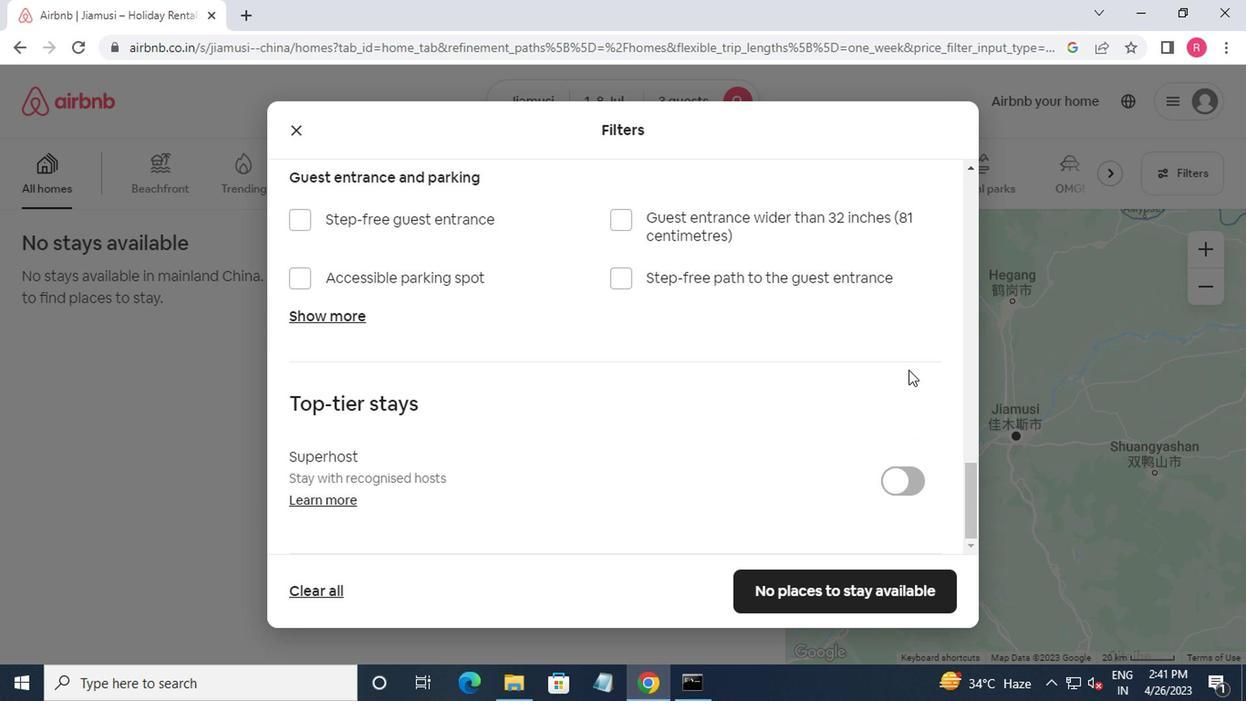 
Action: Mouse scrolled (900, 372) with delta (0, 0)
Screenshot: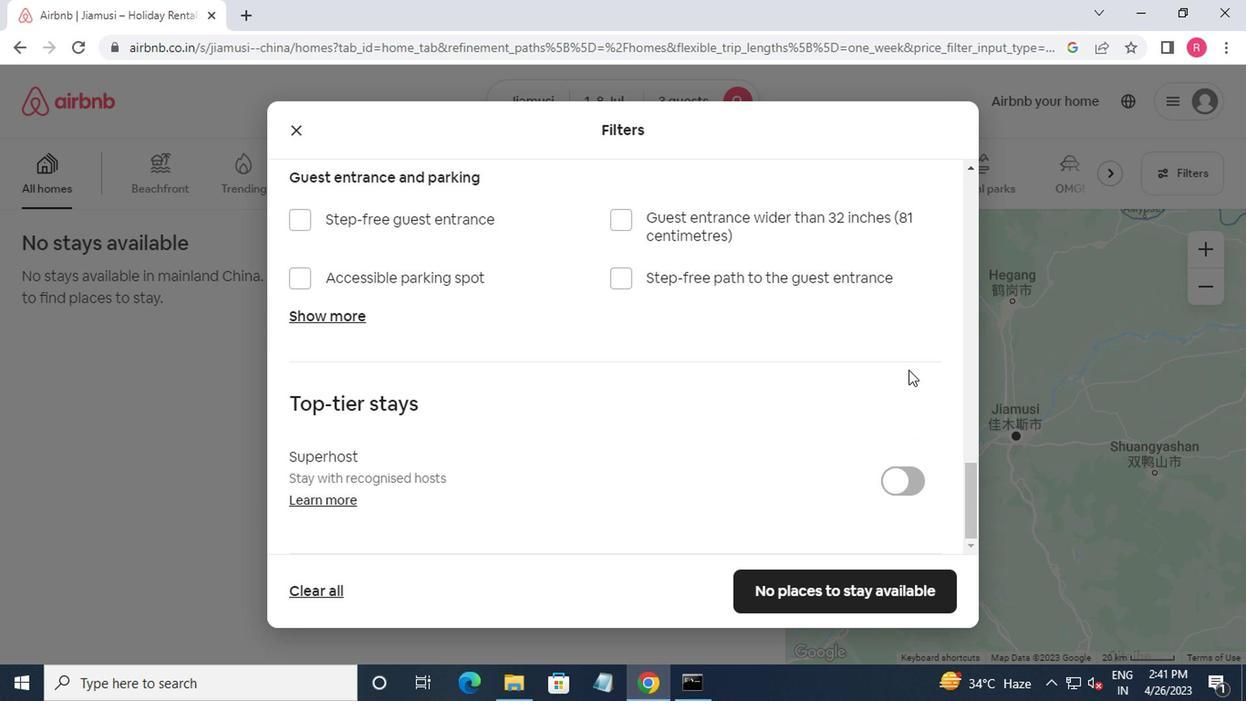 
Action: Mouse moved to (900, 373)
Screenshot: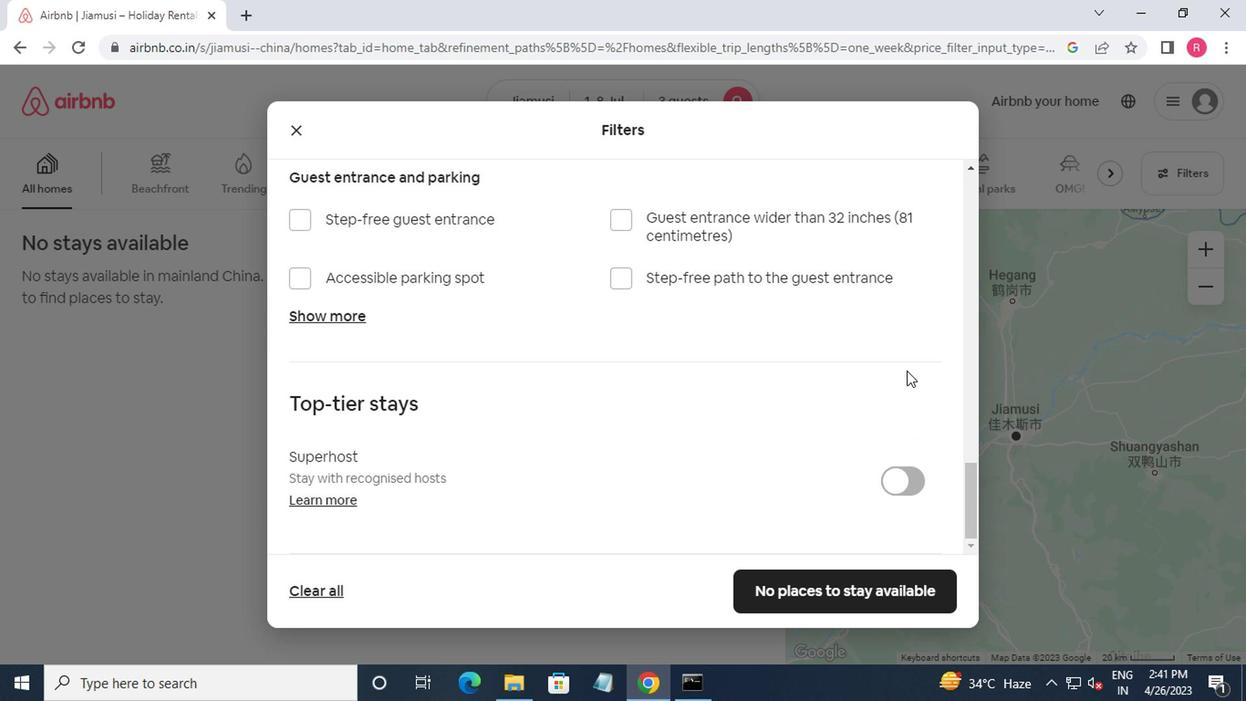 
Action: Mouse scrolled (900, 373) with delta (0, 0)
Screenshot: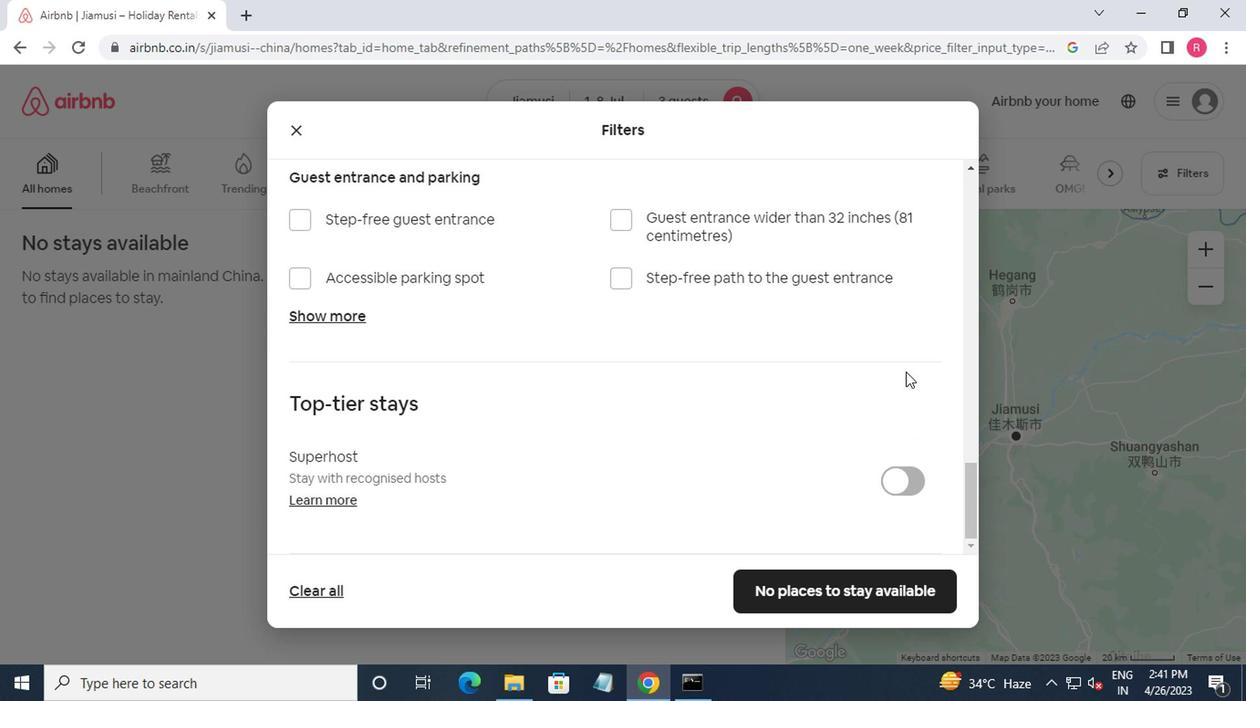 
Action: Mouse moved to (821, 608)
Screenshot: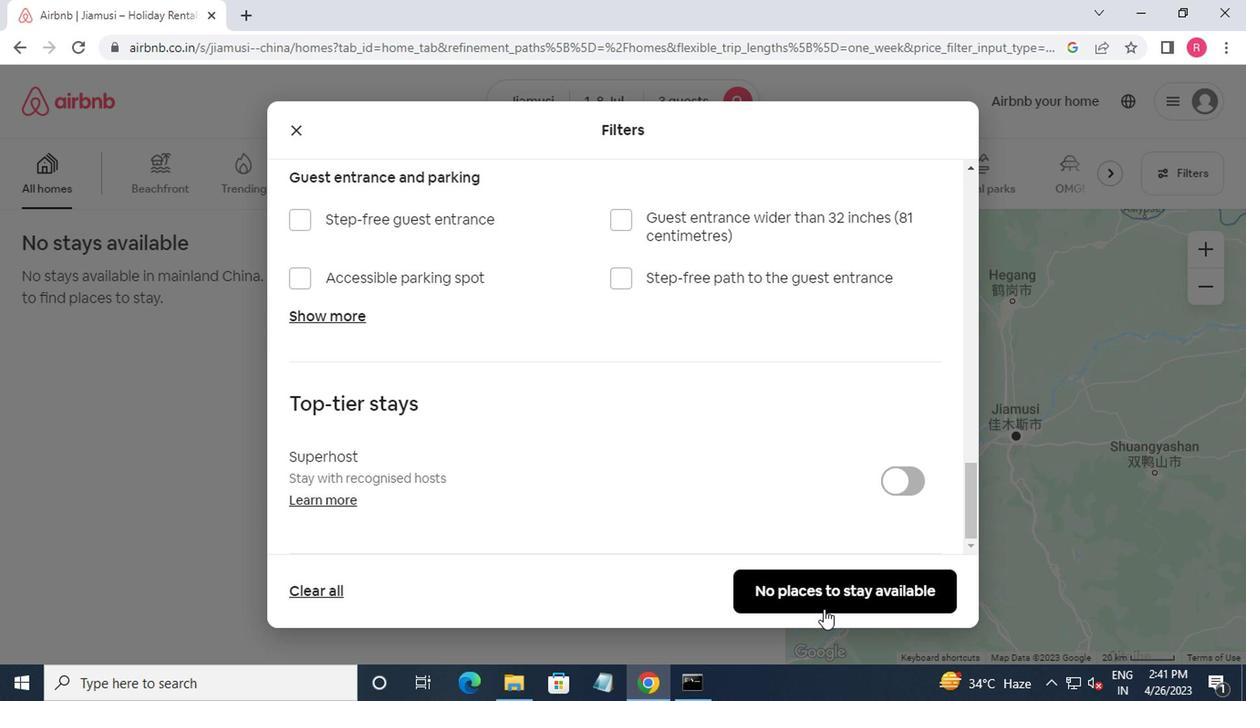 
Action: Mouse pressed left at (821, 608)
Screenshot: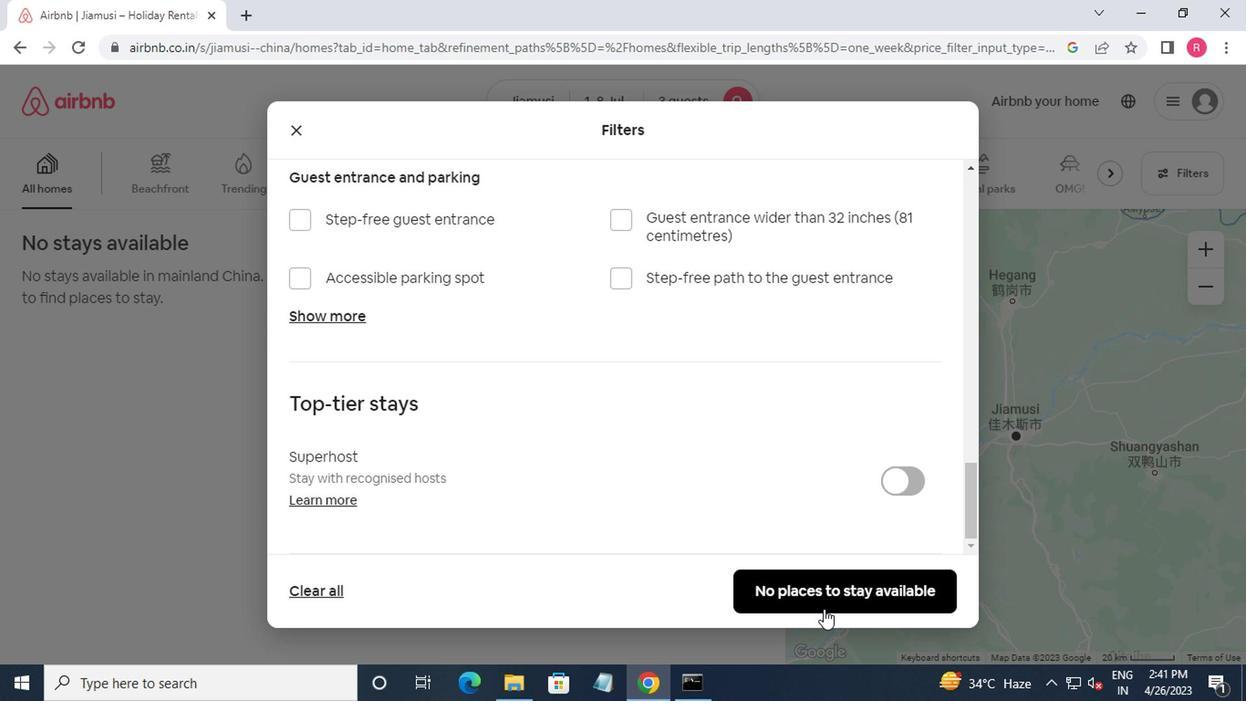 
Action: Mouse moved to (821, 608)
Screenshot: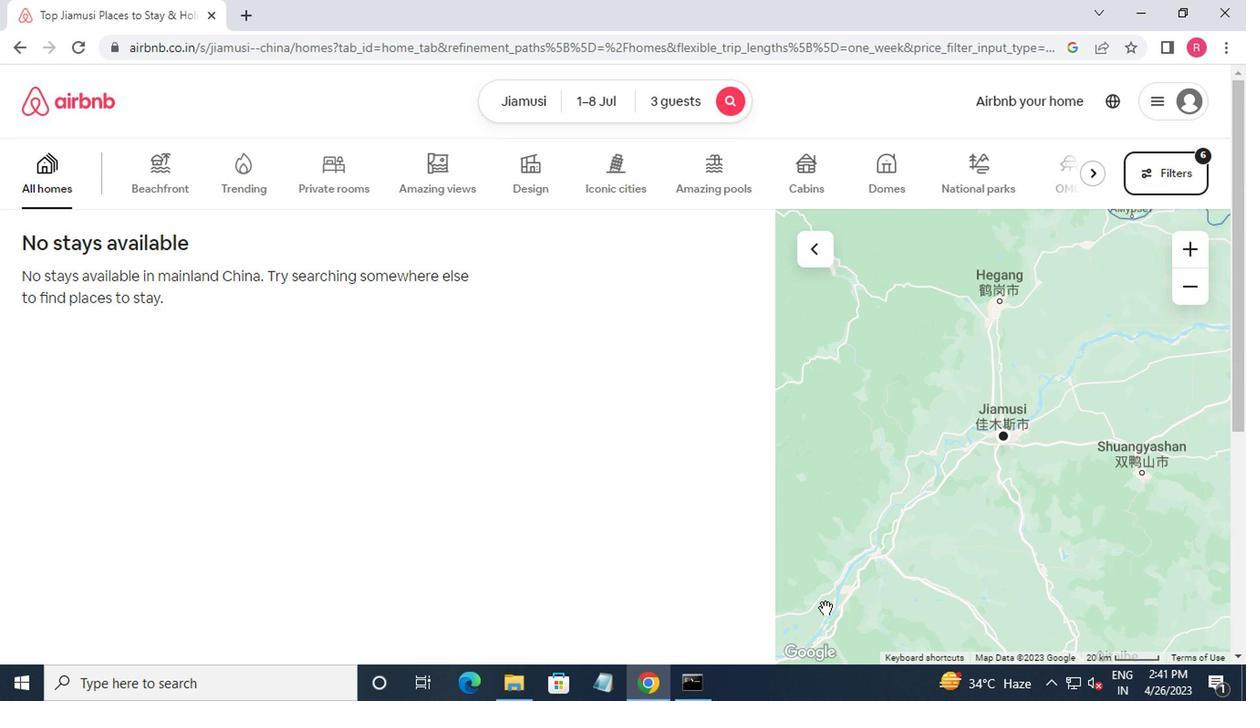 
